 Task: Look for space in Lengshuijiang, China from 2nd June, 2023 to 15th June, 2023 for 2 adults in price range Rs.10000 to Rs.15000. Place can be entire place with 1  bedroom having 1 bed and 1 bathroom. Property type can be house, flat, guest house, hotel. Booking option can be shelf check-in. Required host language is Chinese (Simplified).
Action: Mouse moved to (439, 164)
Screenshot: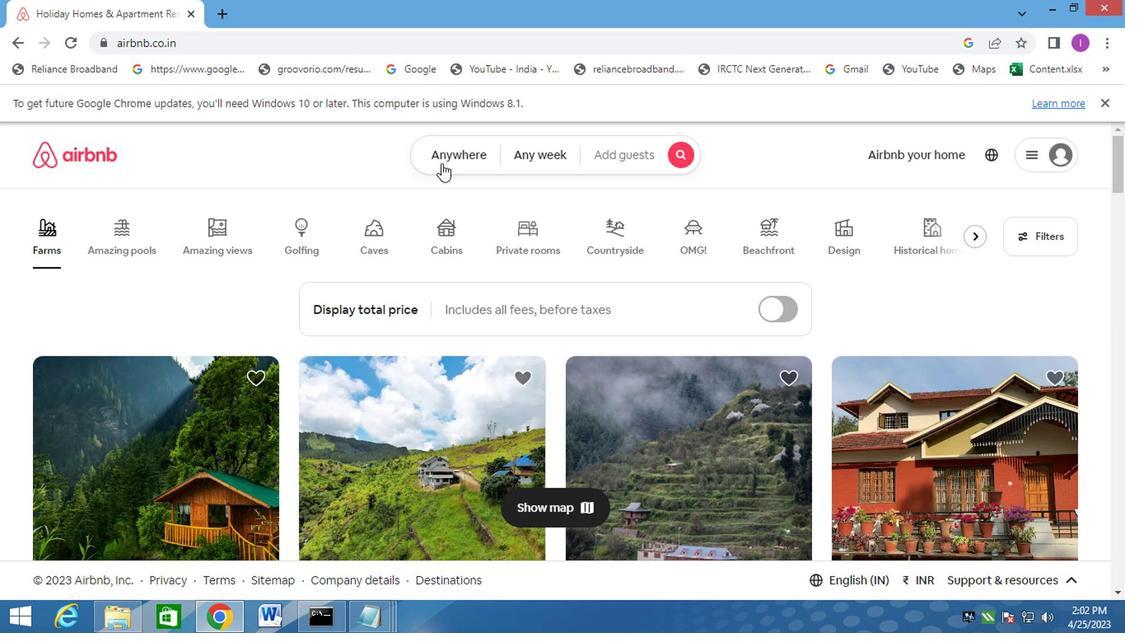 
Action: Mouse pressed left at (439, 164)
Screenshot: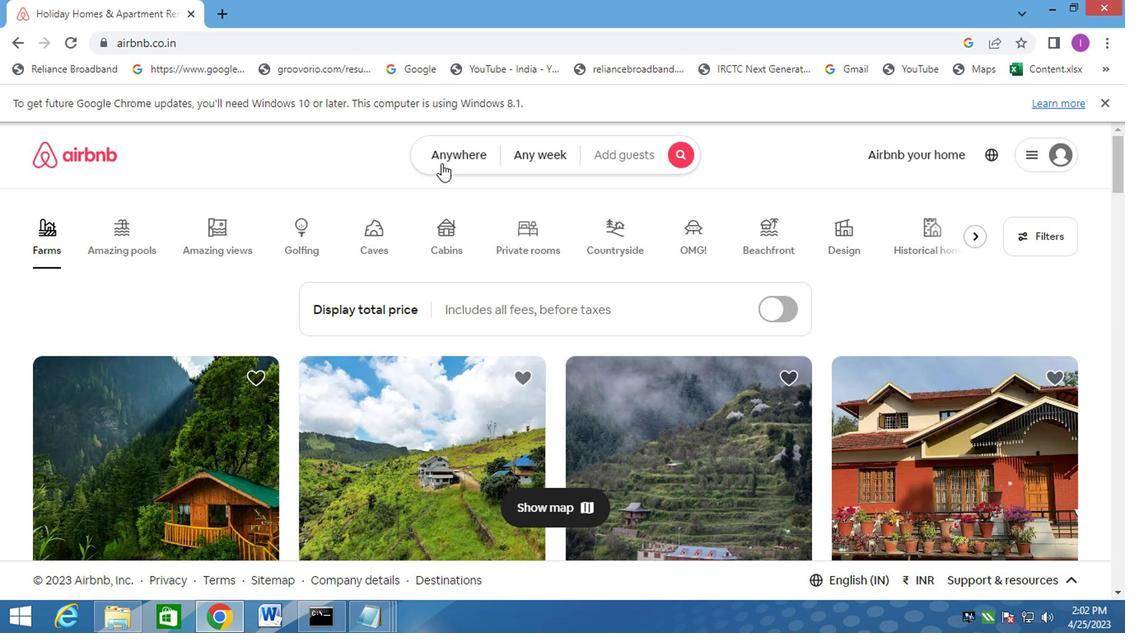 
Action: Mouse moved to (254, 226)
Screenshot: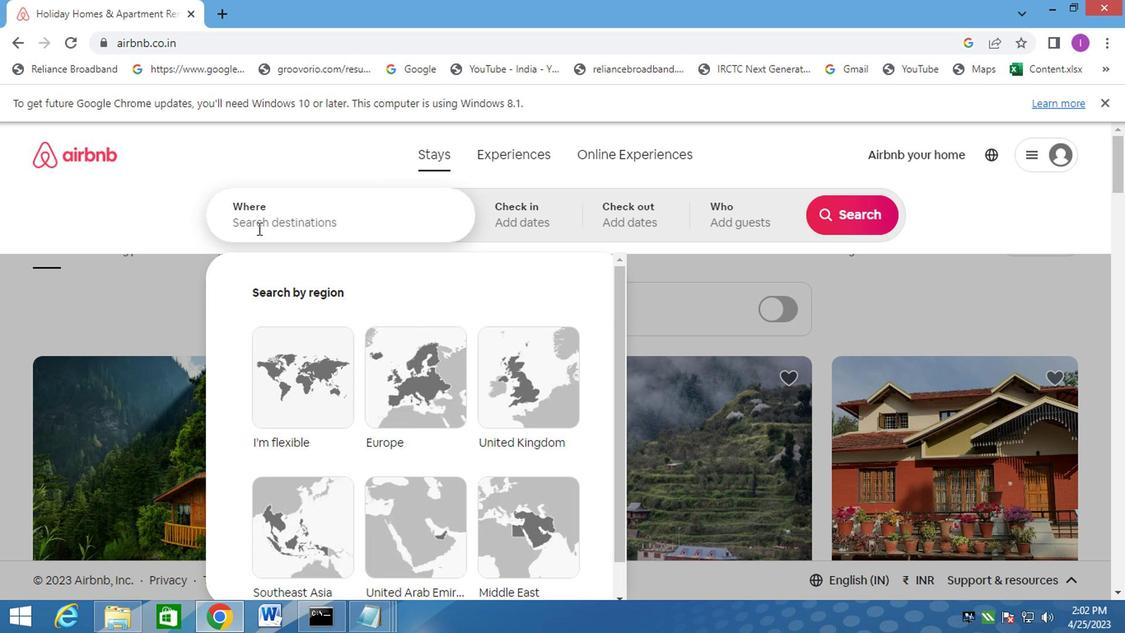 
Action: Mouse pressed left at (254, 226)
Screenshot: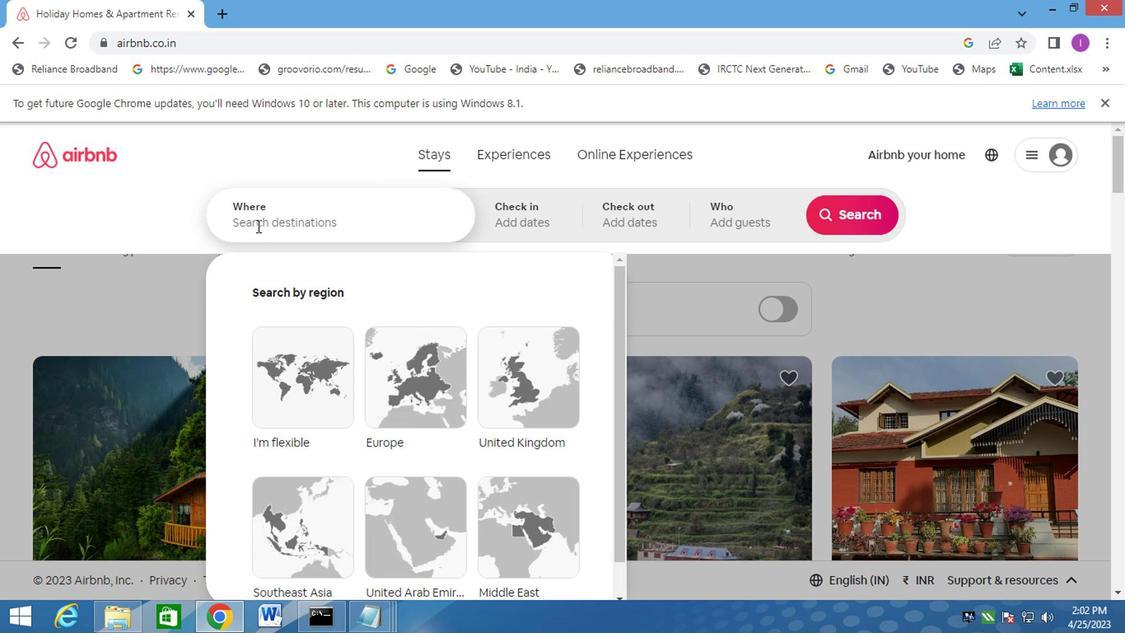
Action: Mouse moved to (315, 259)
Screenshot: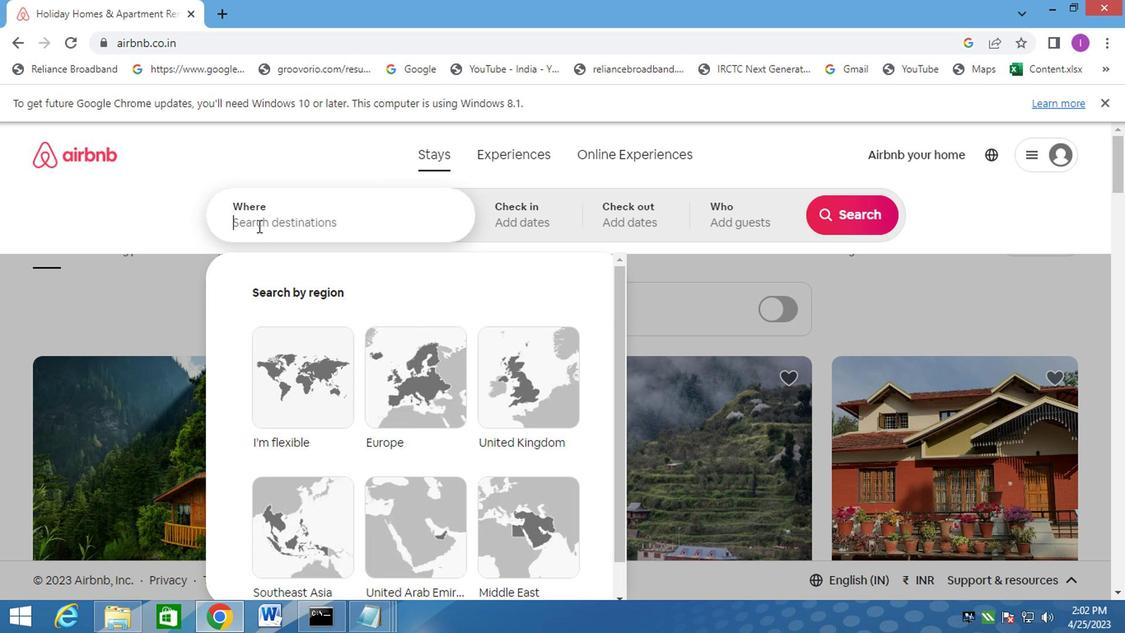
Action: Key pressed lengshuijiang,china
Screenshot: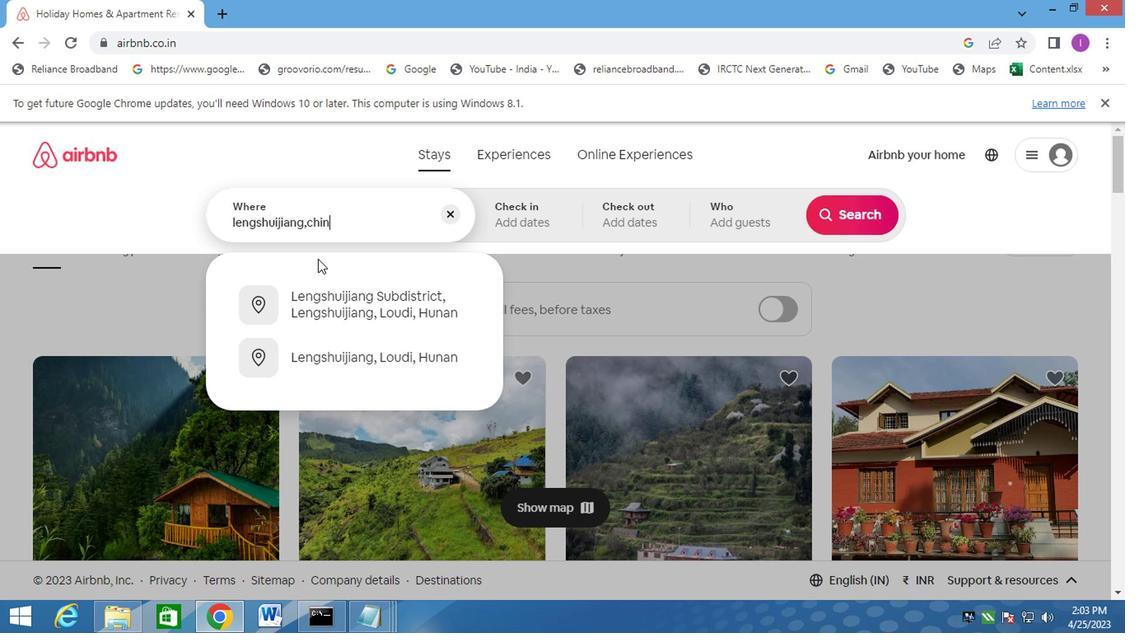 
Action: Mouse moved to (424, 297)
Screenshot: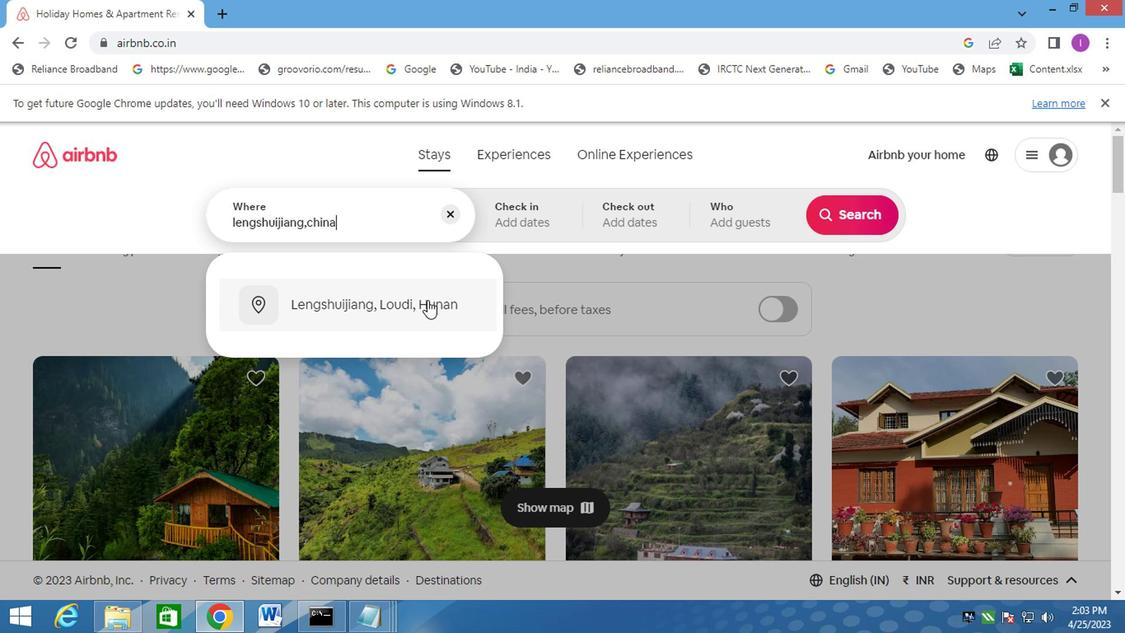 
Action: Mouse pressed left at (424, 297)
Screenshot: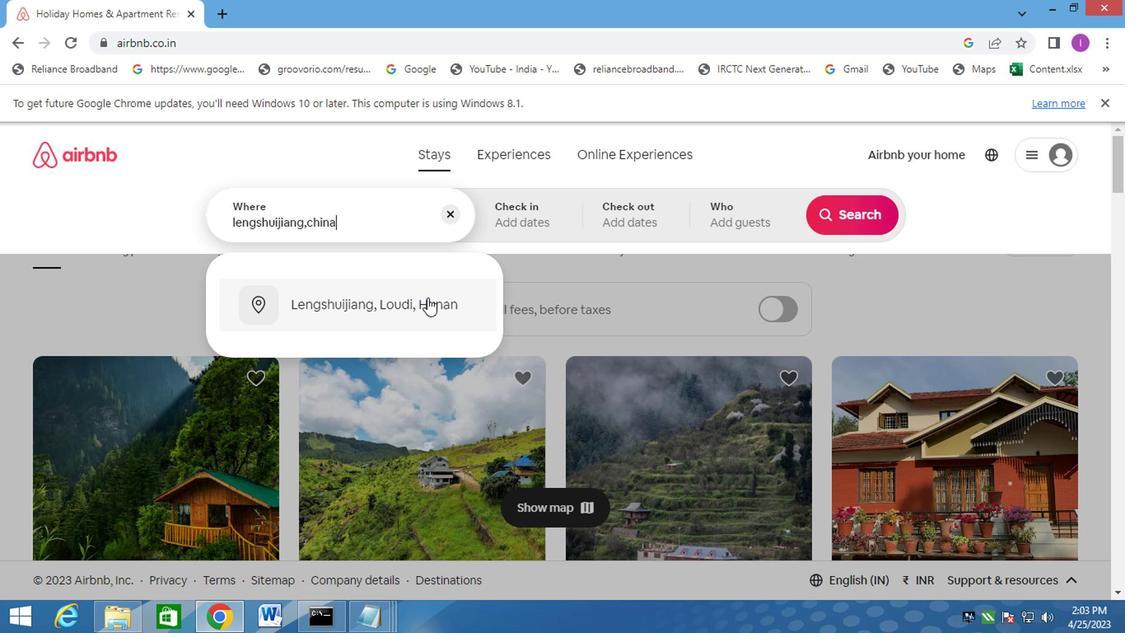 
Action: Mouse moved to (542, 211)
Screenshot: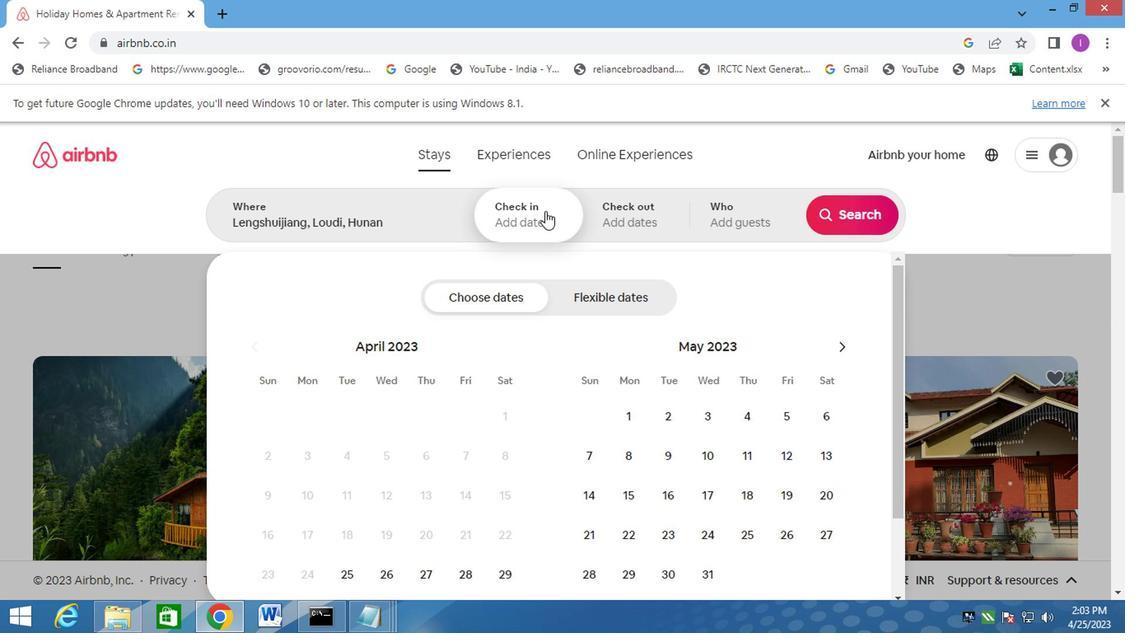 
Action: Mouse pressed left at (542, 211)
Screenshot: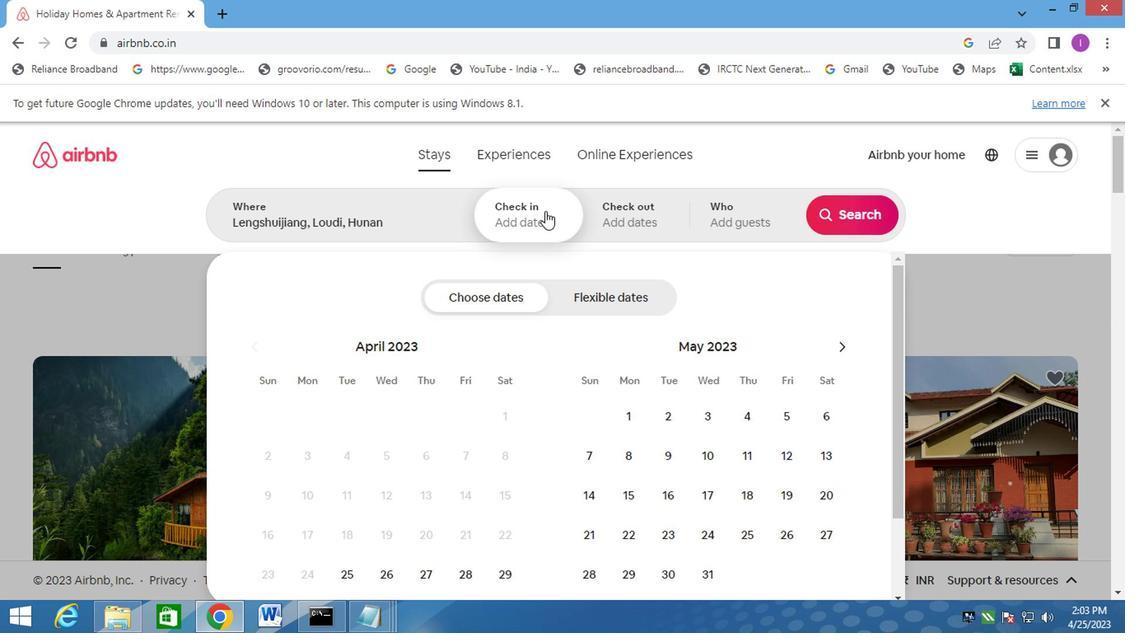 
Action: Mouse moved to (515, 188)
Screenshot: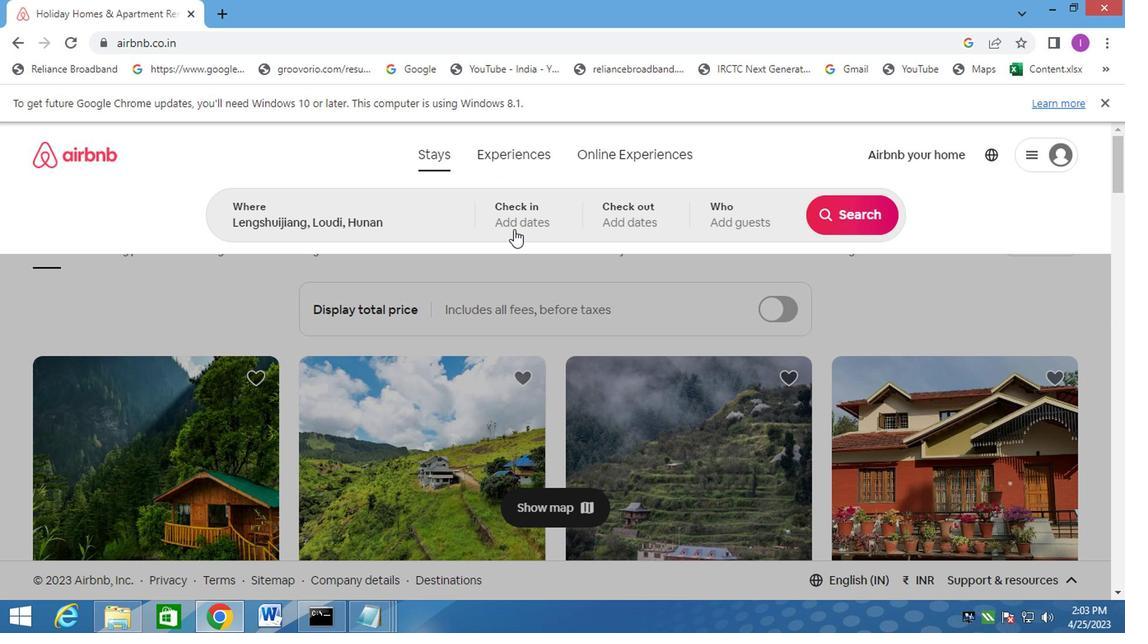 
Action: Mouse pressed left at (515, 188)
Screenshot: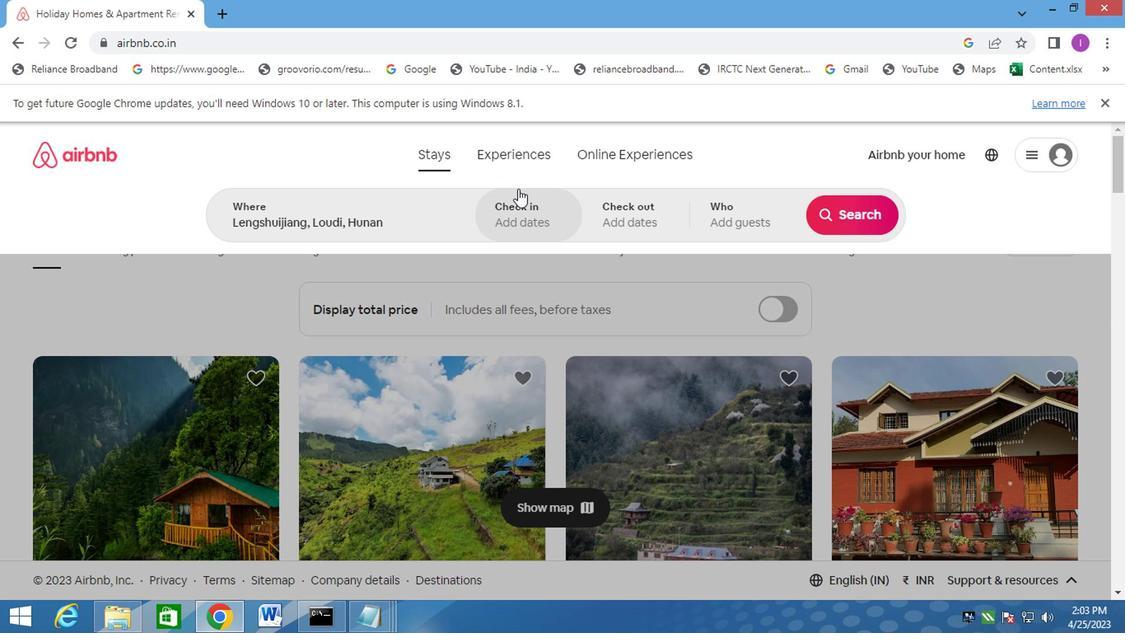 
Action: Mouse moved to (837, 346)
Screenshot: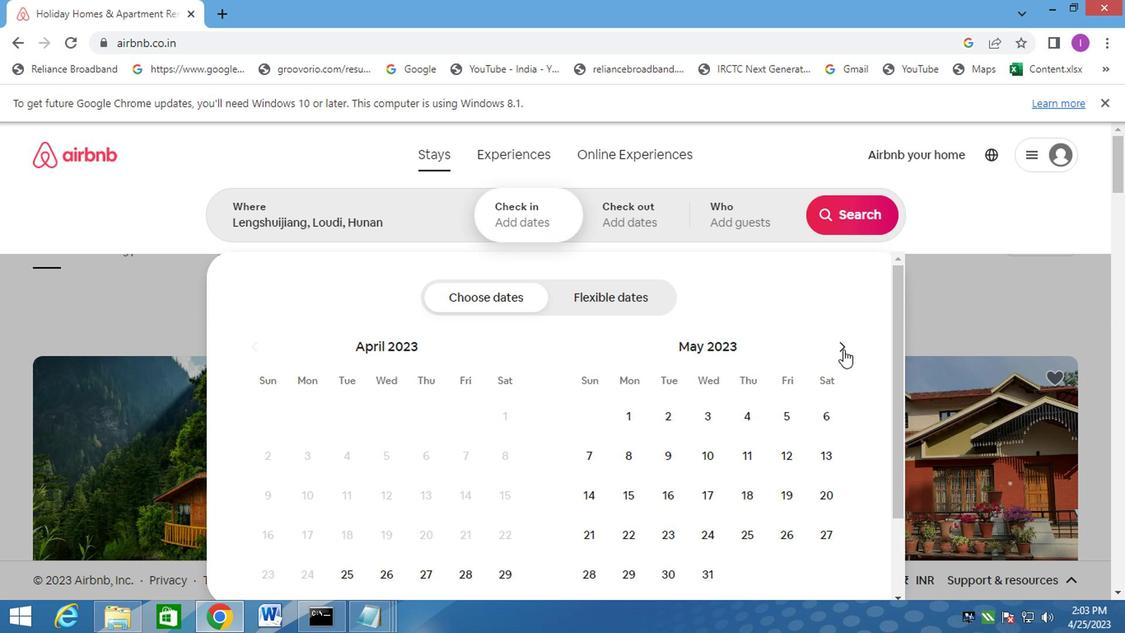 
Action: Mouse pressed left at (837, 346)
Screenshot: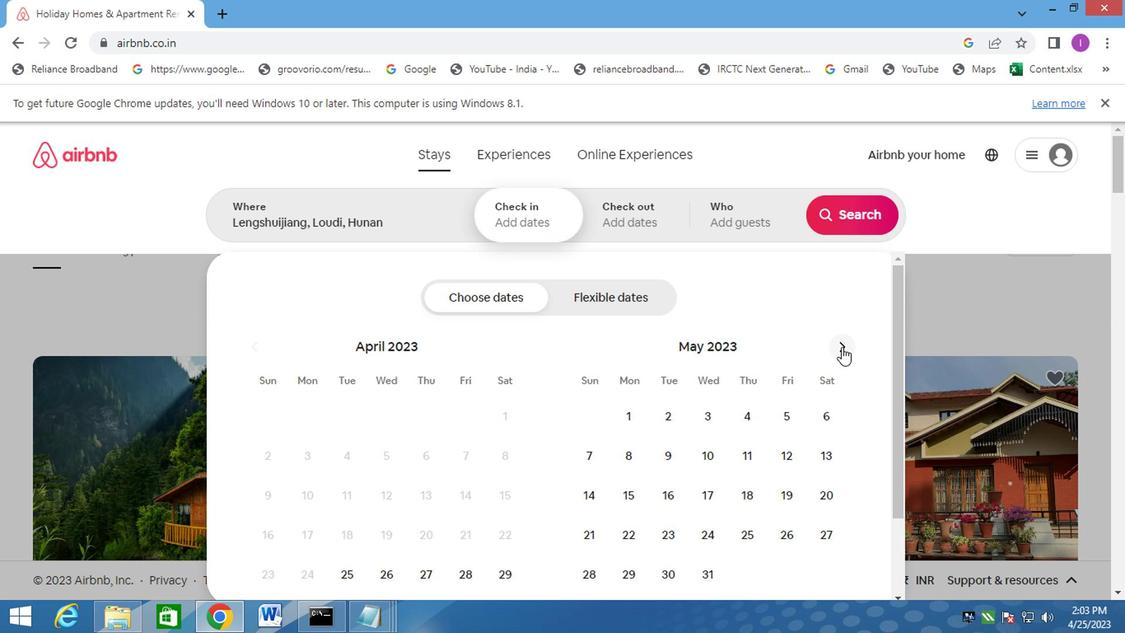 
Action: Mouse moved to (836, 346)
Screenshot: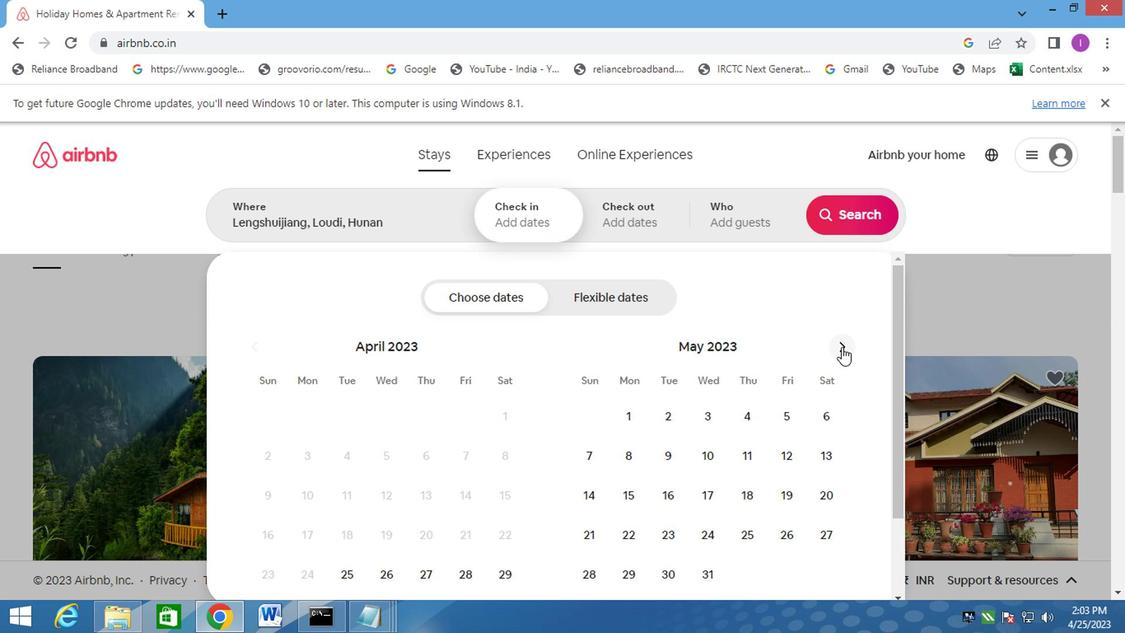 
Action: Mouse pressed left at (836, 346)
Screenshot: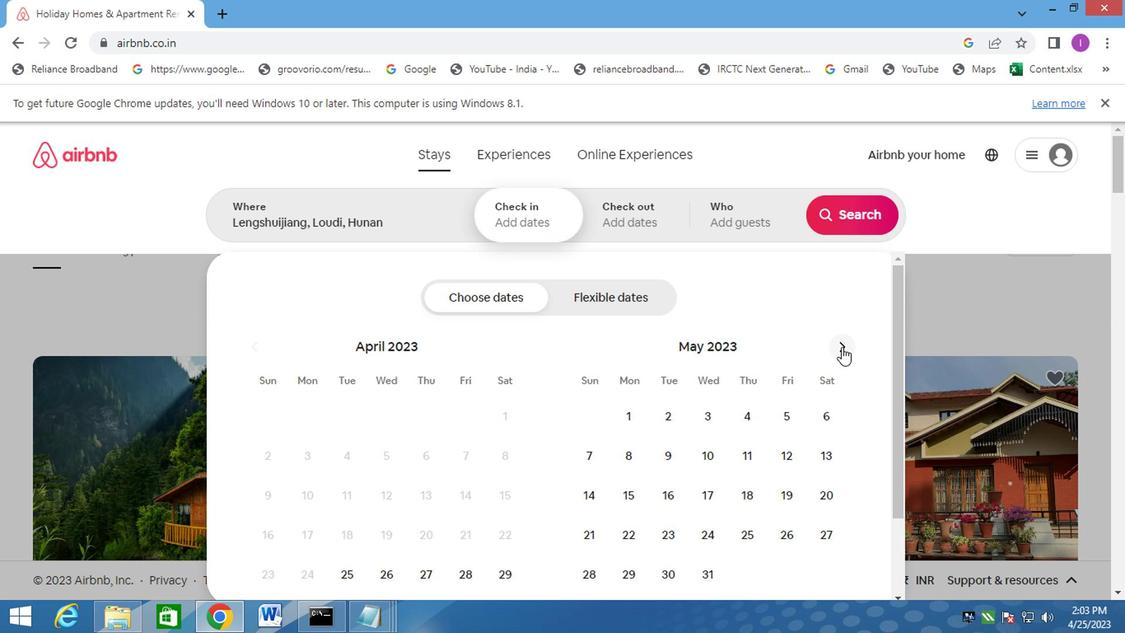 
Action: Mouse moved to (835, 346)
Screenshot: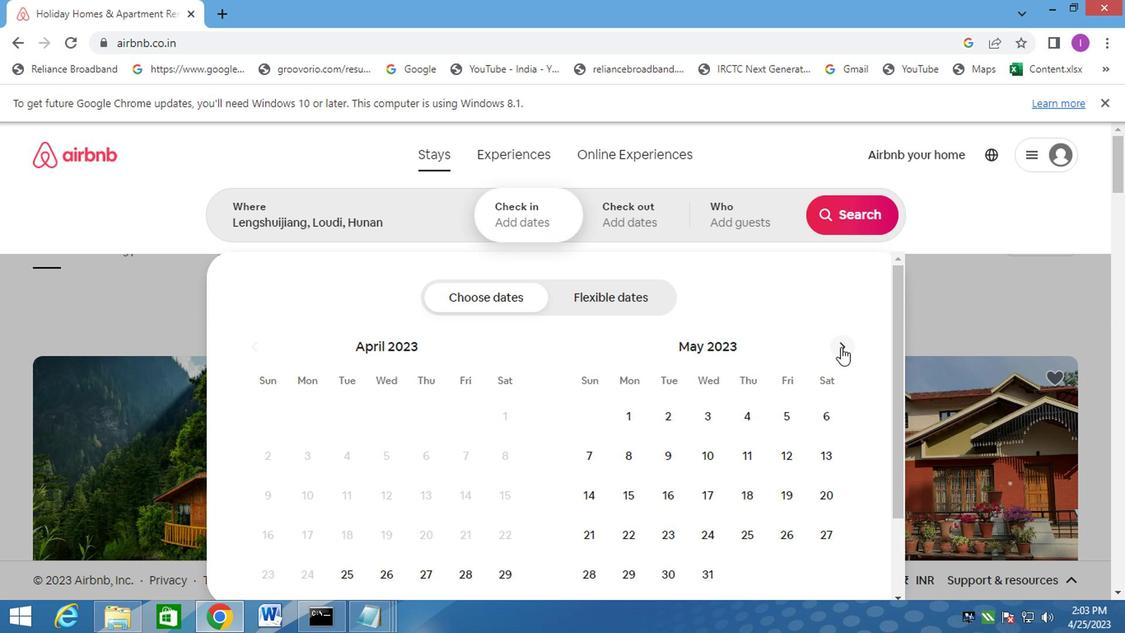 
Action: Mouse pressed left at (835, 346)
Screenshot: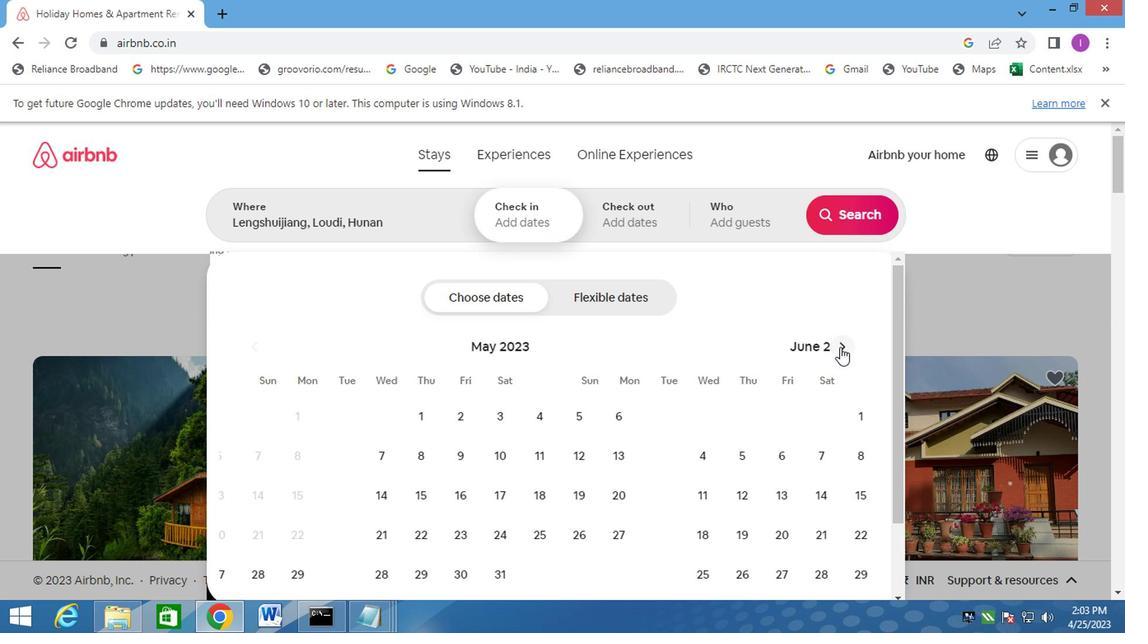 
Action: Mouse moved to (460, 416)
Screenshot: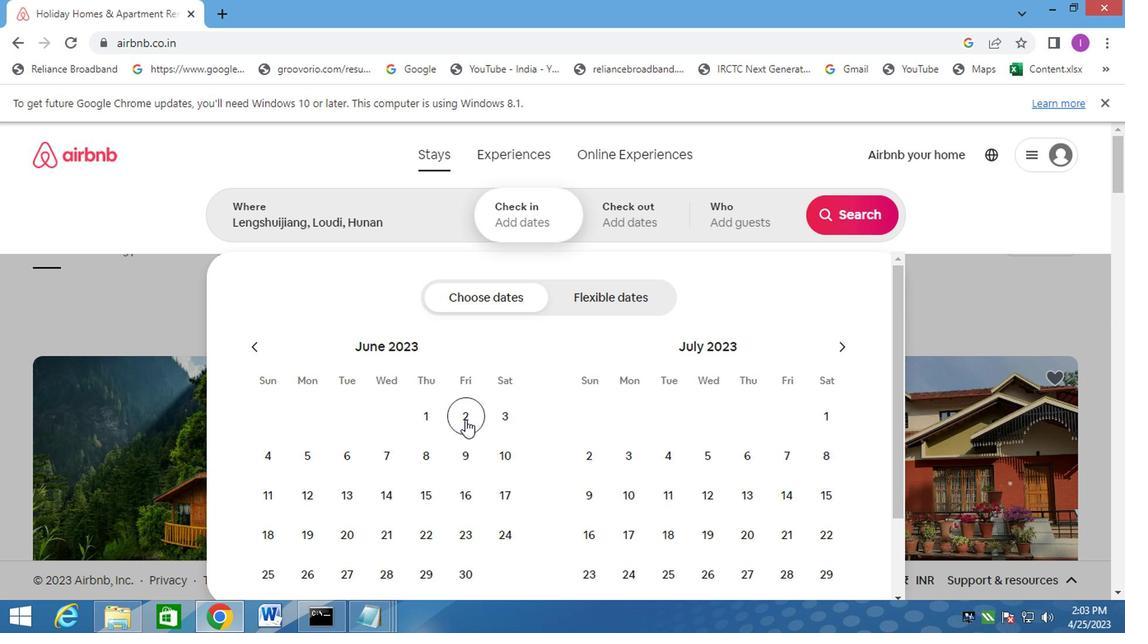 
Action: Mouse pressed left at (460, 416)
Screenshot: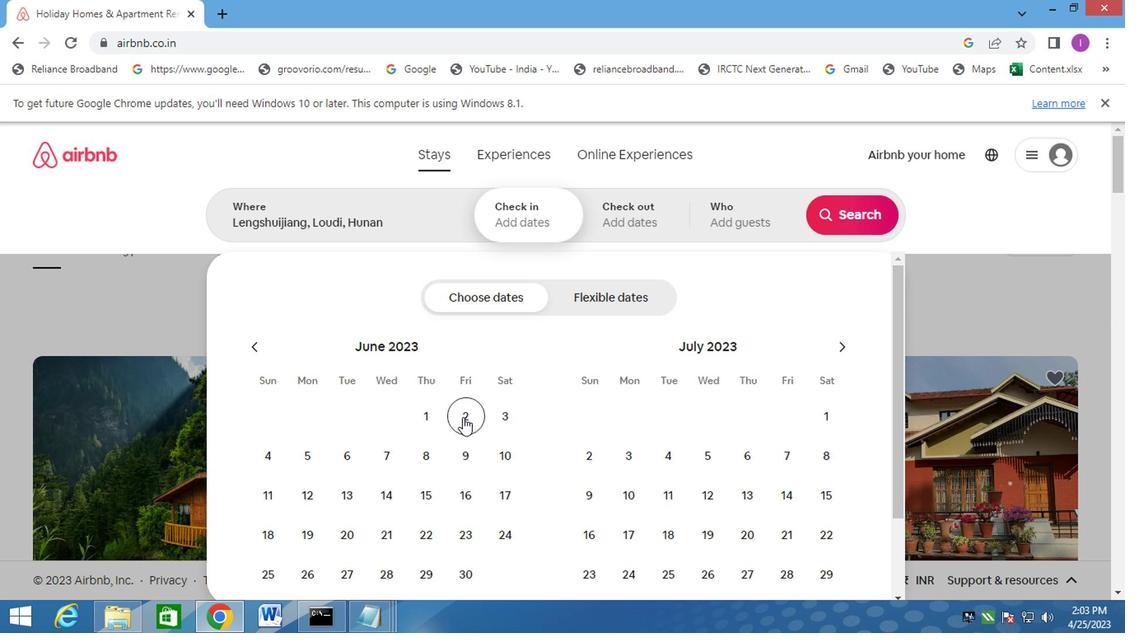 
Action: Mouse moved to (422, 494)
Screenshot: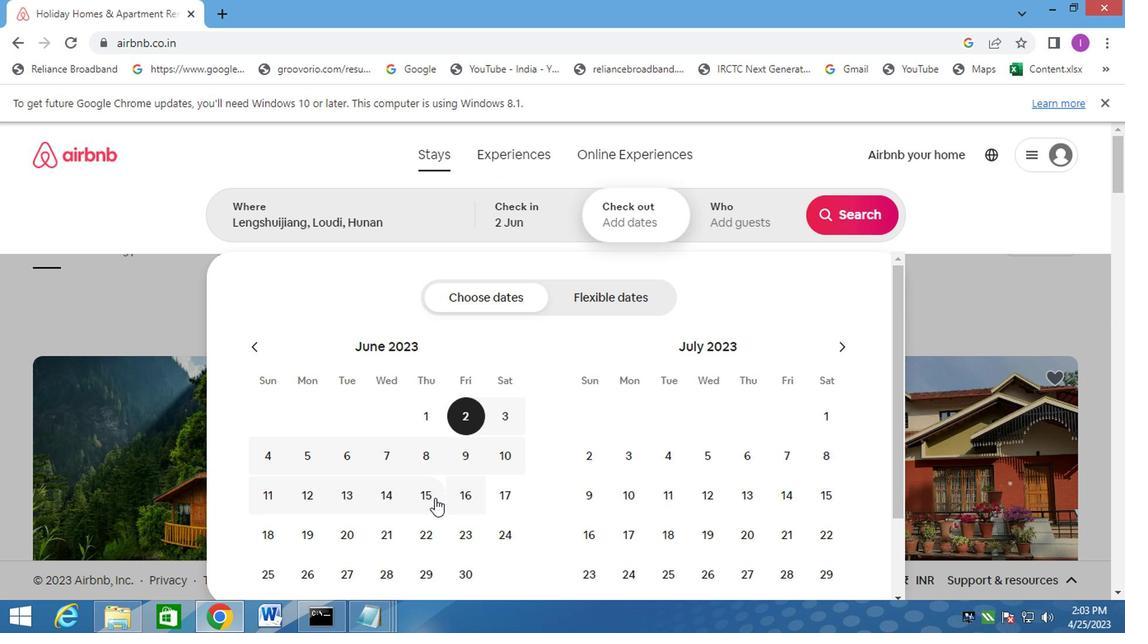 
Action: Mouse pressed left at (422, 494)
Screenshot: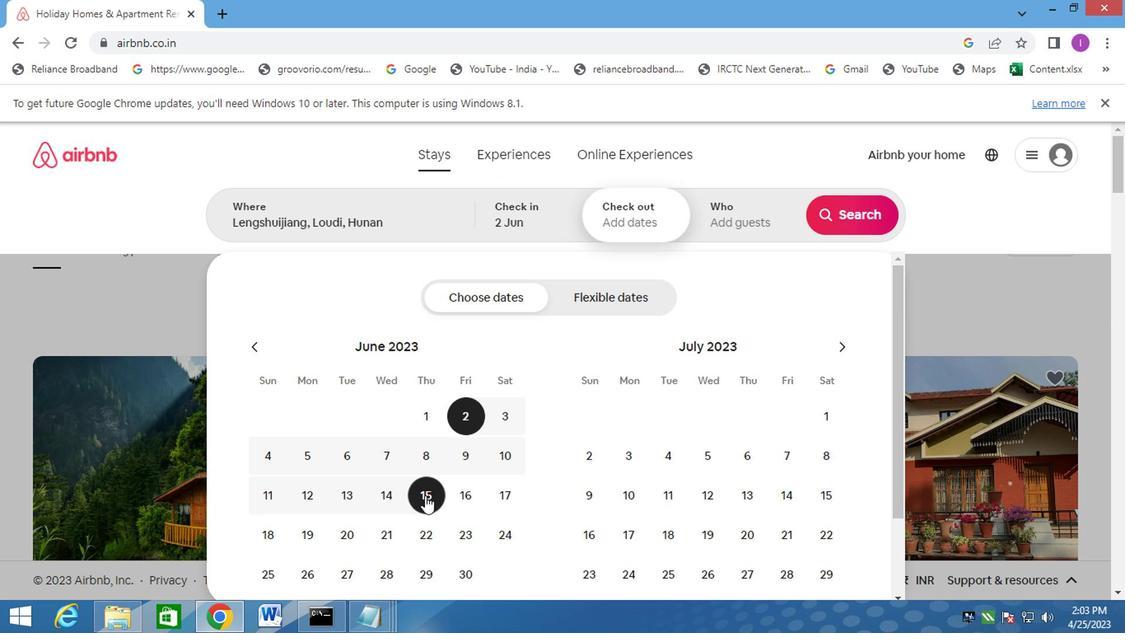 
Action: Mouse moved to (761, 219)
Screenshot: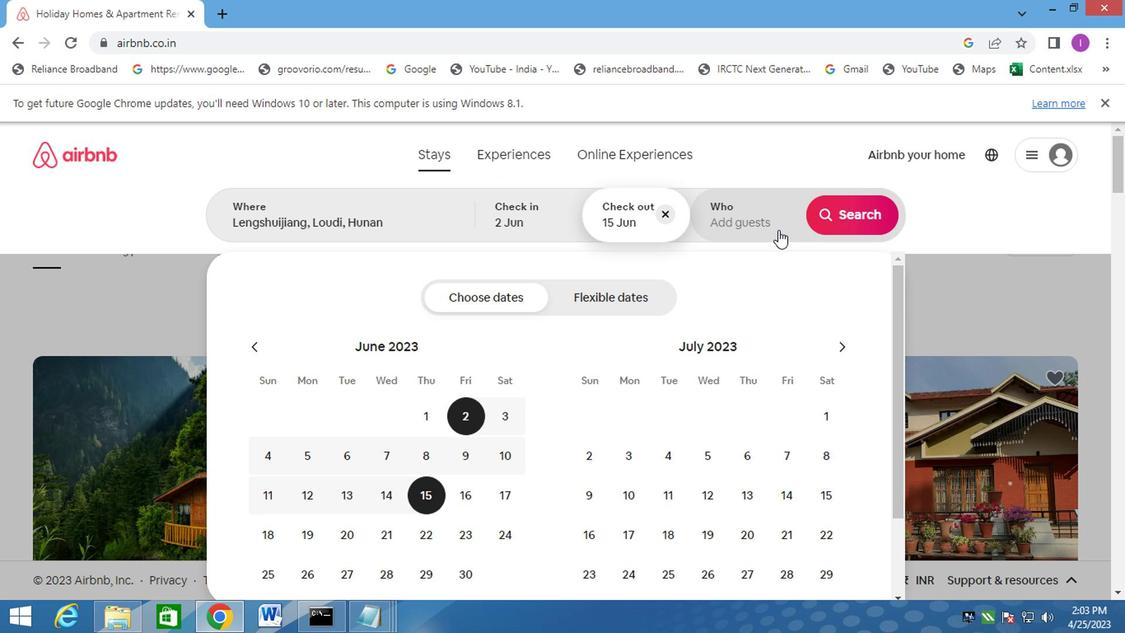 
Action: Mouse pressed left at (761, 219)
Screenshot: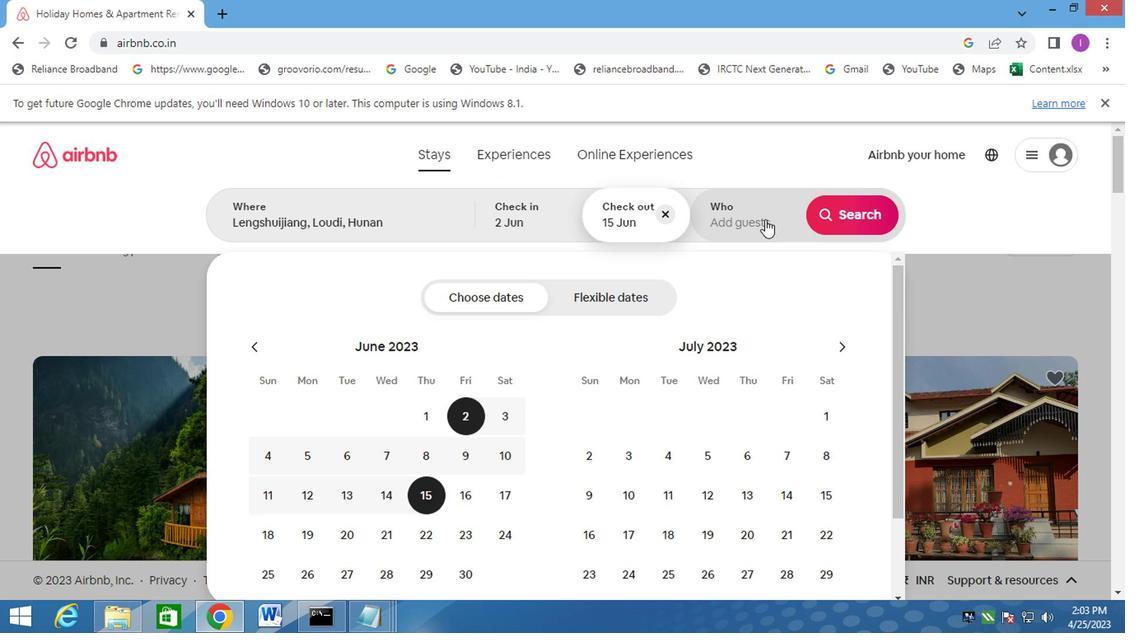 
Action: Mouse moved to (857, 300)
Screenshot: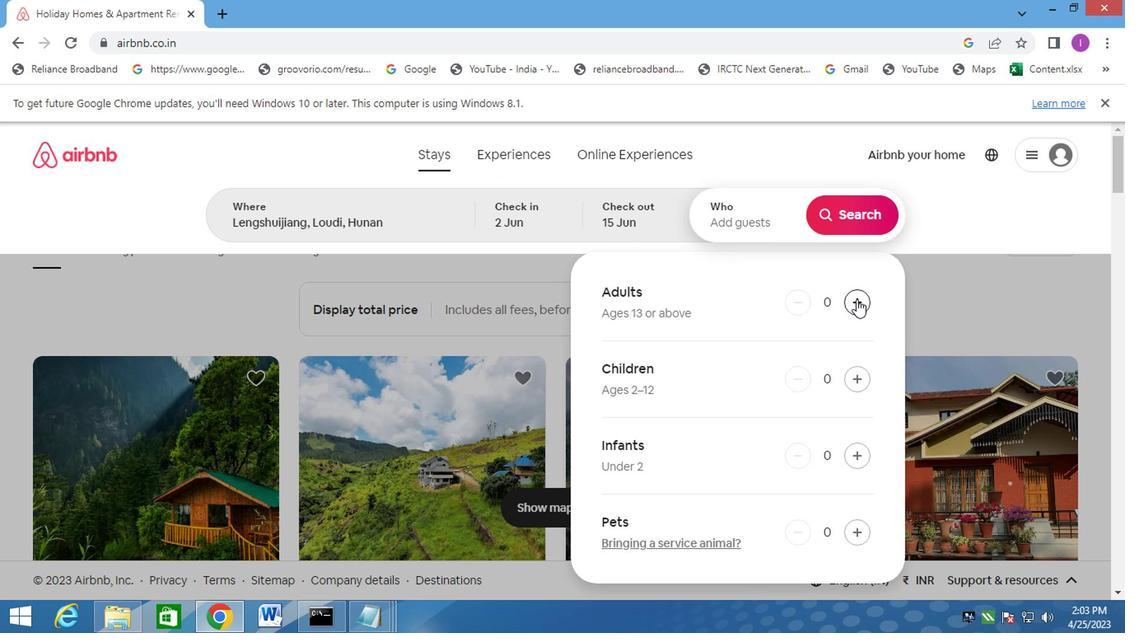 
Action: Mouse pressed left at (857, 300)
Screenshot: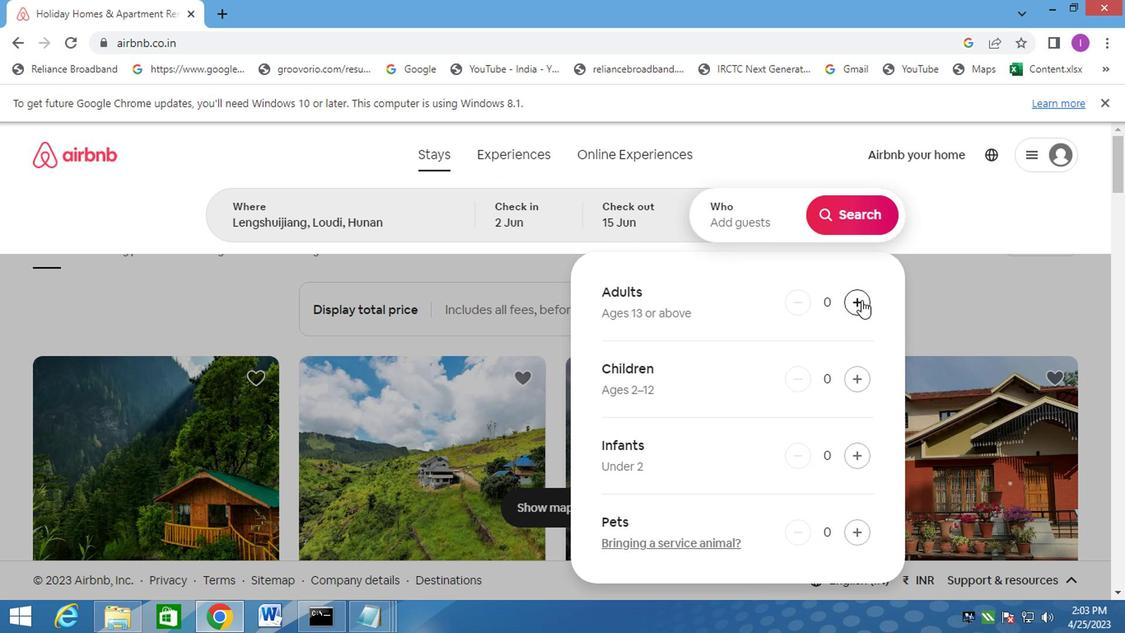 
Action: Mouse pressed left at (857, 300)
Screenshot: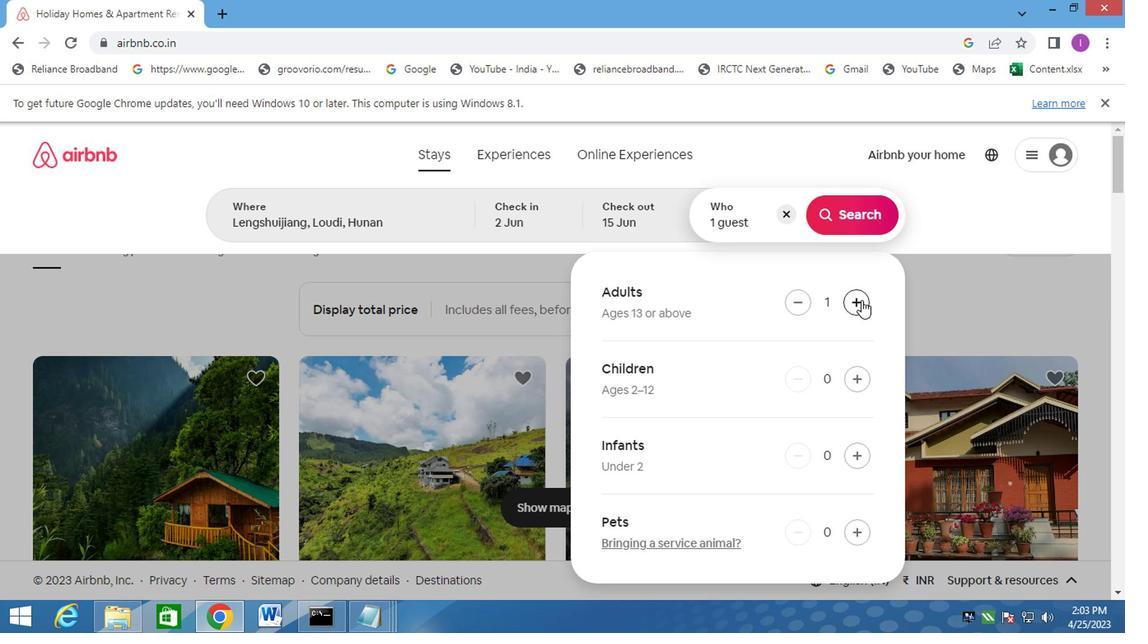 
Action: Mouse moved to (847, 218)
Screenshot: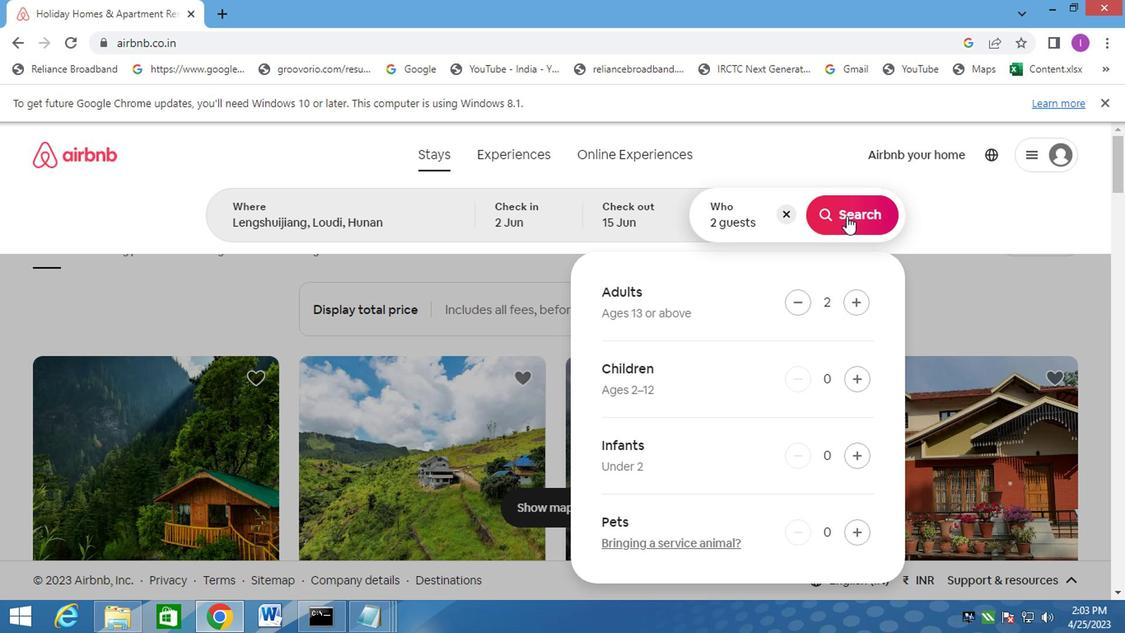 
Action: Mouse pressed left at (847, 218)
Screenshot: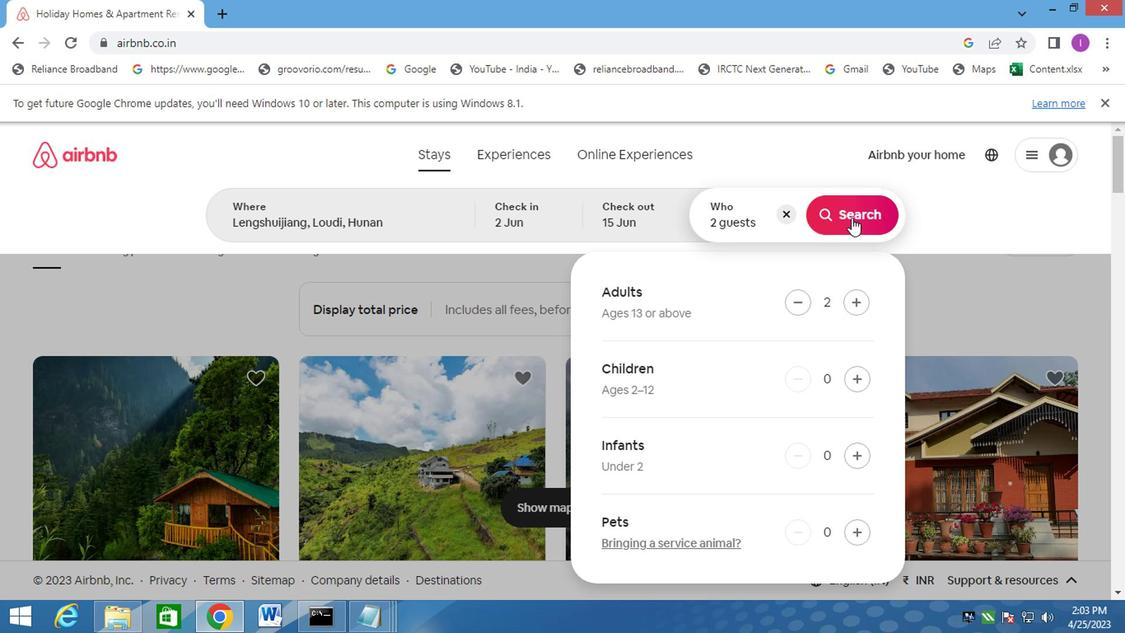 
Action: Mouse moved to (1043, 215)
Screenshot: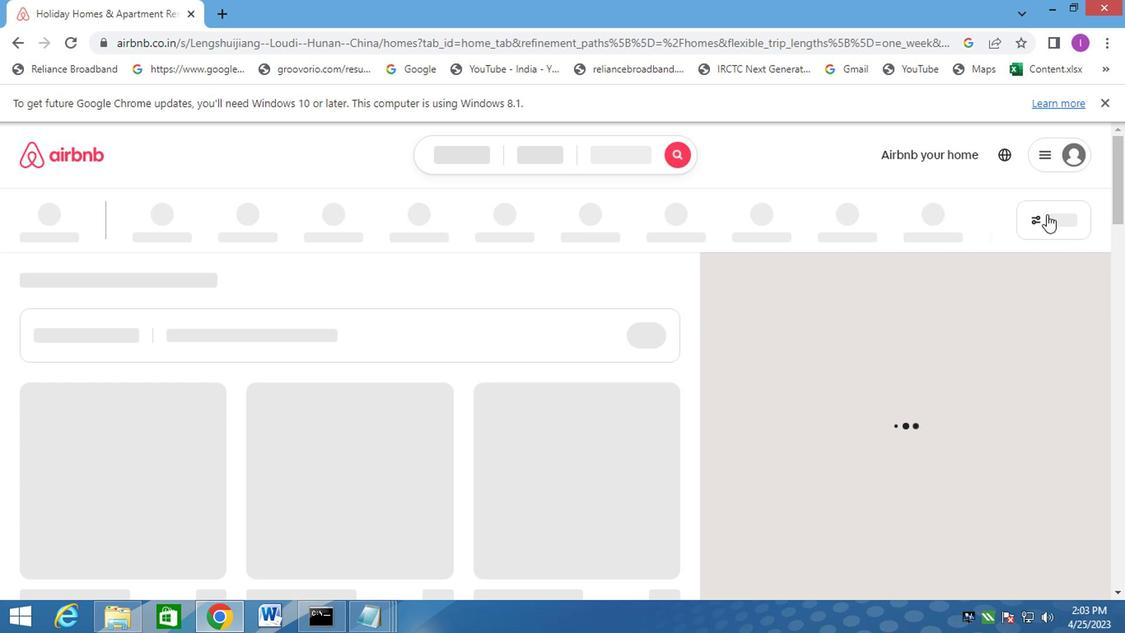 
Action: Mouse pressed left at (1043, 215)
Screenshot: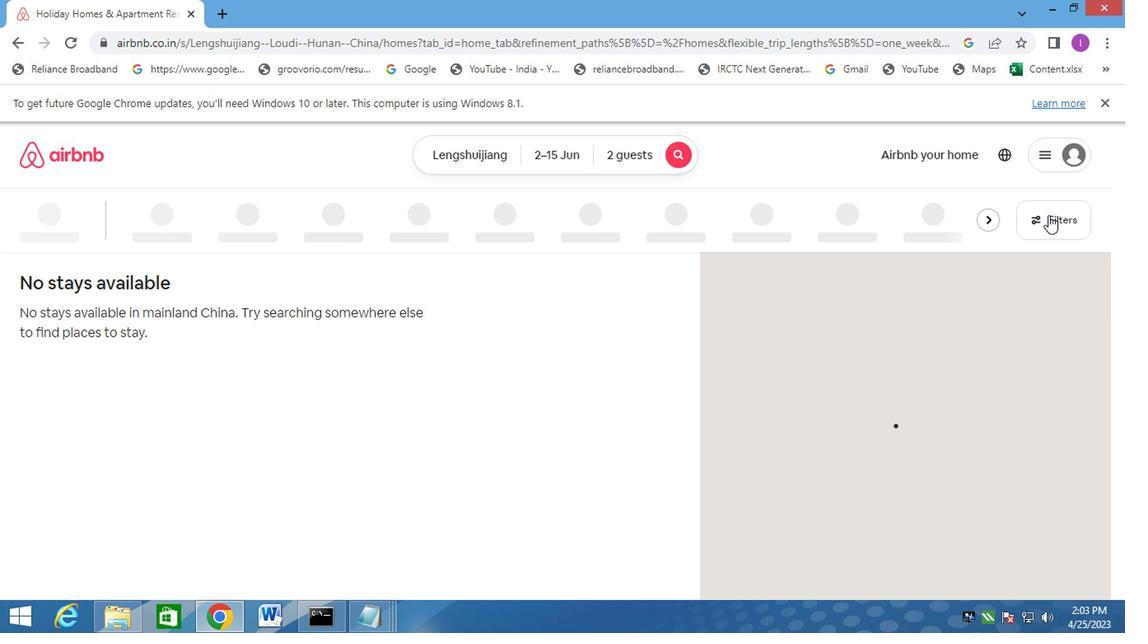 
Action: Mouse moved to (355, 322)
Screenshot: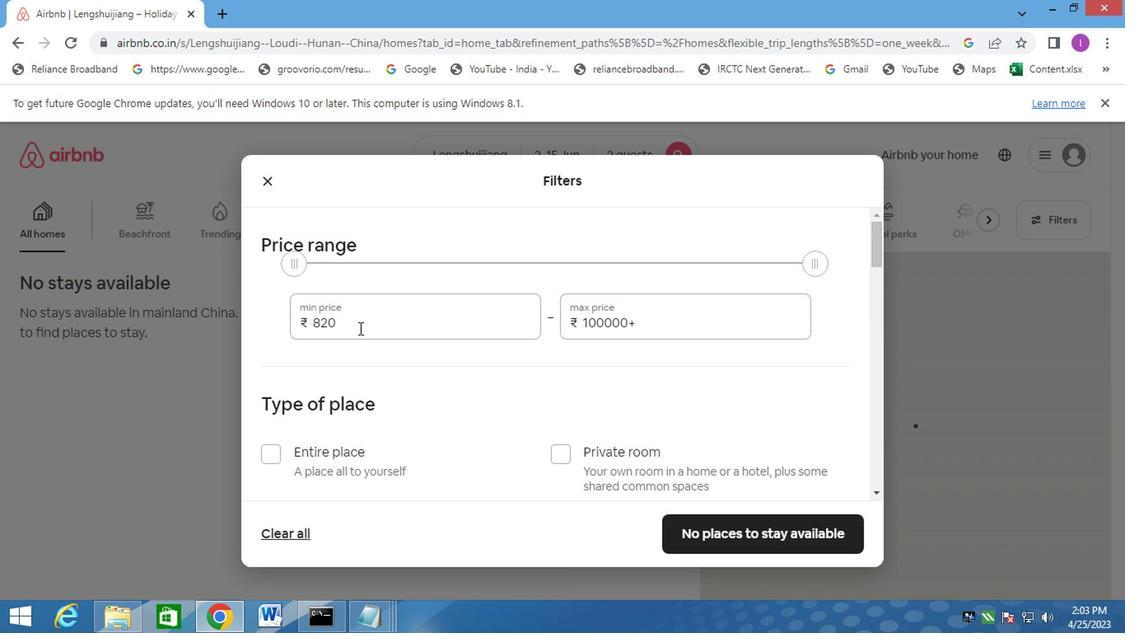 
Action: Mouse pressed left at (355, 322)
Screenshot: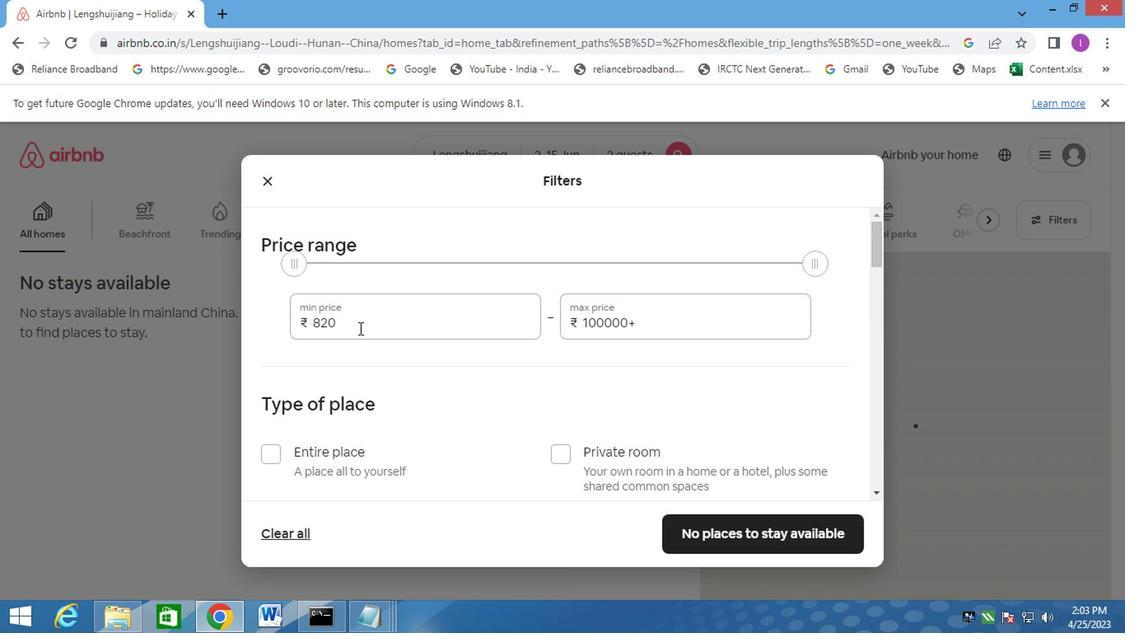 
Action: Mouse moved to (298, 324)
Screenshot: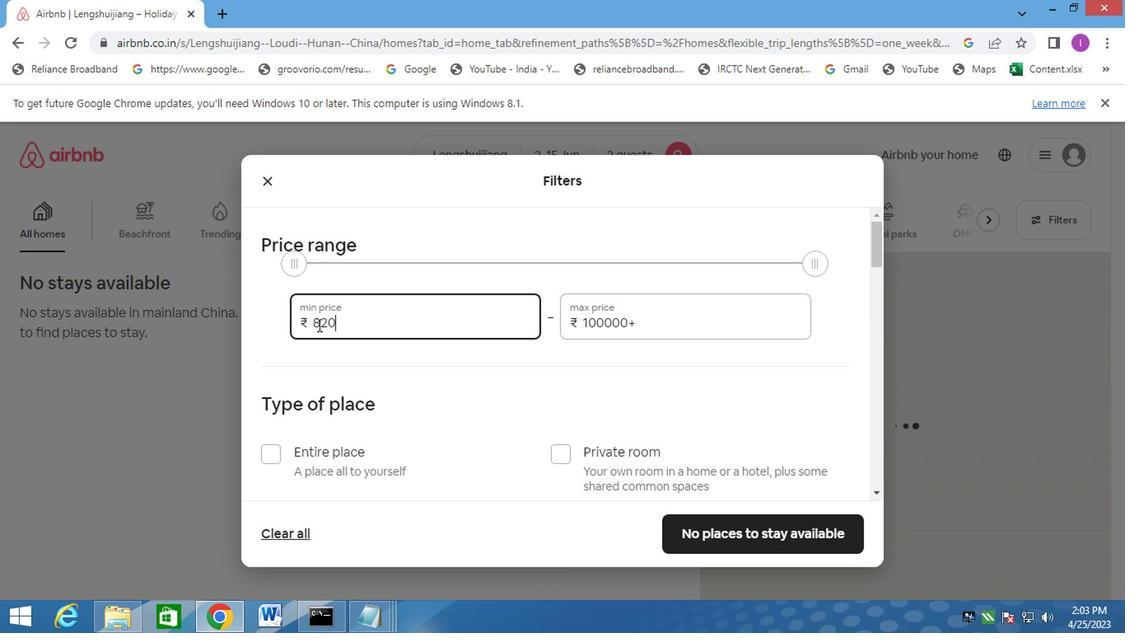 
Action: Mouse pressed left at (298, 324)
Screenshot: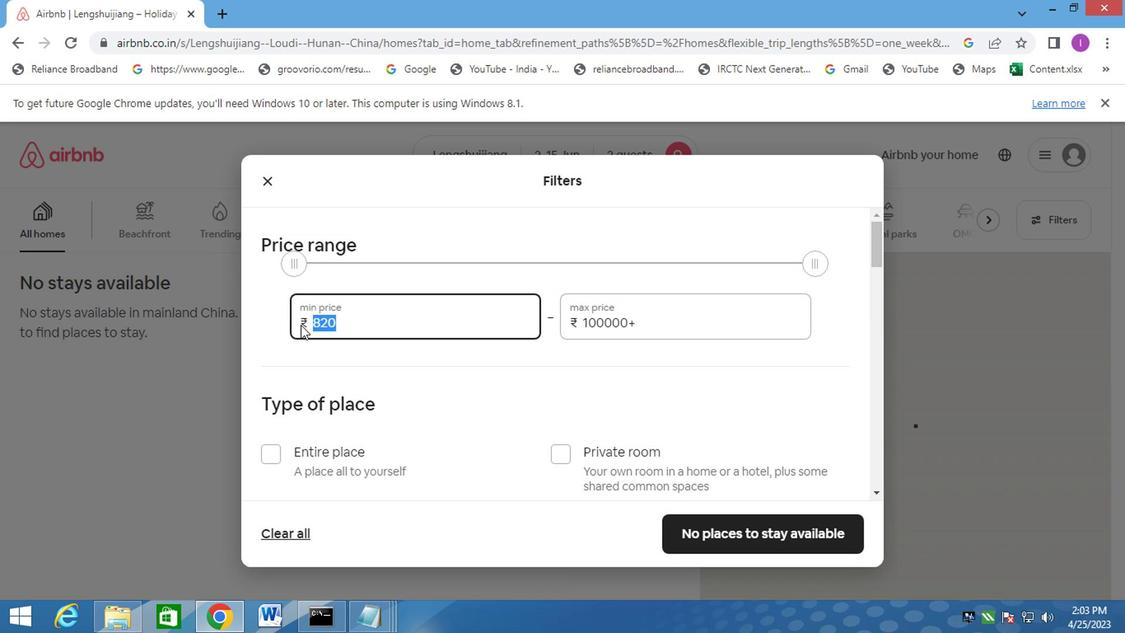 
Action: Mouse moved to (322, 341)
Screenshot: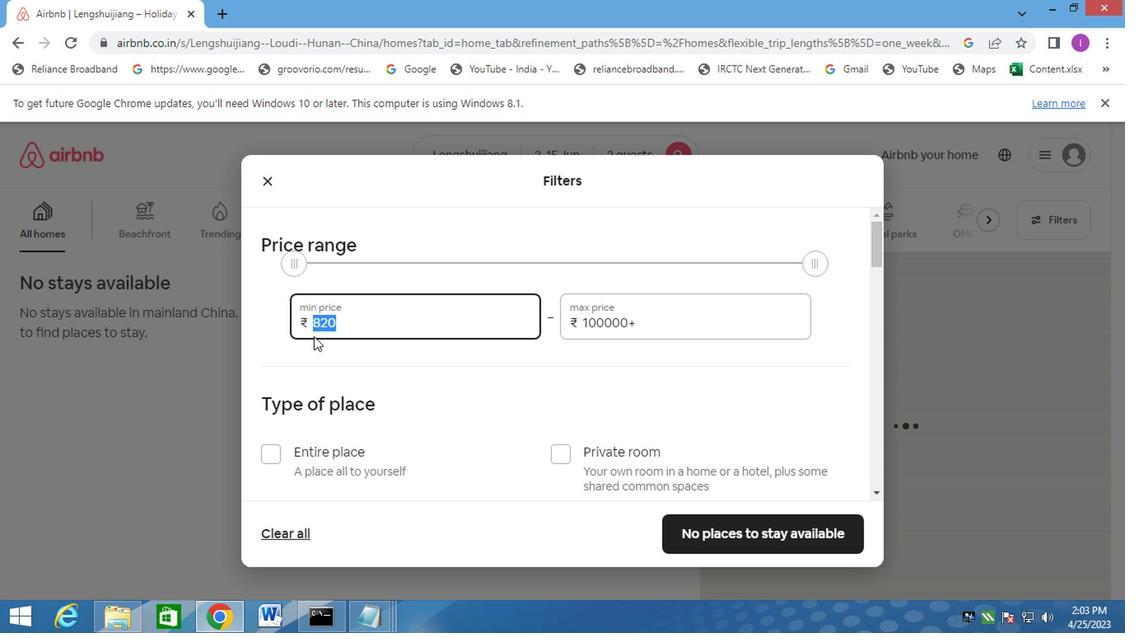 
Action: Key pressed 10000
Screenshot: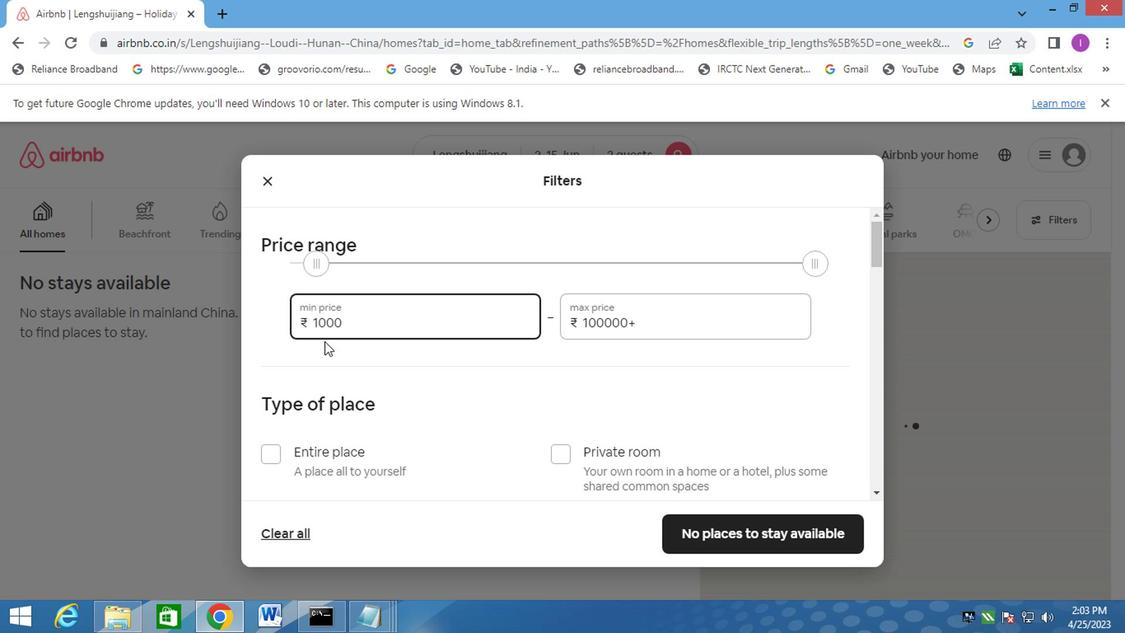 
Action: Mouse moved to (667, 326)
Screenshot: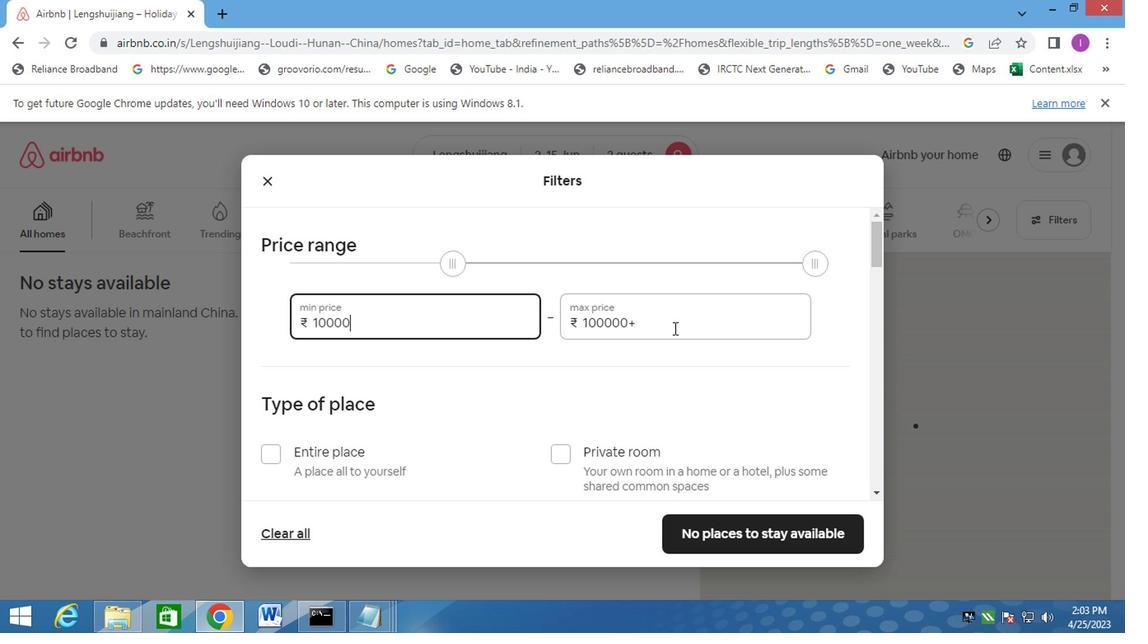 
Action: Mouse pressed left at (667, 326)
Screenshot: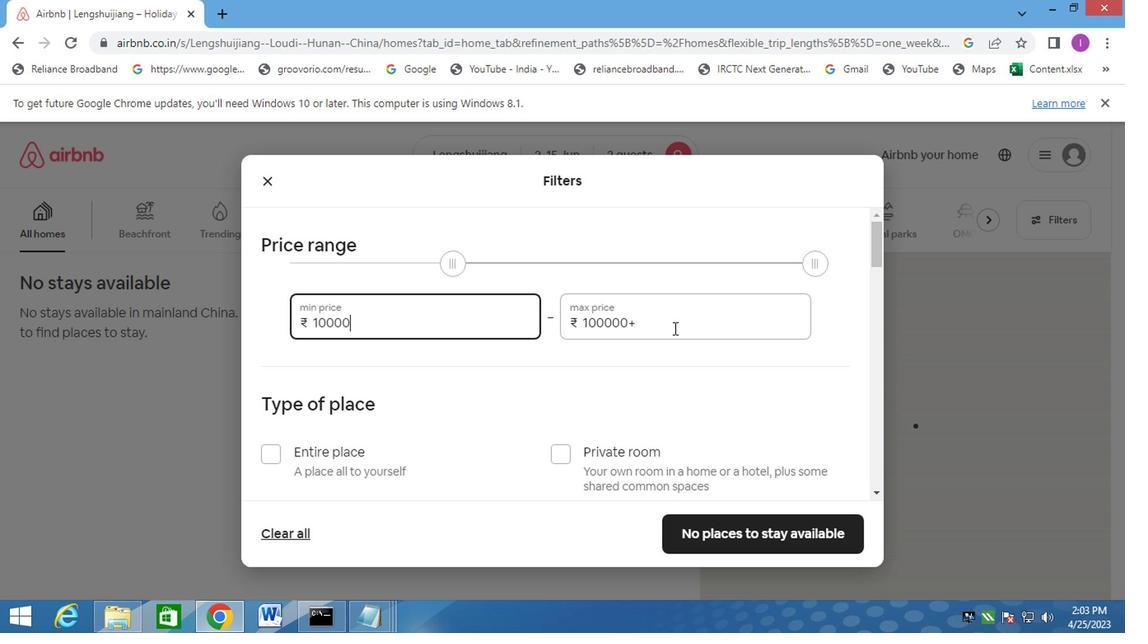 
Action: Mouse moved to (563, 334)
Screenshot: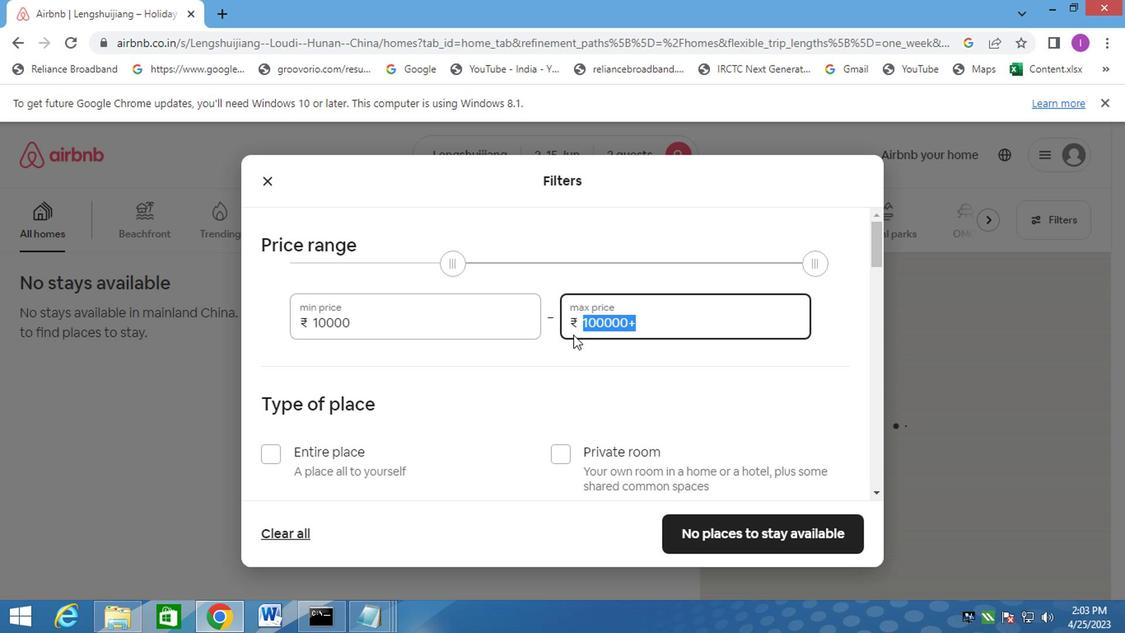 
Action: Mouse pressed left at (564, 334)
Screenshot: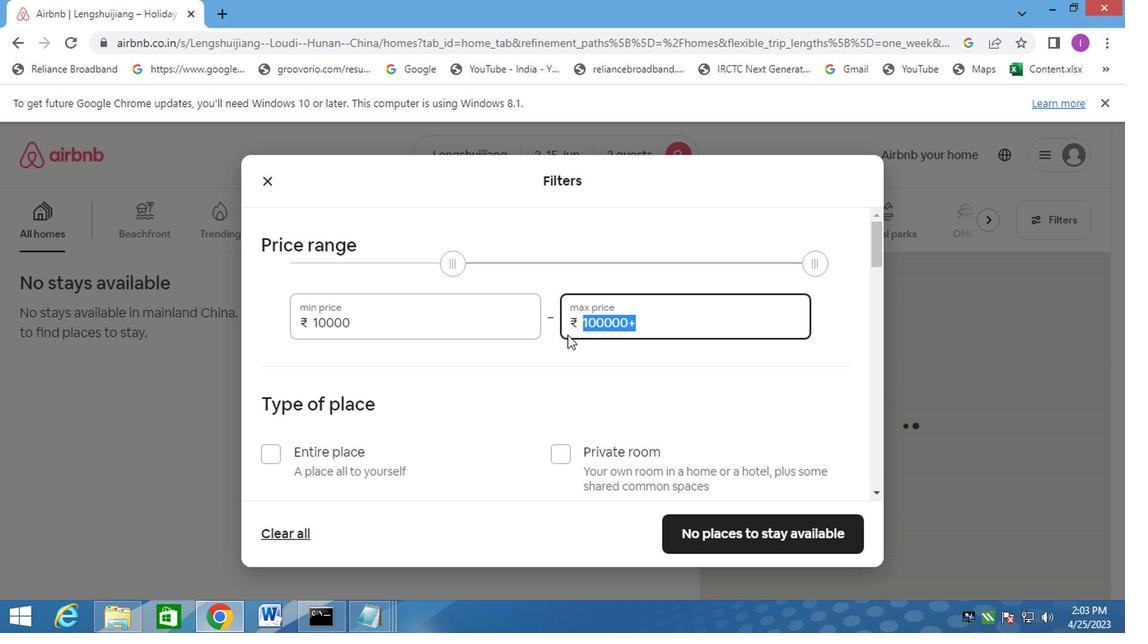 
Action: Mouse moved to (578, 328)
Screenshot: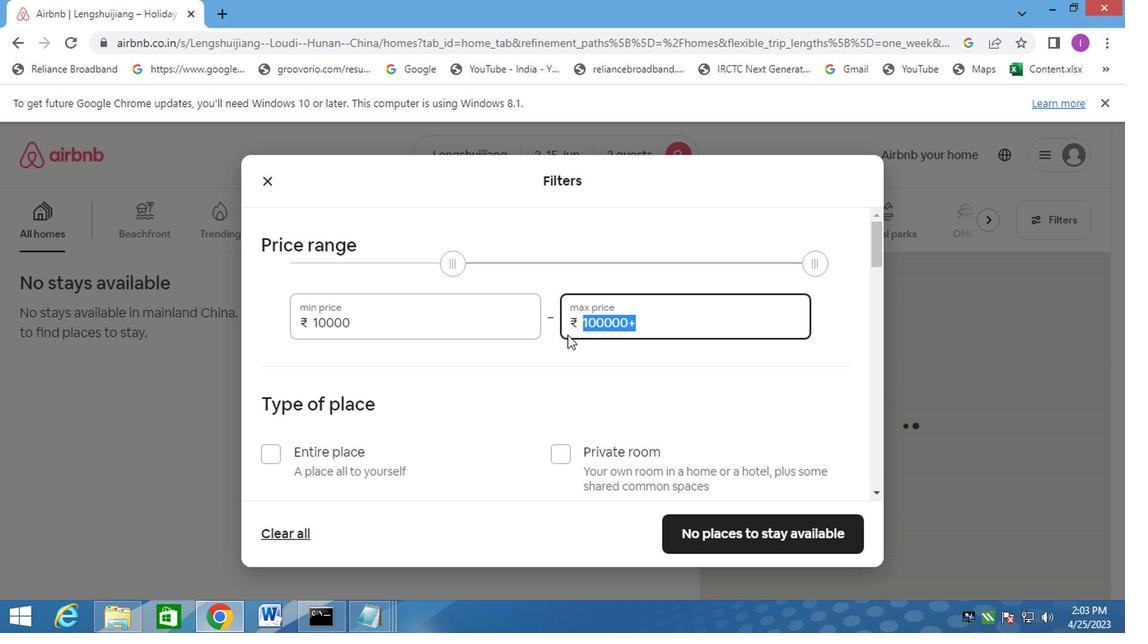 
Action: Key pressed 159<Key.backspace>oo
Screenshot: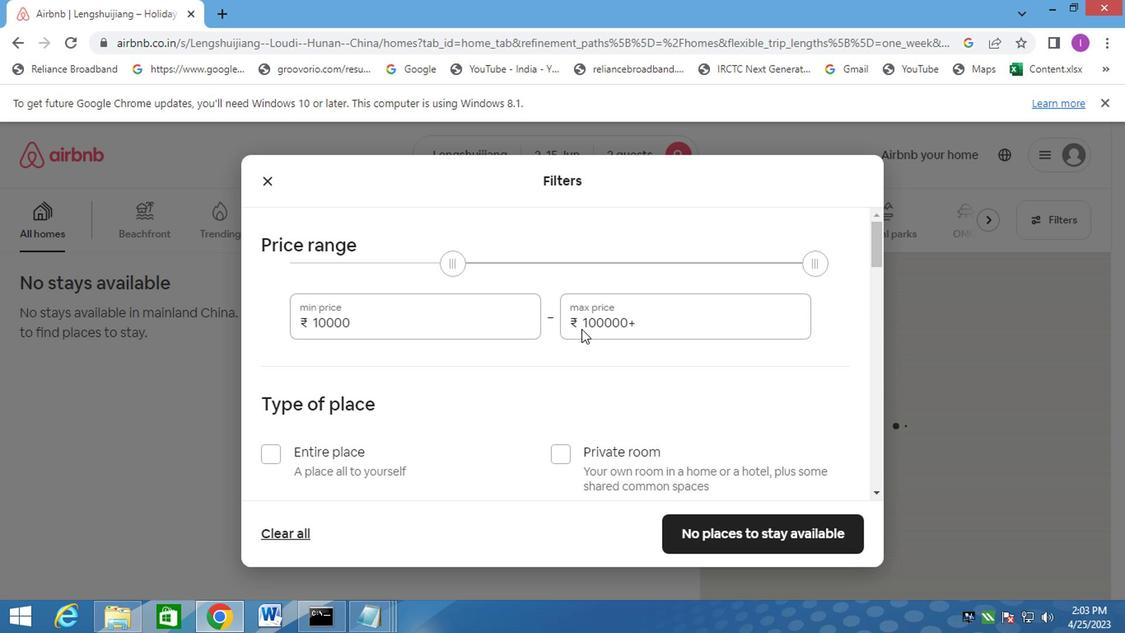 
Action: Mouse moved to (673, 308)
Screenshot: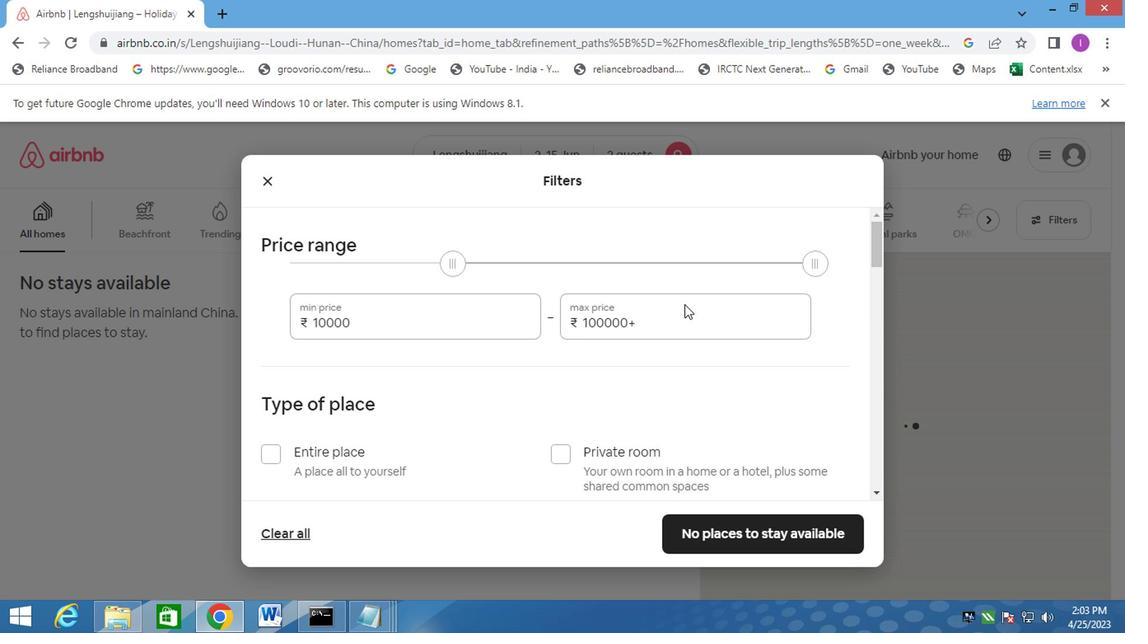 
Action: Mouse pressed left at (673, 308)
Screenshot: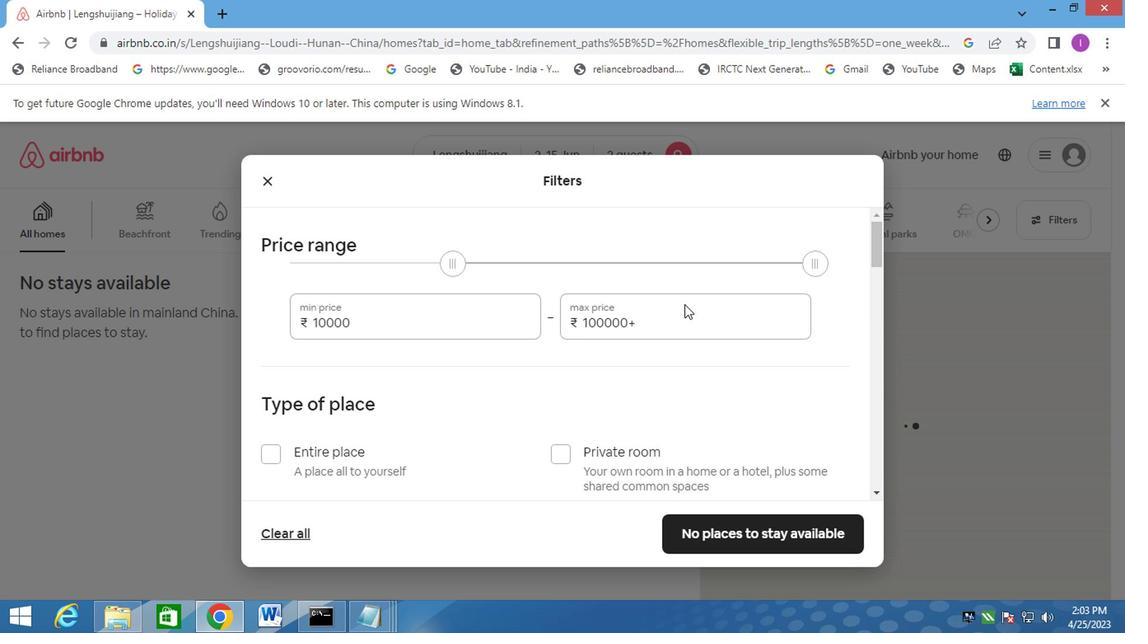 
Action: Mouse moved to (691, 304)
Screenshot: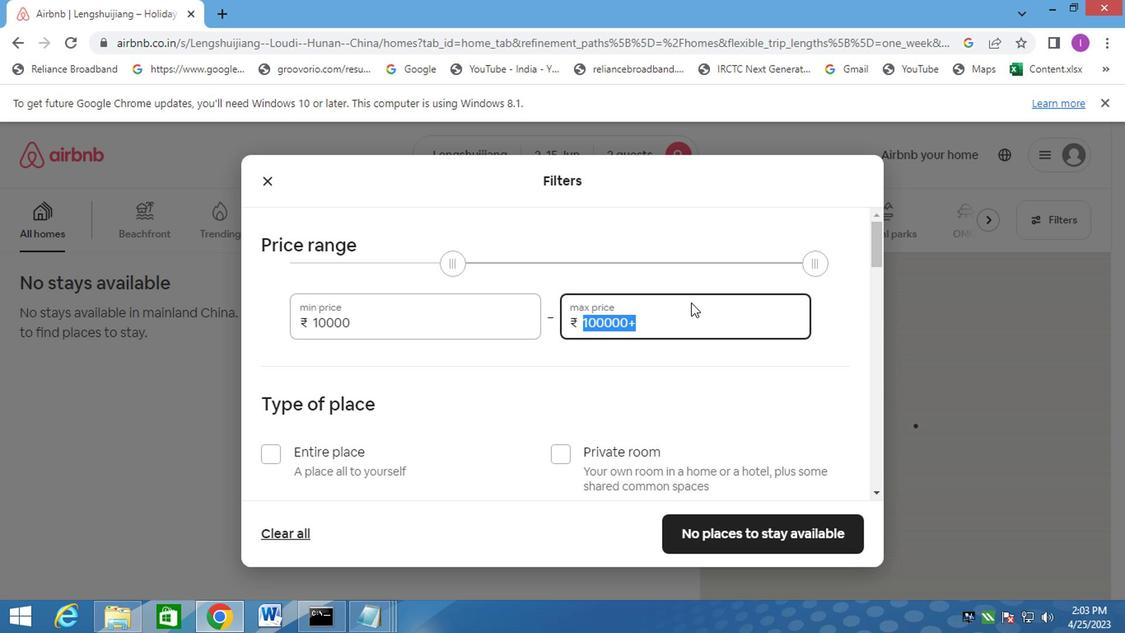 
Action: Key pressed 150000<Key.backspace>
Screenshot: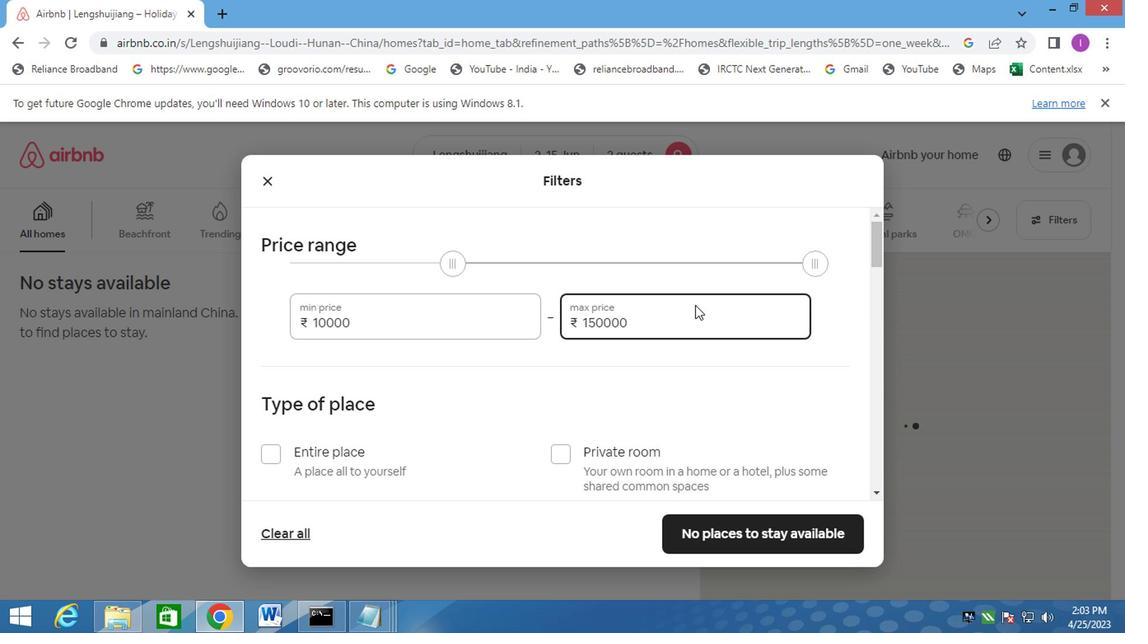 
Action: Mouse moved to (627, 339)
Screenshot: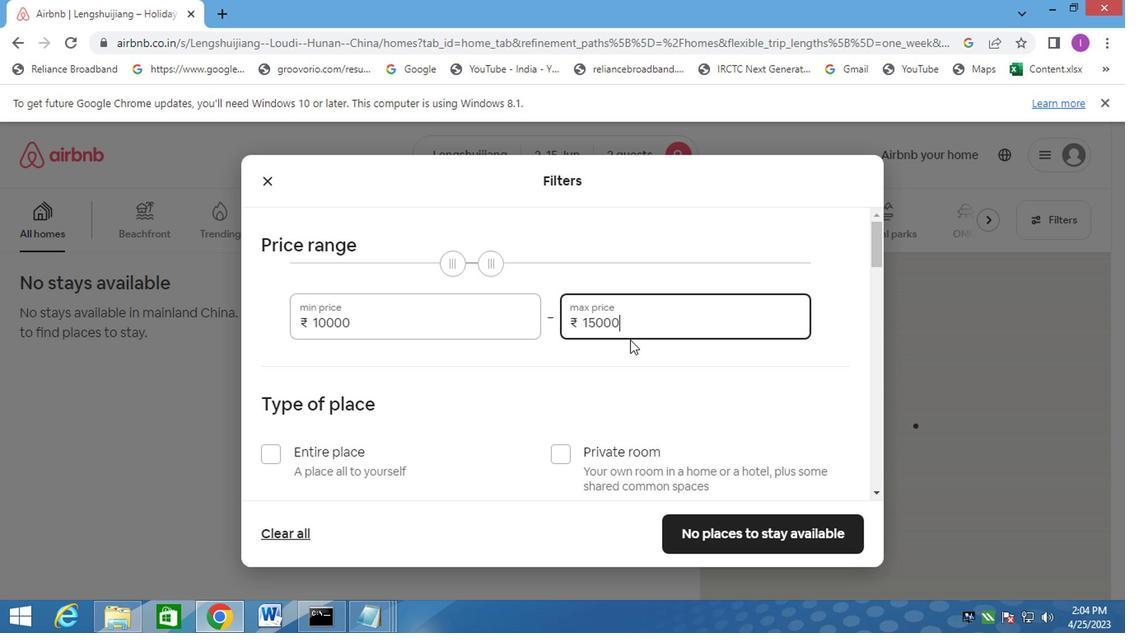 
Action: Mouse scrolled (627, 338) with delta (0, -1)
Screenshot: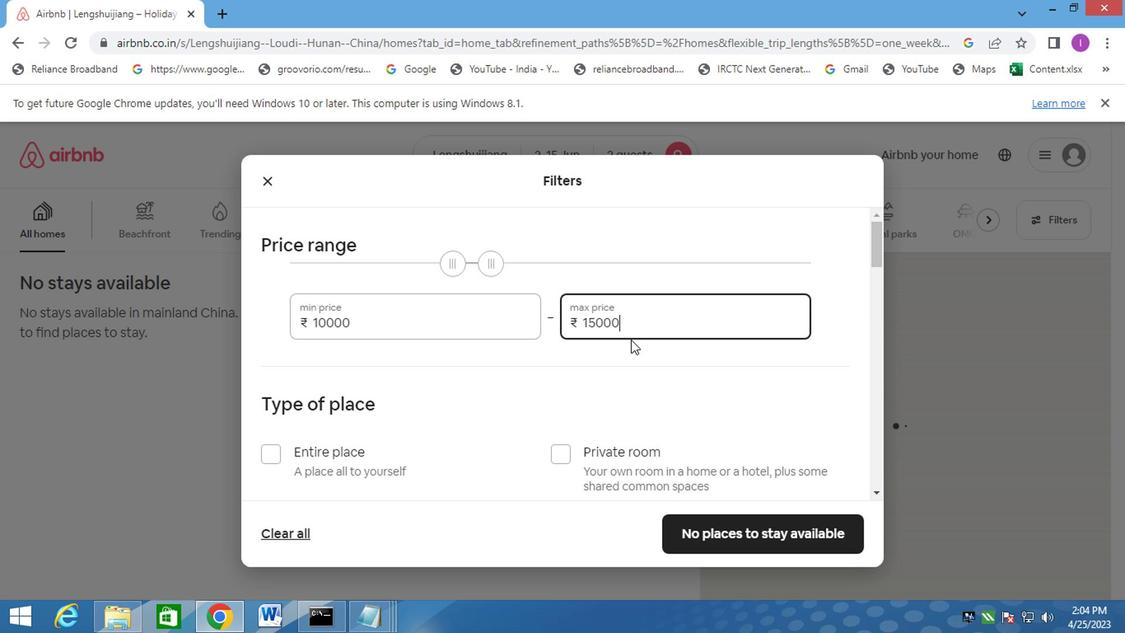 
Action: Mouse moved to (310, 362)
Screenshot: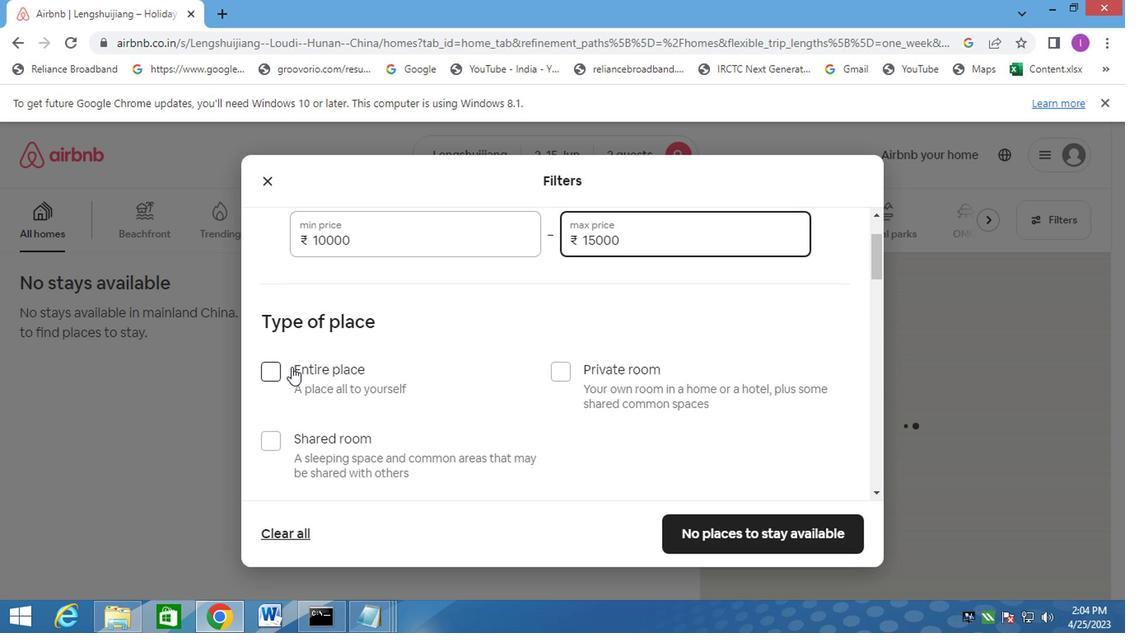 
Action: Mouse pressed left at (303, 364)
Screenshot: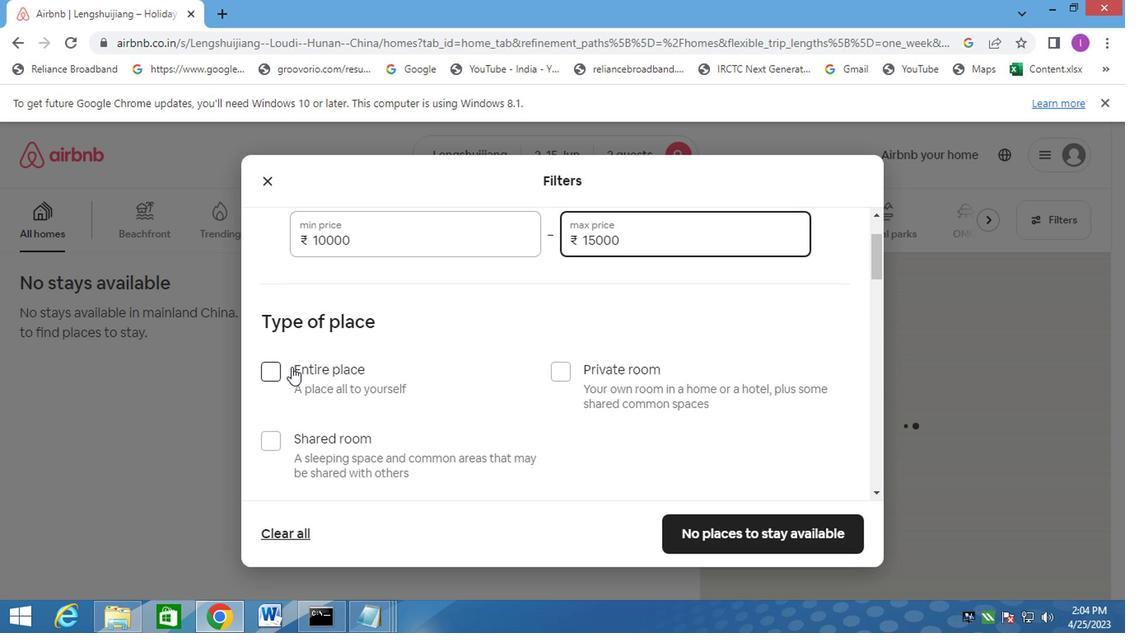 
Action: Mouse moved to (615, 335)
Screenshot: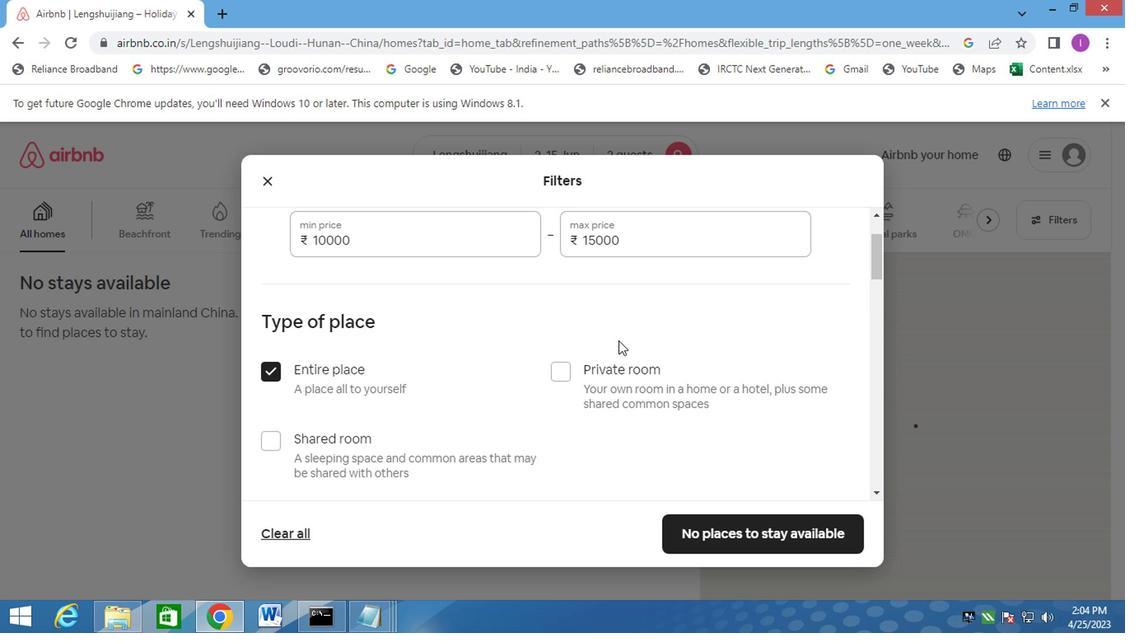 
Action: Mouse scrolled (615, 335) with delta (0, 0)
Screenshot: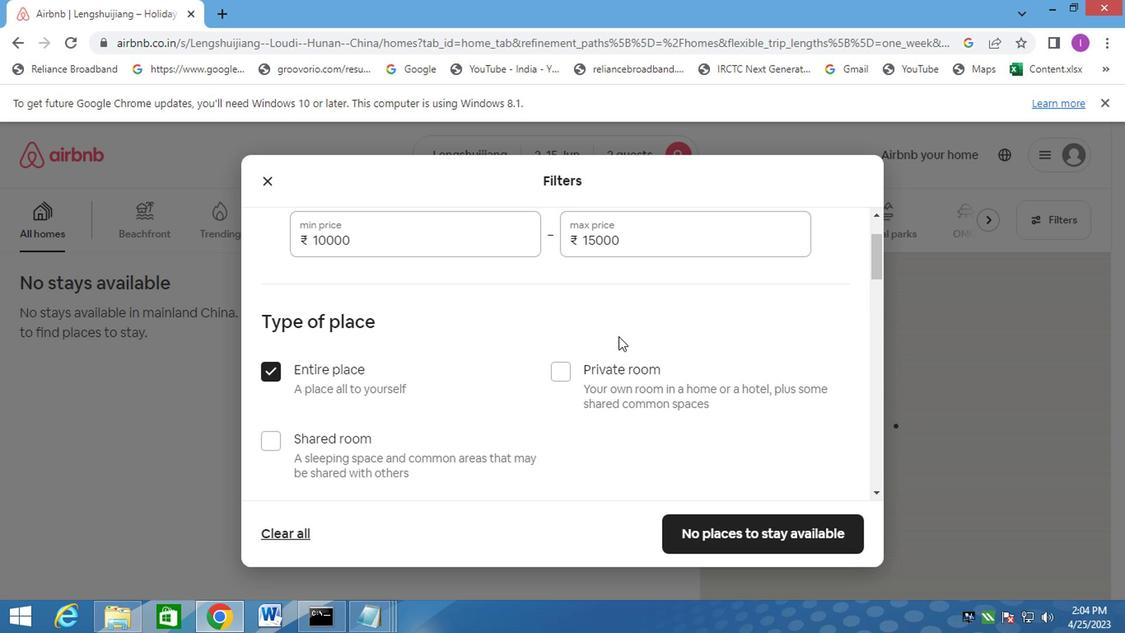 
Action: Mouse scrolled (615, 335) with delta (0, 0)
Screenshot: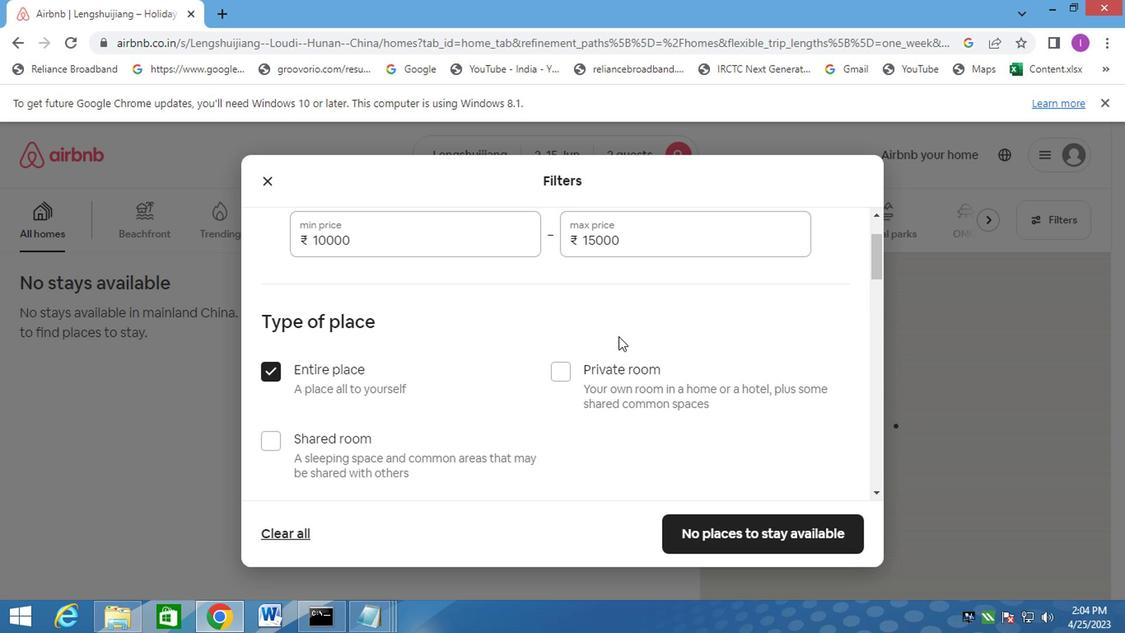 
Action: Mouse scrolled (615, 335) with delta (0, 0)
Screenshot: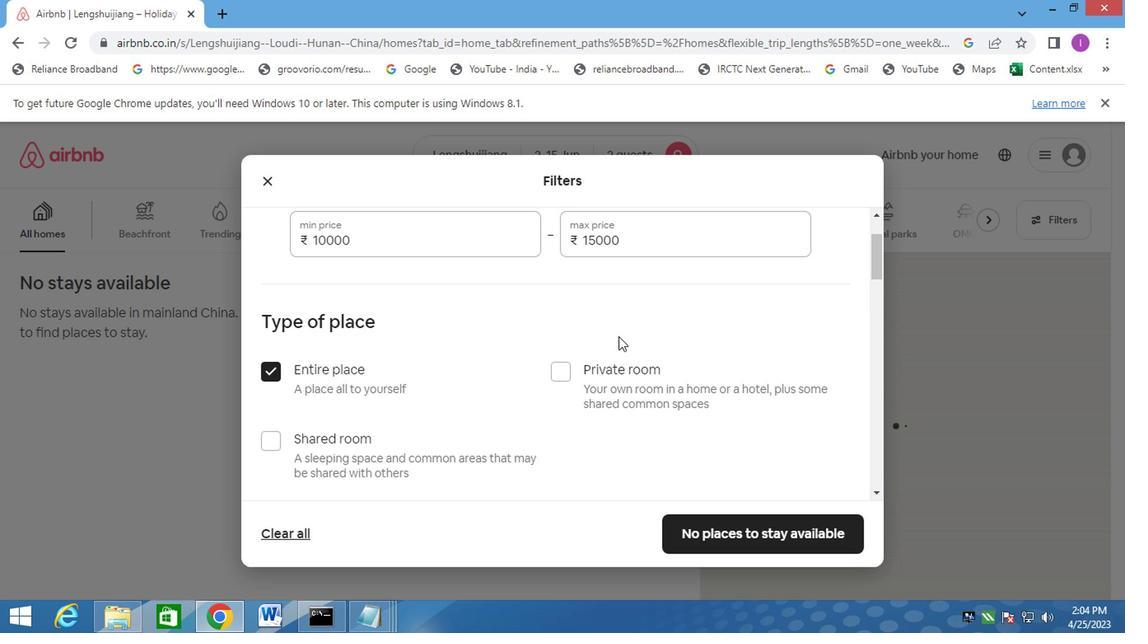 
Action: Mouse moved to (510, 386)
Screenshot: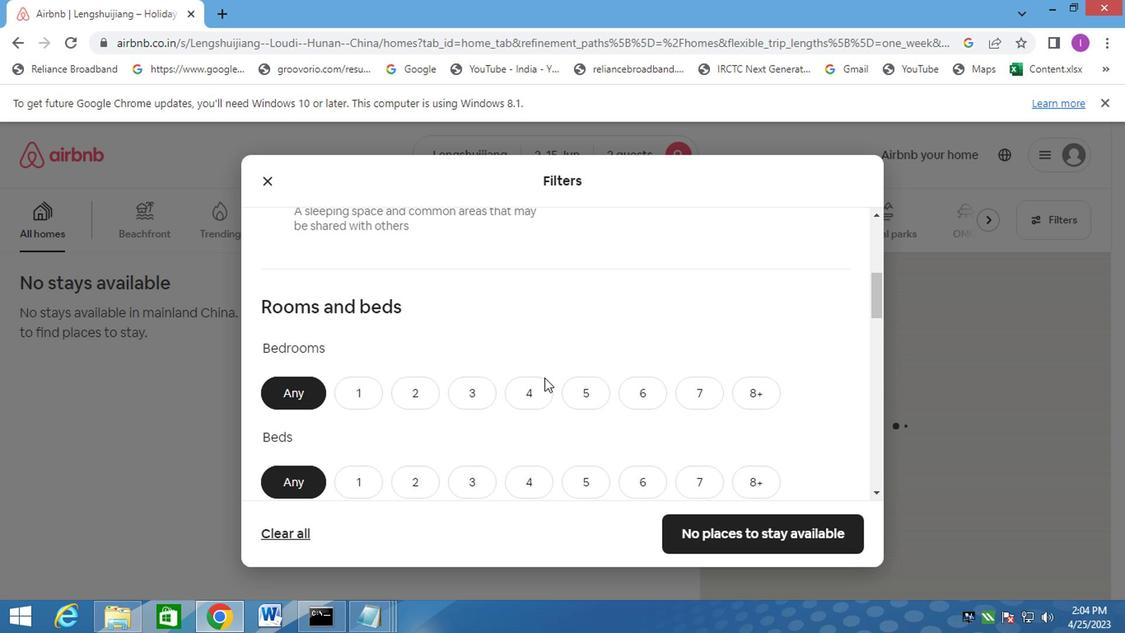 
Action: Mouse scrolled (510, 385) with delta (0, -1)
Screenshot: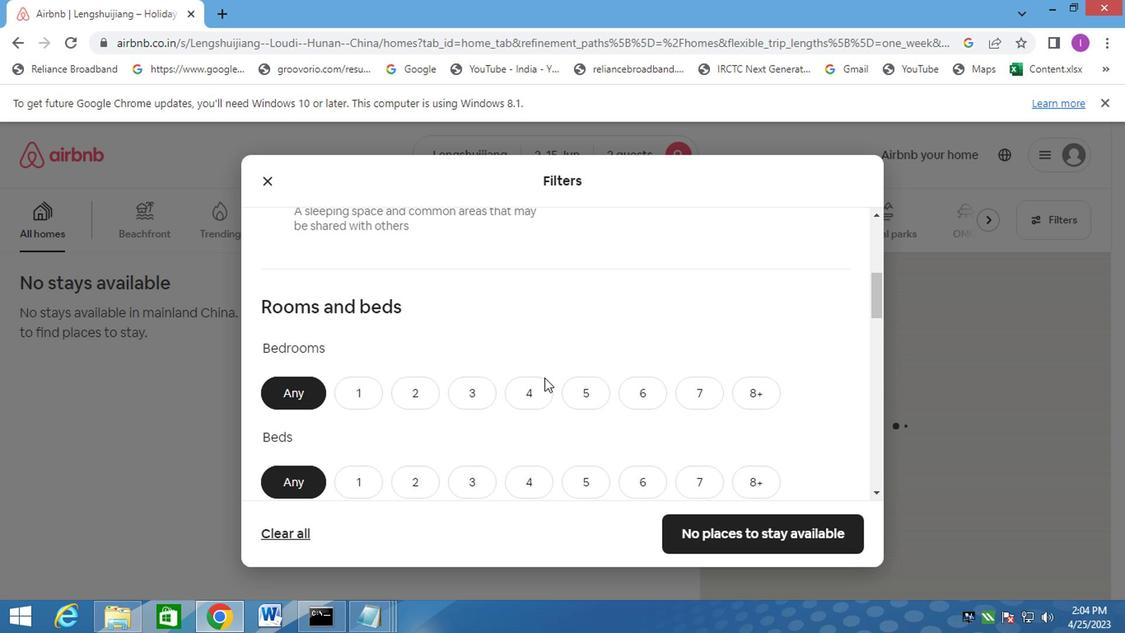 
Action: Mouse moved to (350, 317)
Screenshot: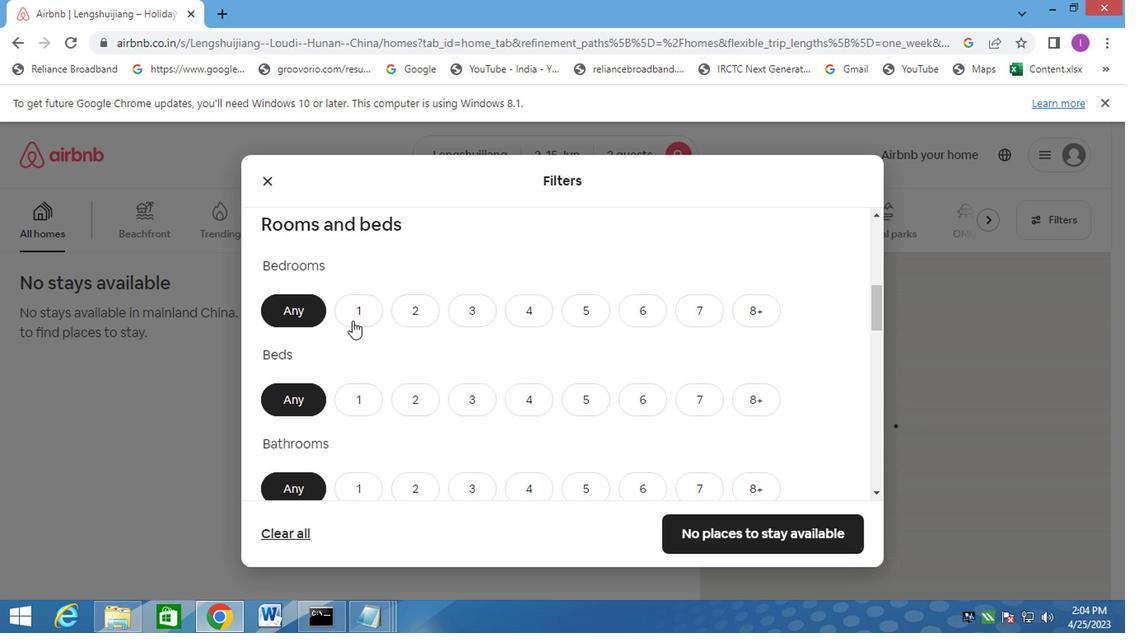 
Action: Mouse pressed left at (350, 317)
Screenshot: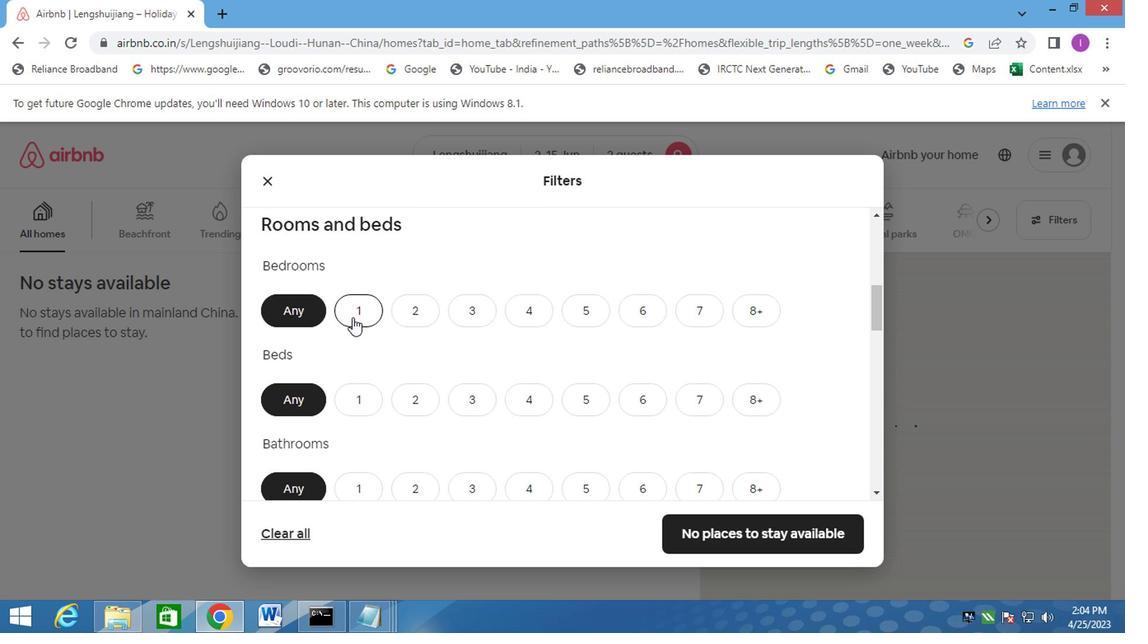 
Action: Mouse moved to (342, 400)
Screenshot: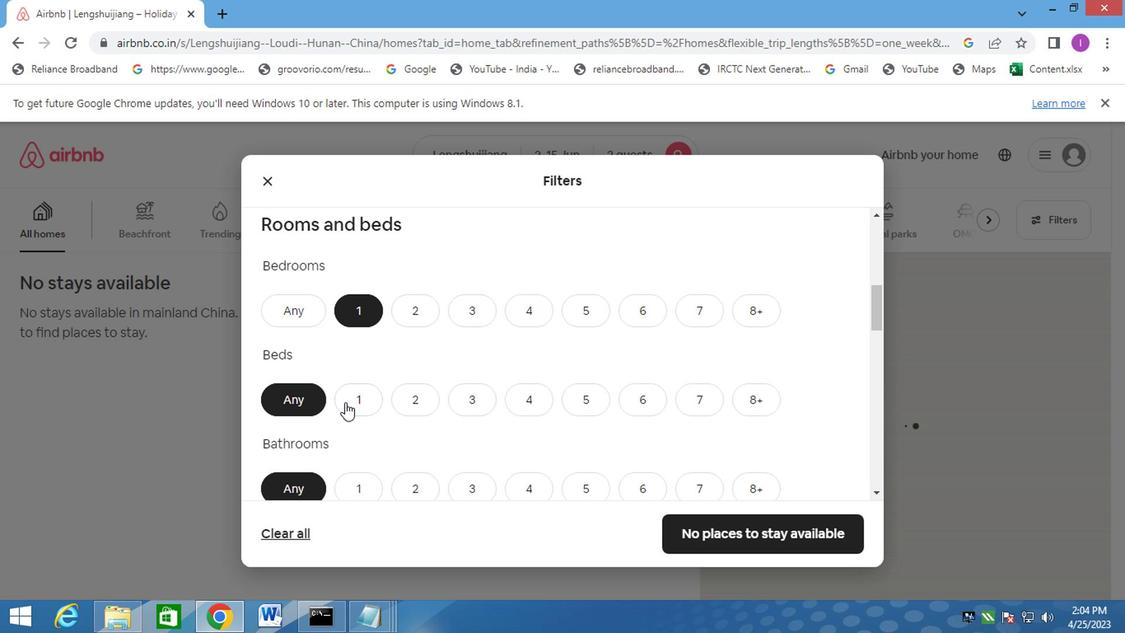 
Action: Mouse pressed left at (342, 400)
Screenshot: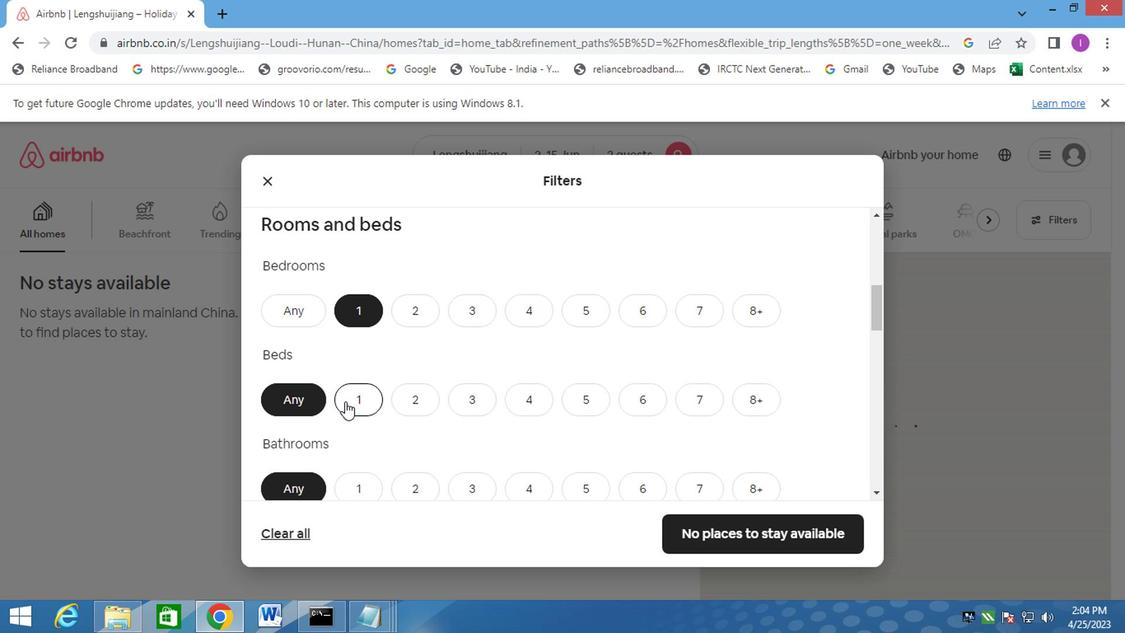 
Action: Mouse moved to (349, 474)
Screenshot: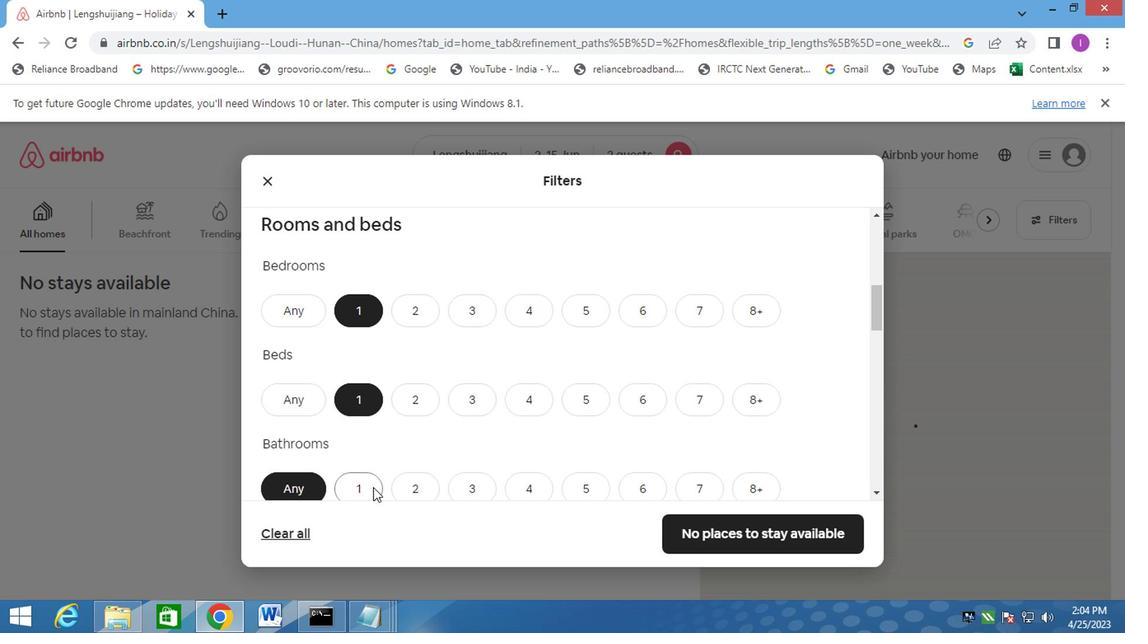 
Action: Mouse pressed left at (349, 474)
Screenshot: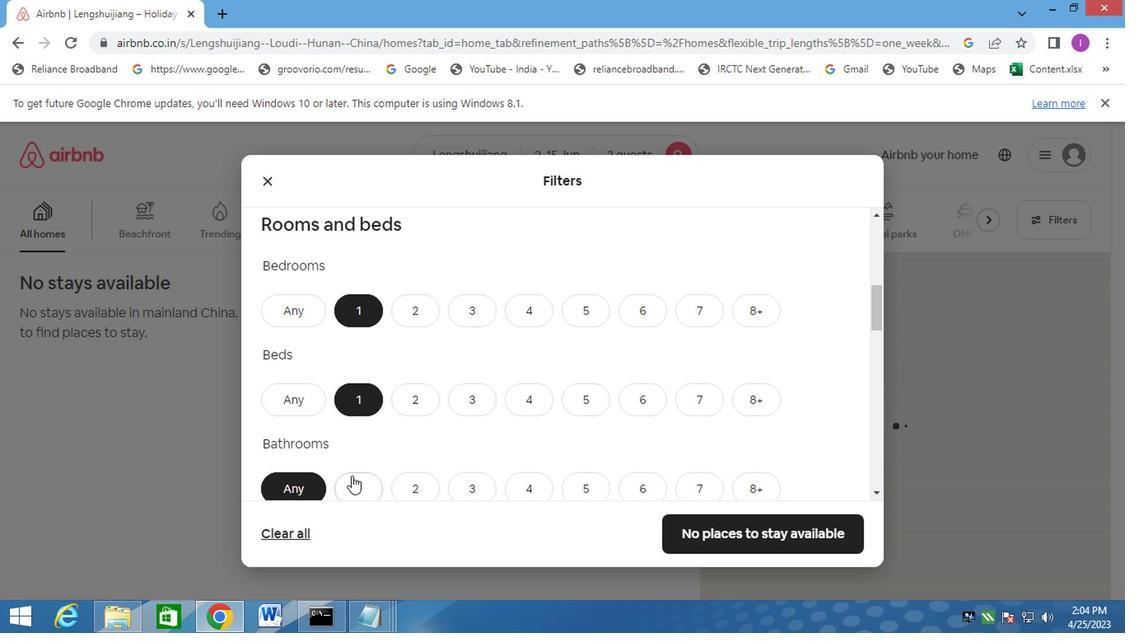 
Action: Mouse moved to (447, 405)
Screenshot: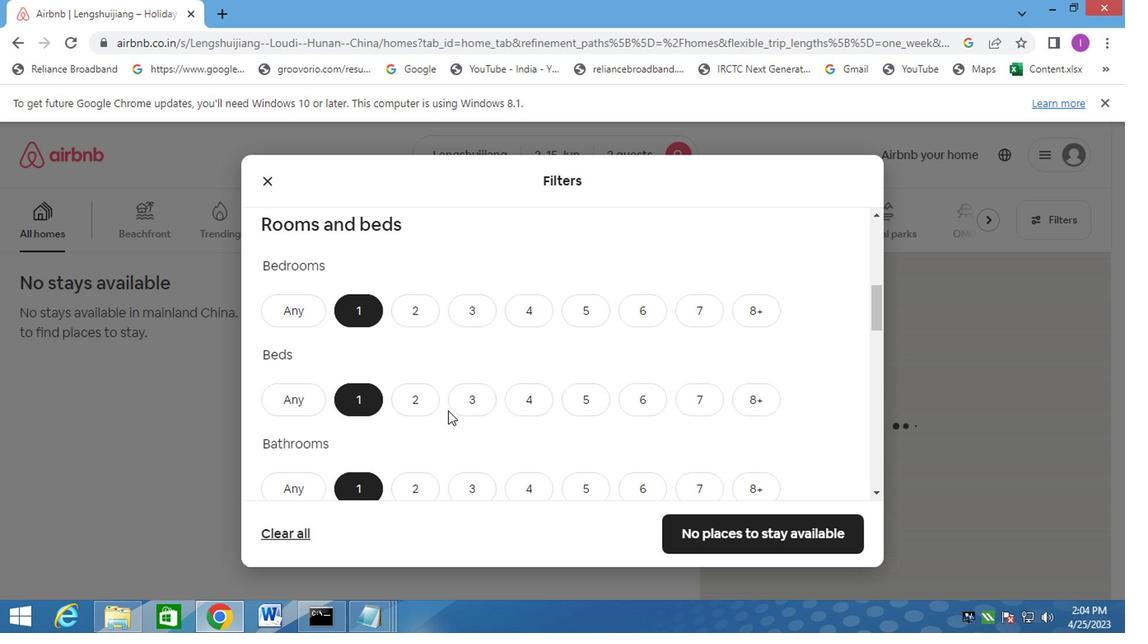 
Action: Mouse scrolled (447, 403) with delta (0, -1)
Screenshot: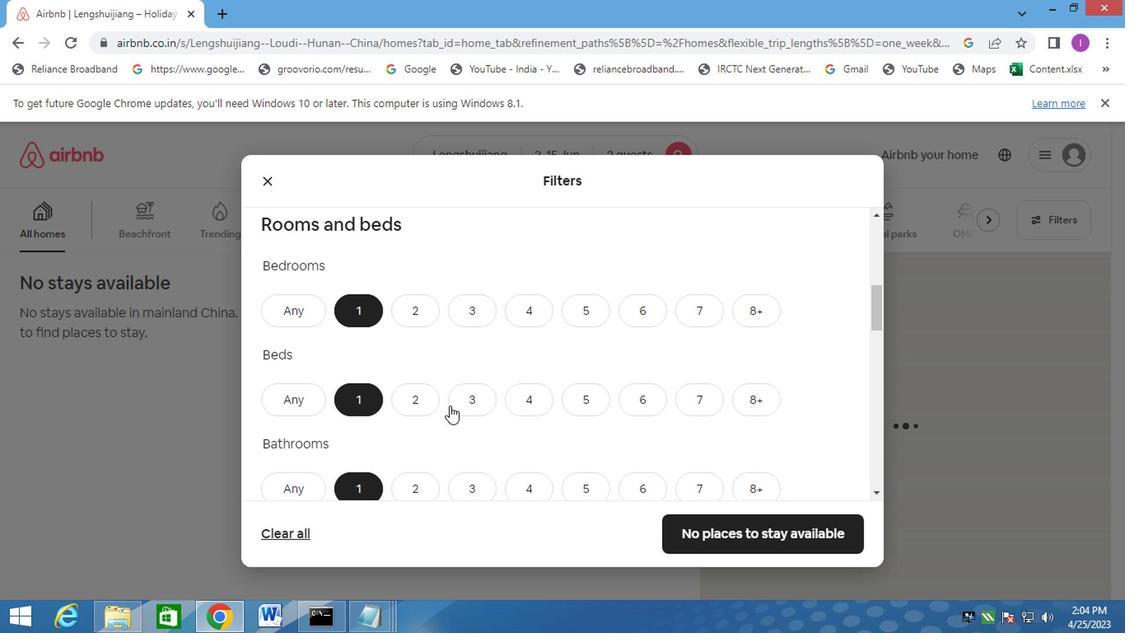 
Action: Mouse scrolled (447, 403) with delta (0, -1)
Screenshot: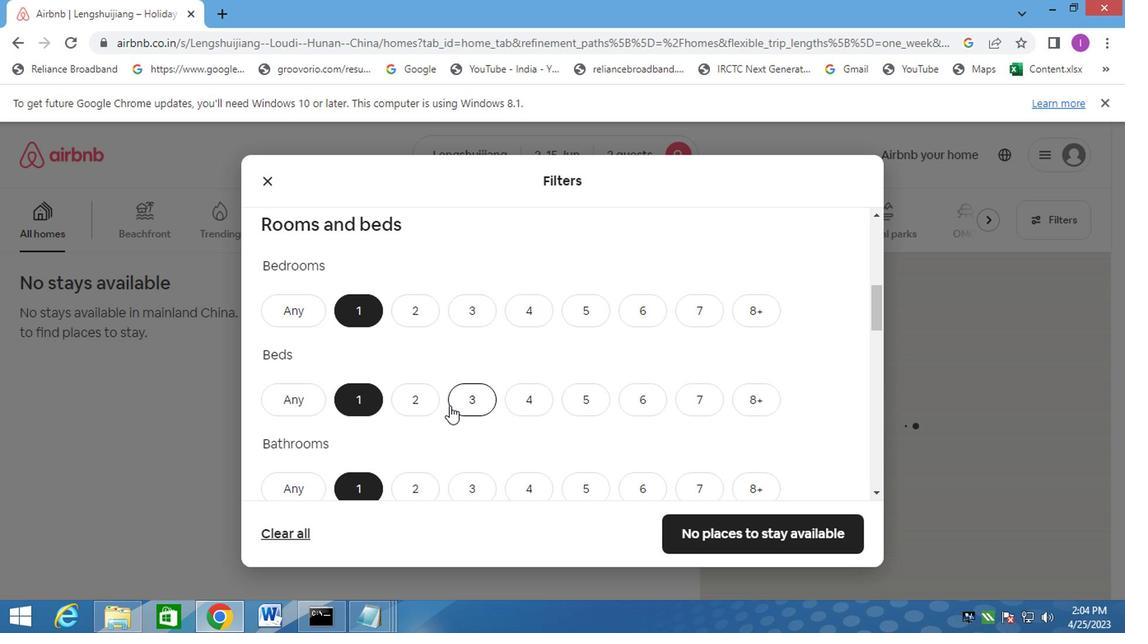 
Action: Mouse scrolled (447, 403) with delta (0, -1)
Screenshot: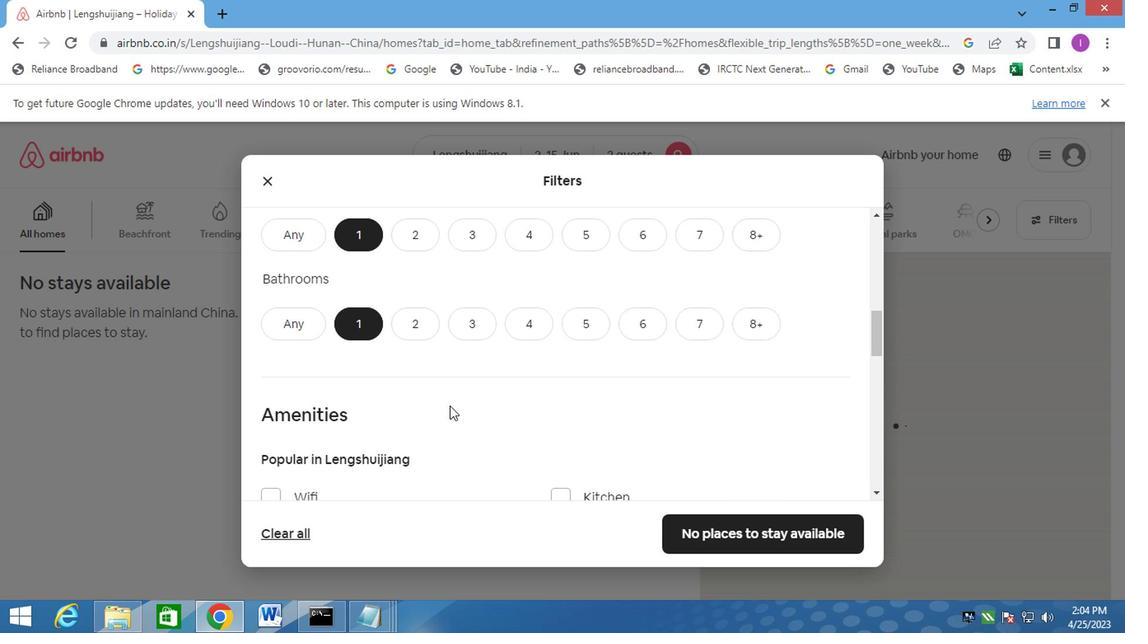 
Action: Mouse scrolled (447, 403) with delta (0, -1)
Screenshot: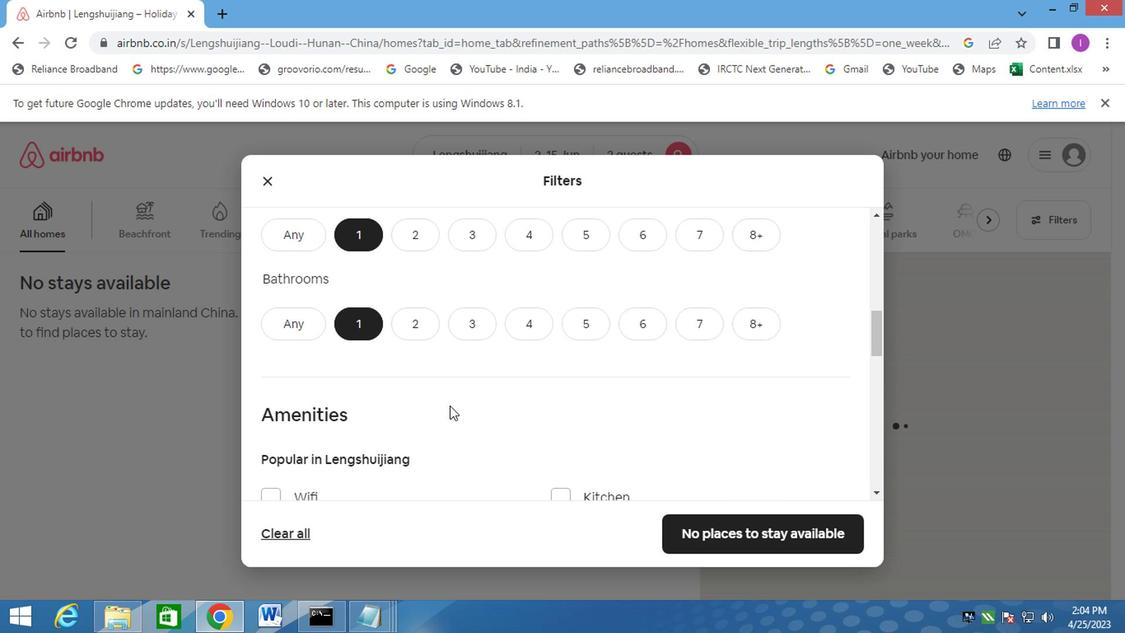 
Action: Mouse moved to (352, 383)
Screenshot: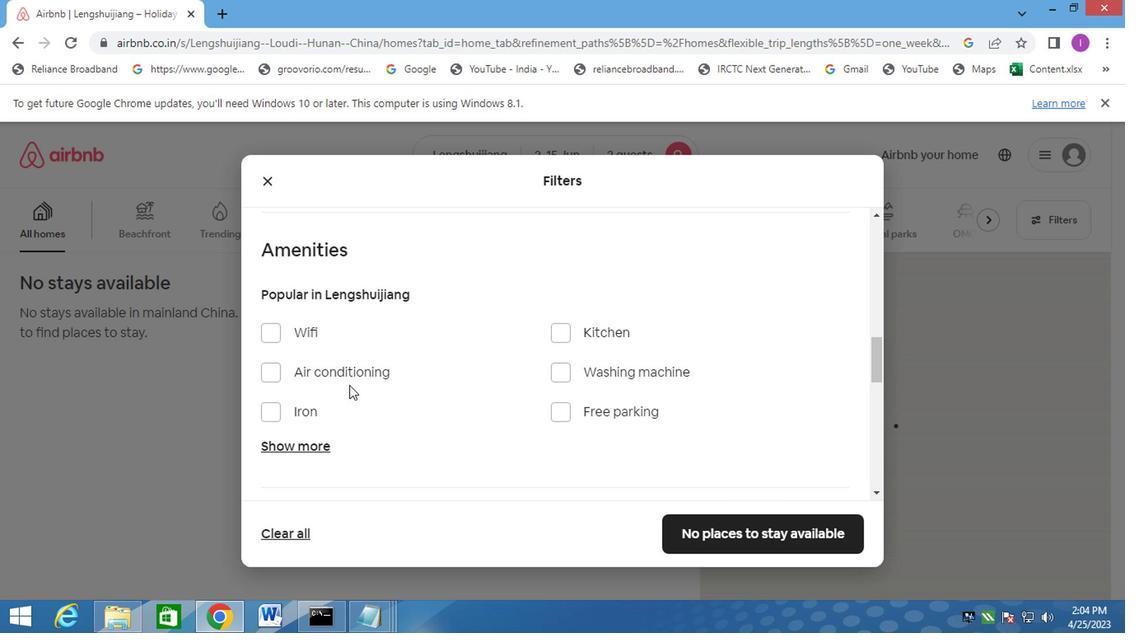 
Action: Mouse scrolled (352, 382) with delta (0, 0)
Screenshot: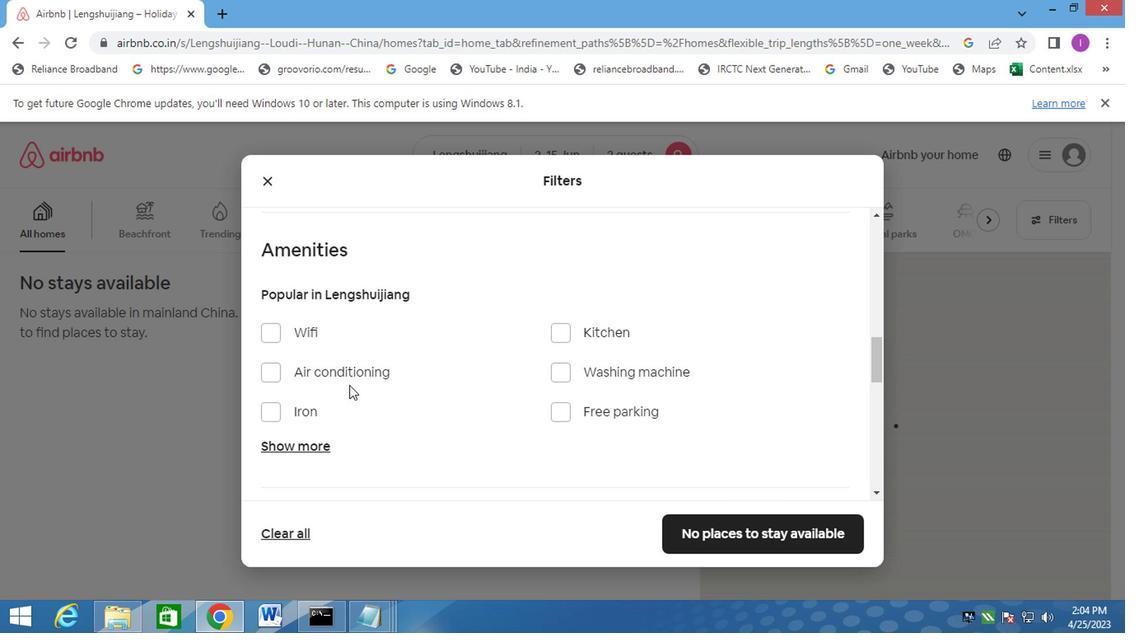 
Action: Mouse moved to (353, 383)
Screenshot: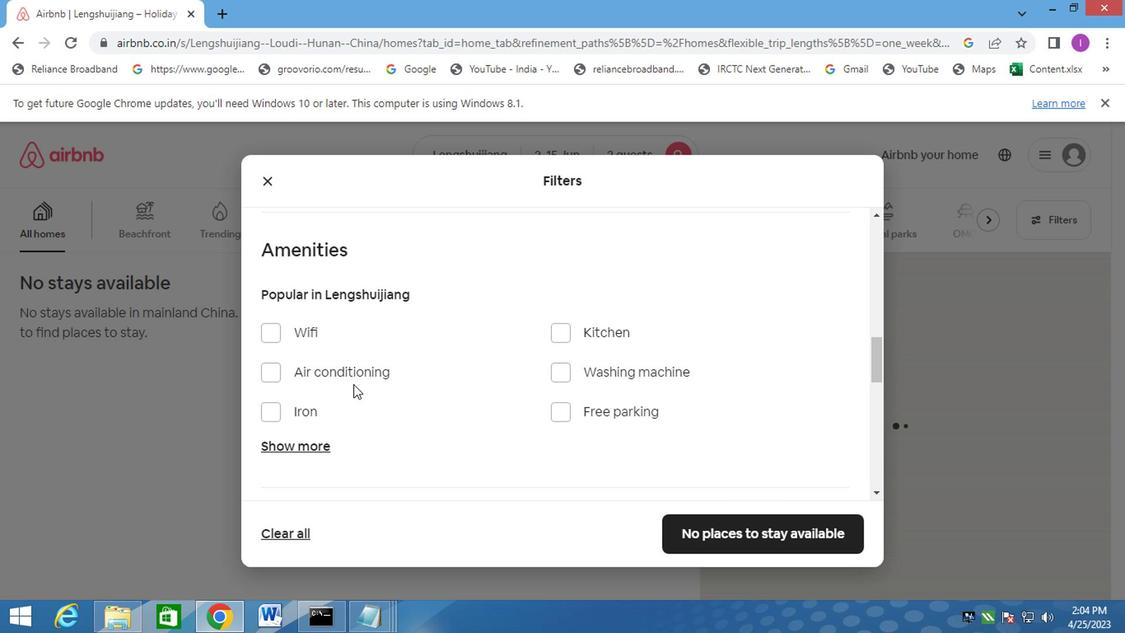 
Action: Mouse scrolled (353, 382) with delta (0, 0)
Screenshot: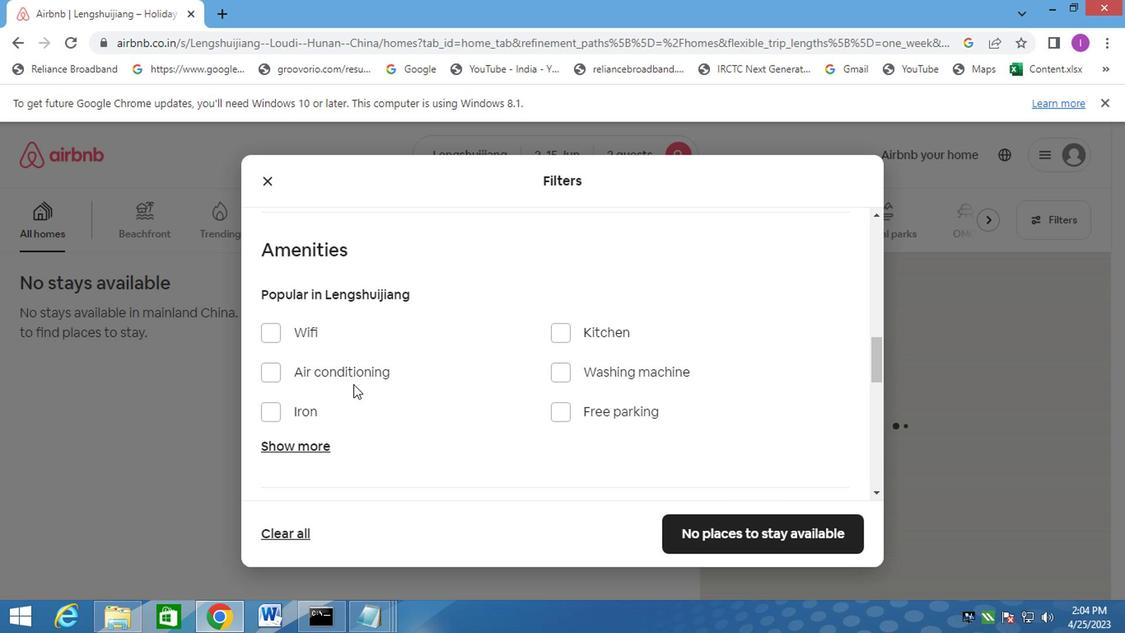 
Action: Mouse moved to (535, 369)
Screenshot: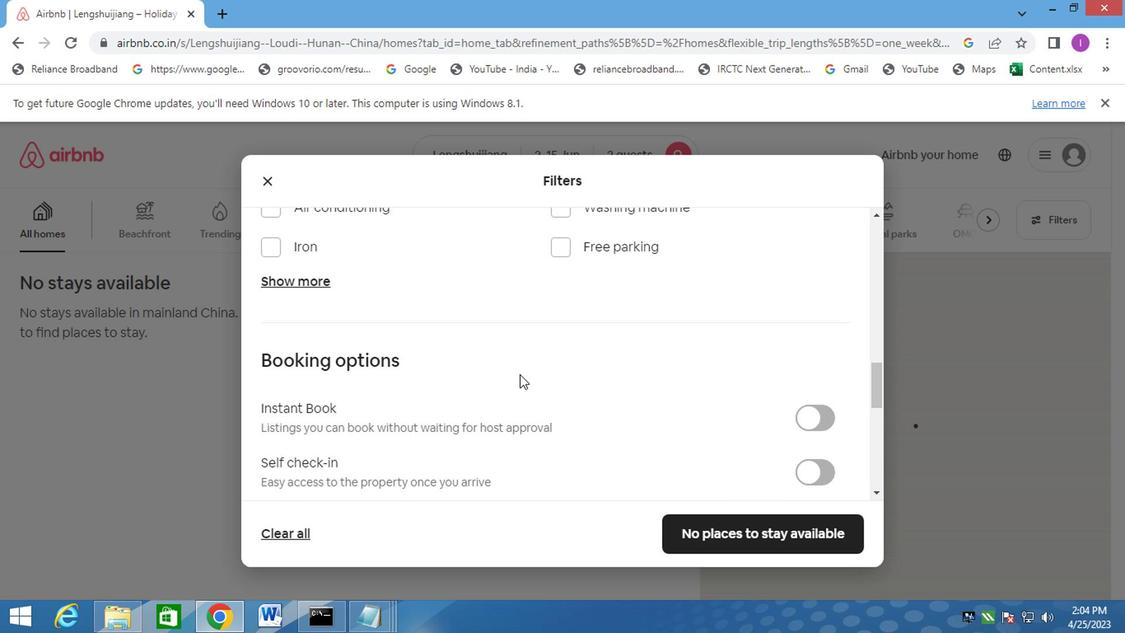 
Action: Mouse scrolled (535, 368) with delta (0, -1)
Screenshot: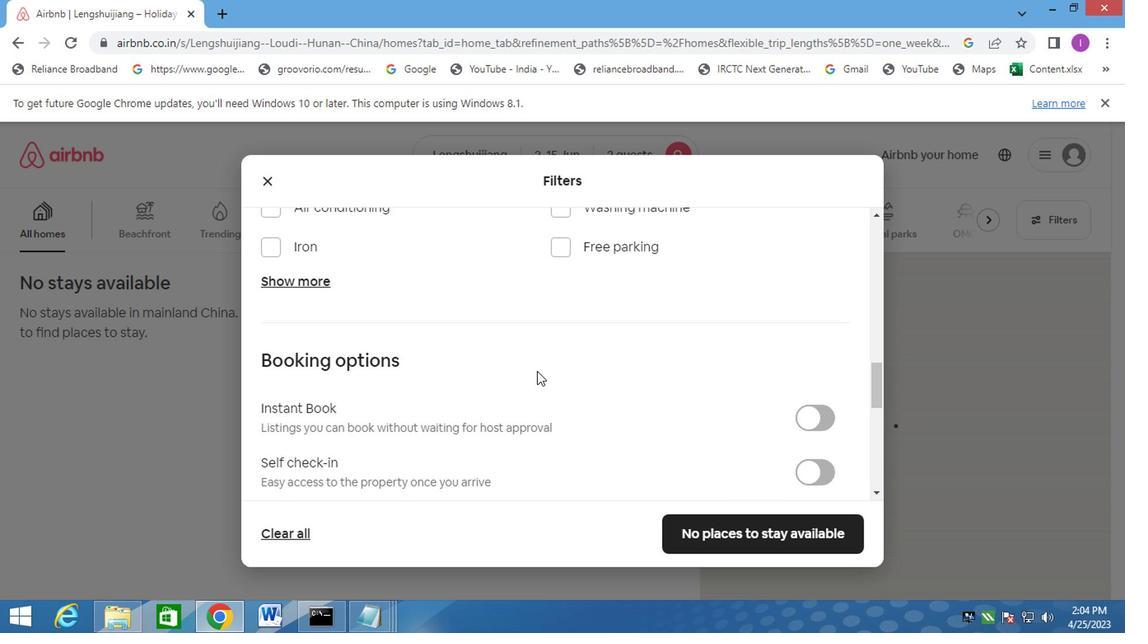 
Action: Mouse moved to (818, 385)
Screenshot: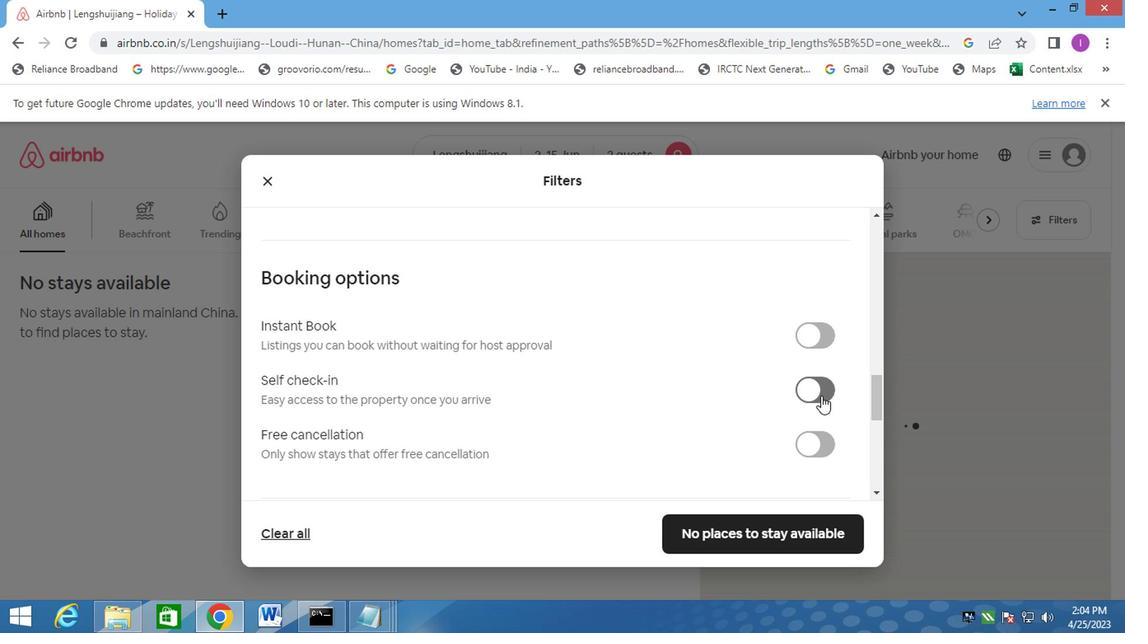 
Action: Mouse pressed left at (818, 385)
Screenshot: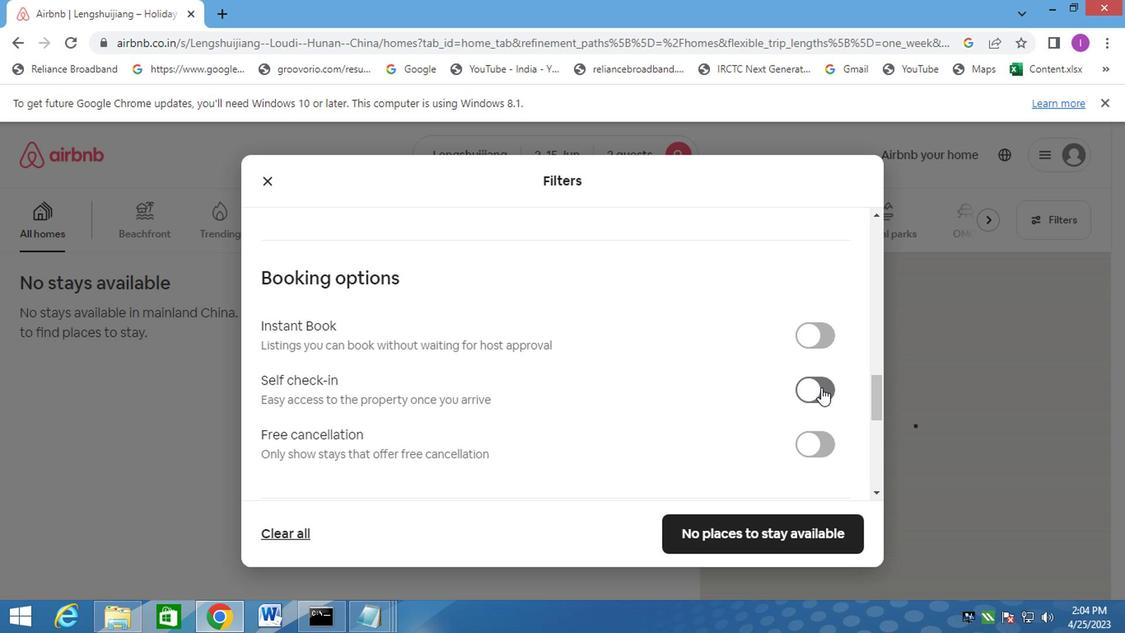 
Action: Mouse moved to (658, 430)
Screenshot: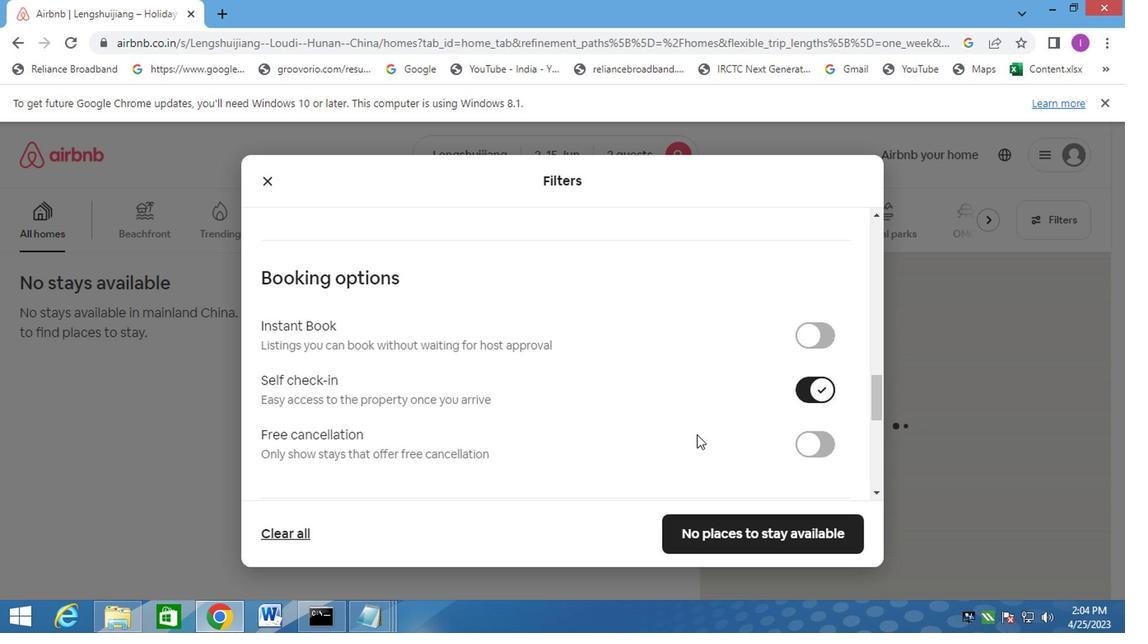 
Action: Mouse scrolled (658, 430) with delta (0, 0)
Screenshot: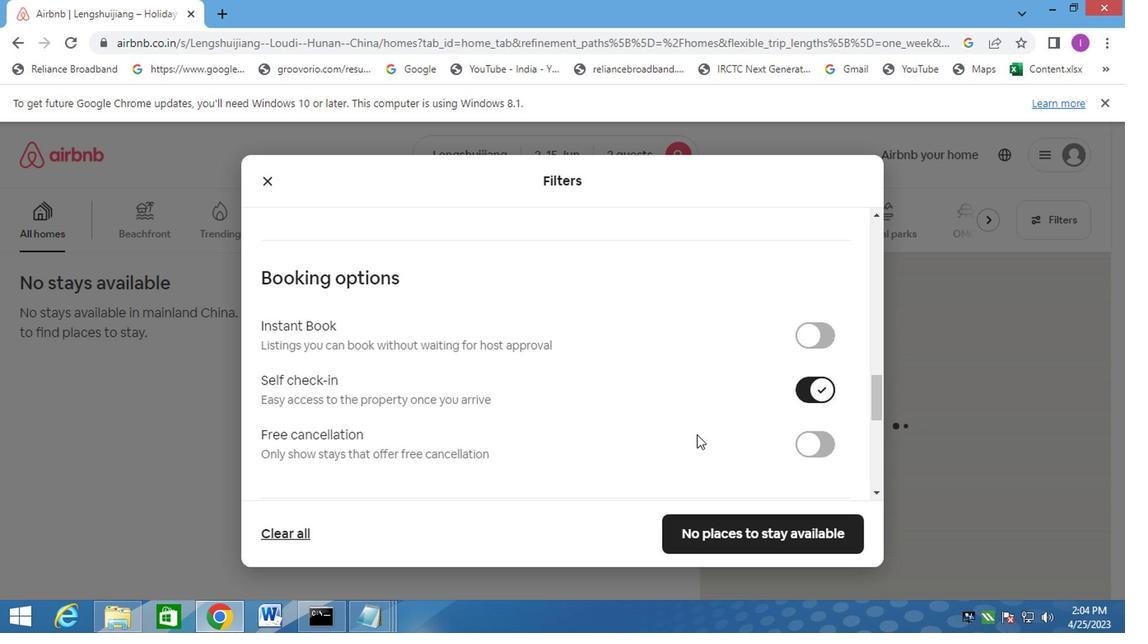 
Action: Mouse moved to (644, 432)
Screenshot: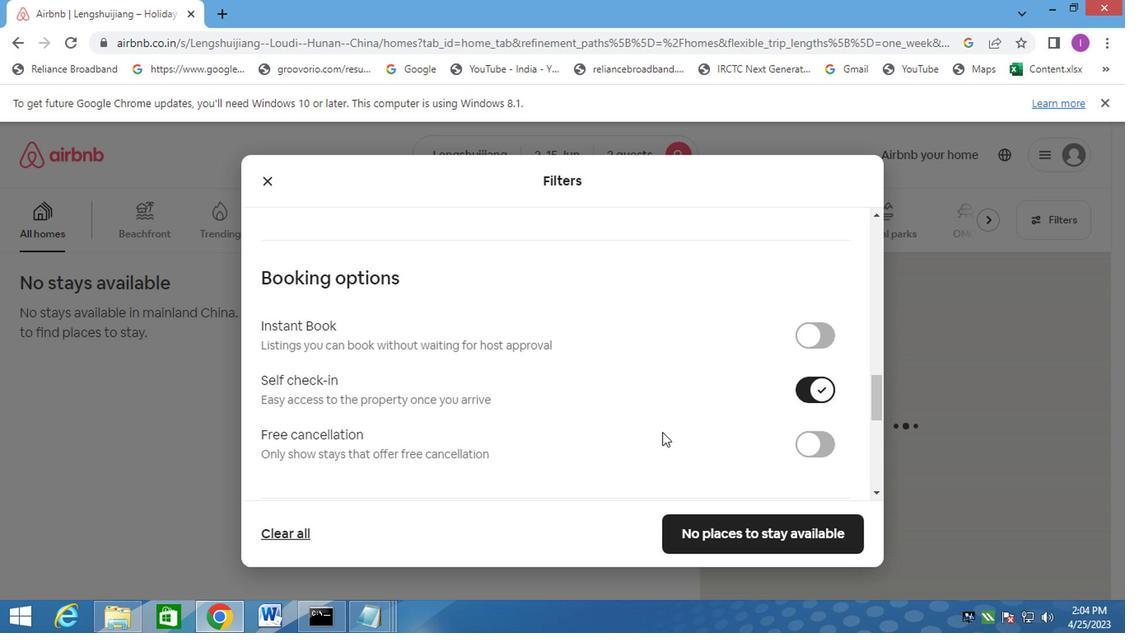 
Action: Mouse scrolled (644, 431) with delta (0, 0)
Screenshot: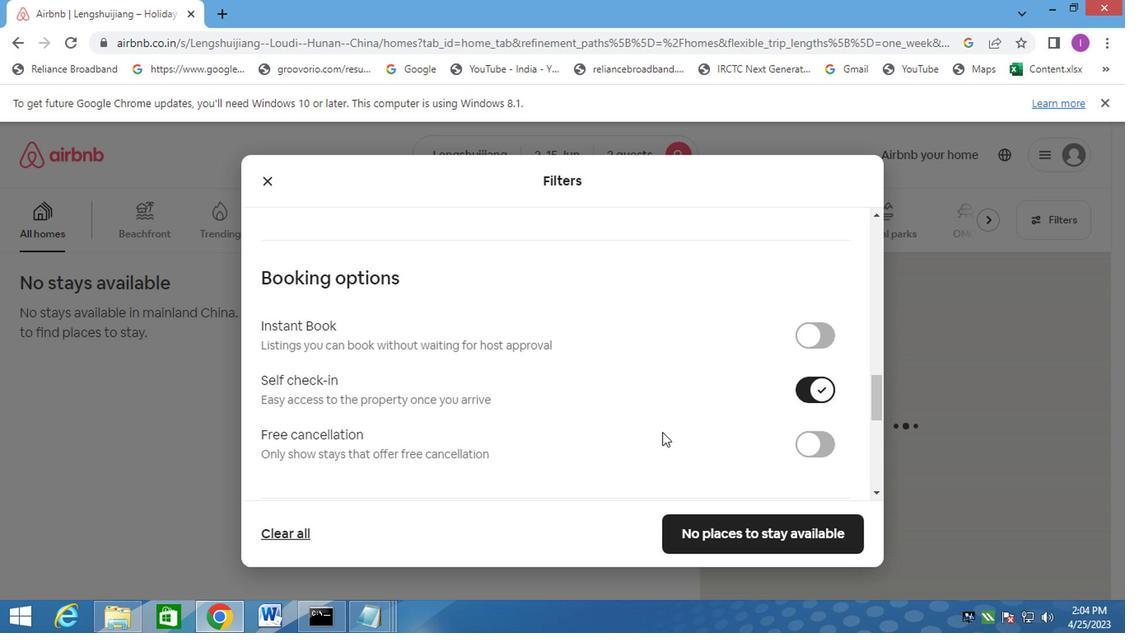 
Action: Mouse scrolled (644, 431) with delta (0, 0)
Screenshot: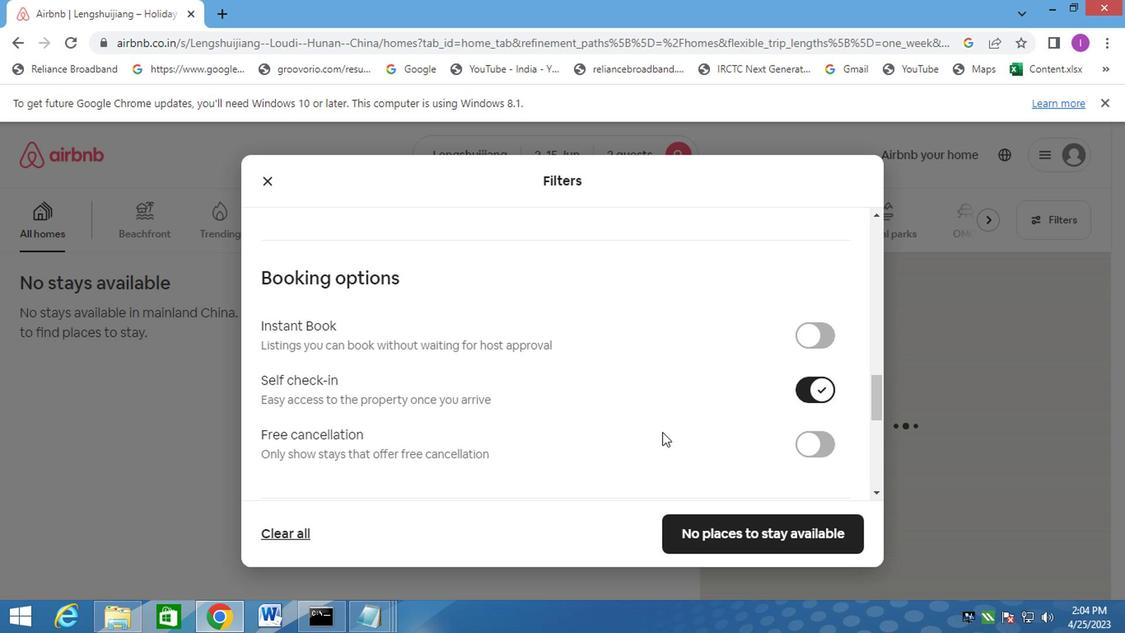
Action: Mouse moved to (644, 430)
Screenshot: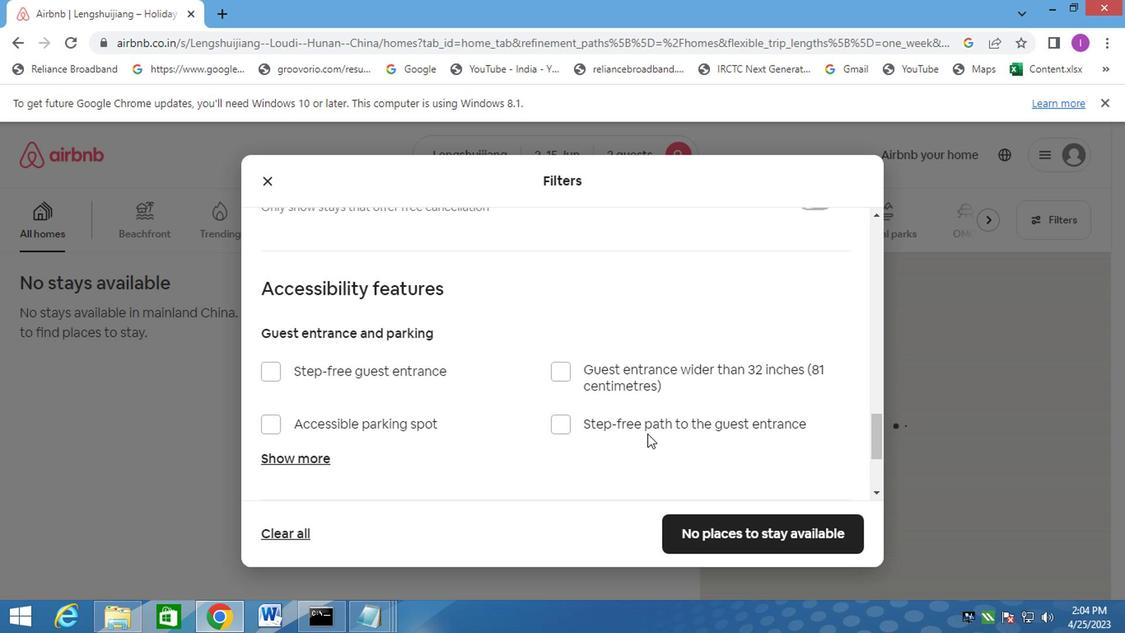 
Action: Mouse scrolled (644, 430) with delta (0, 0)
Screenshot: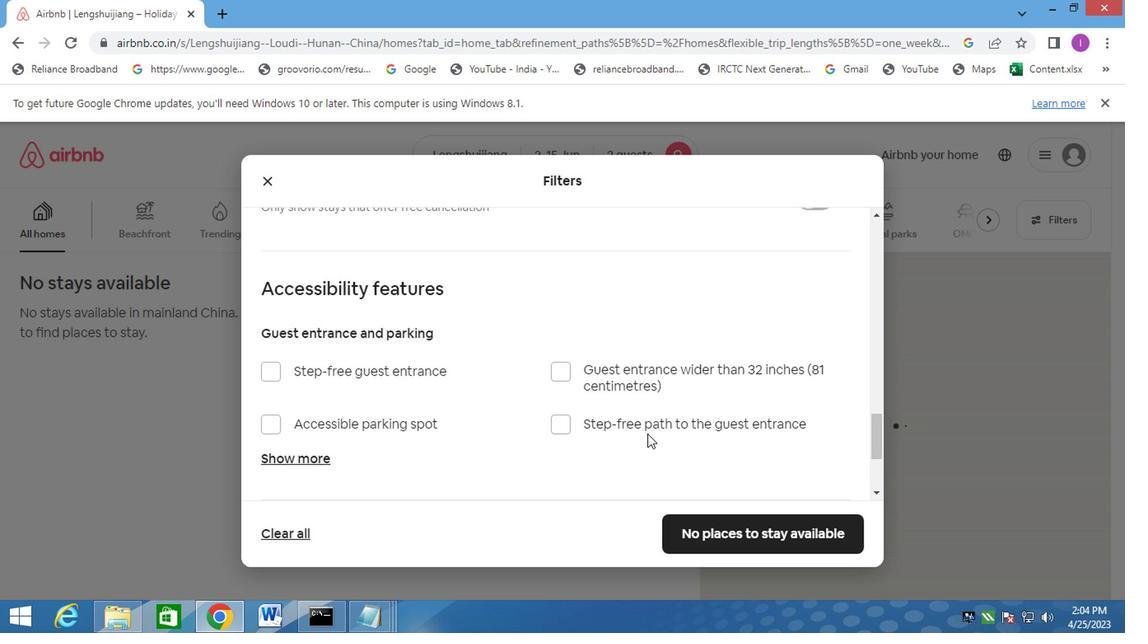 
Action: Mouse scrolled (644, 430) with delta (0, 0)
Screenshot: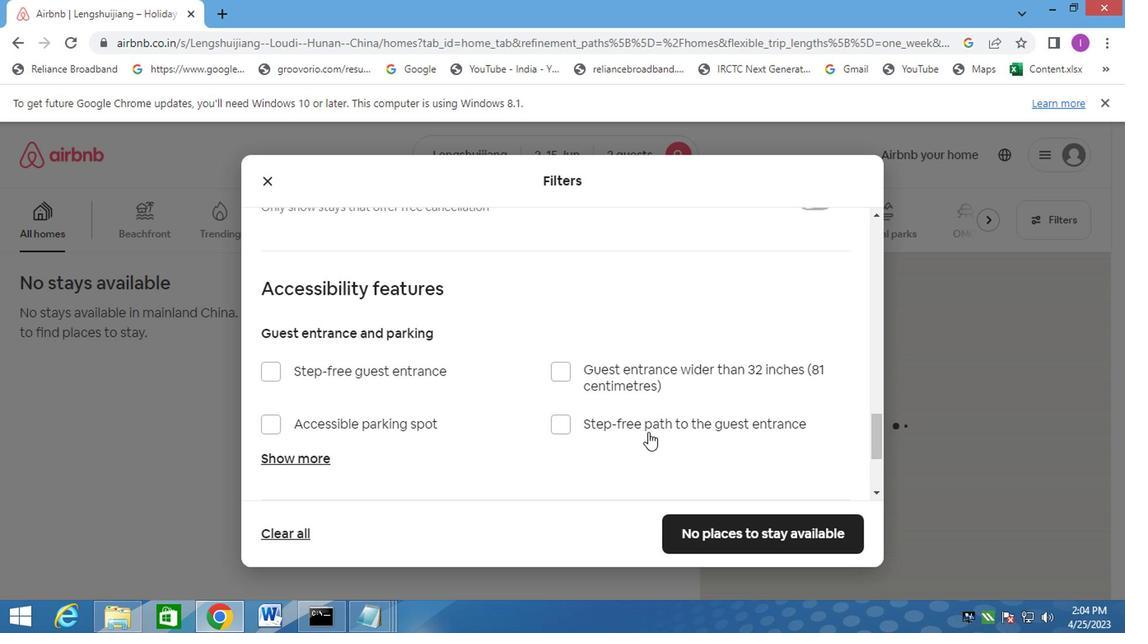 
Action: Mouse scrolled (644, 430) with delta (0, 0)
Screenshot: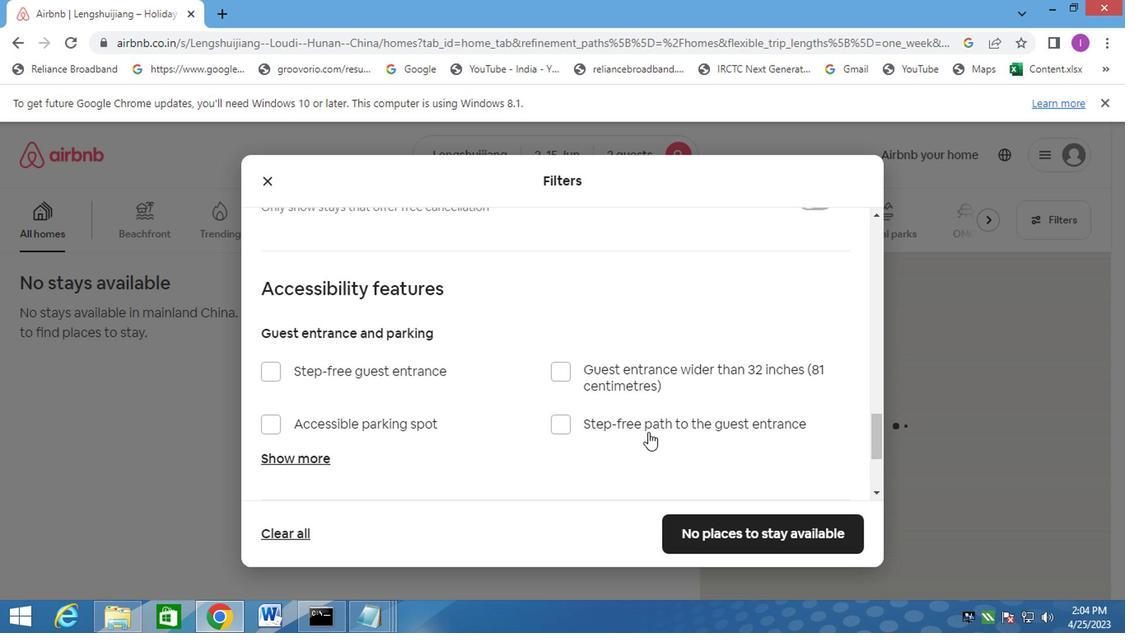 
Action: Mouse moved to (648, 424)
Screenshot: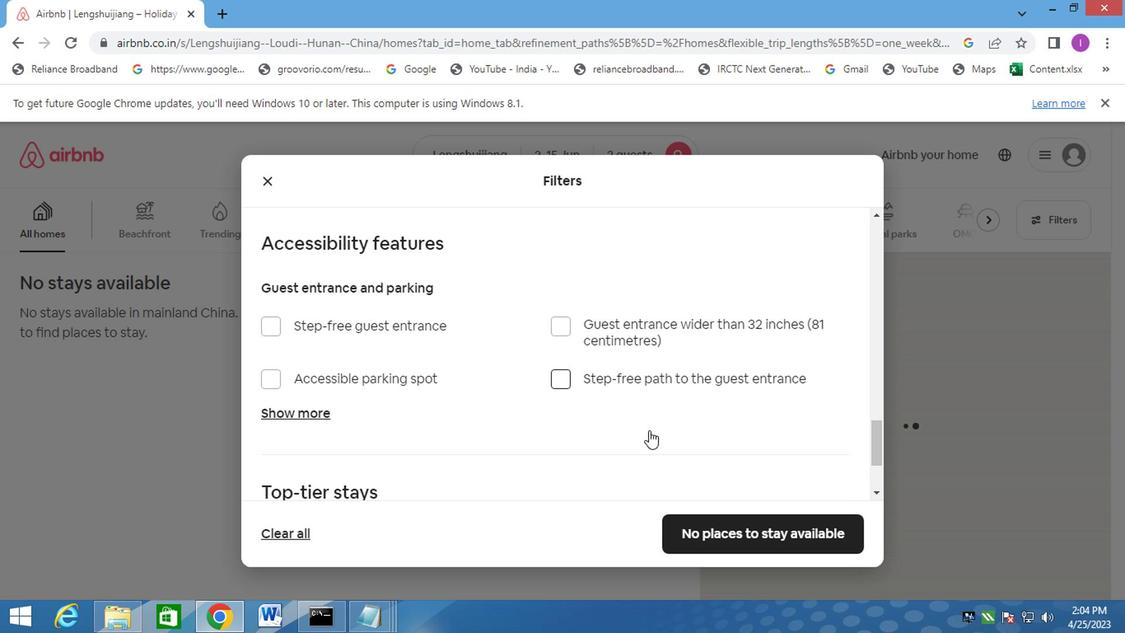 
Action: Mouse scrolled (648, 424) with delta (0, 0)
Screenshot: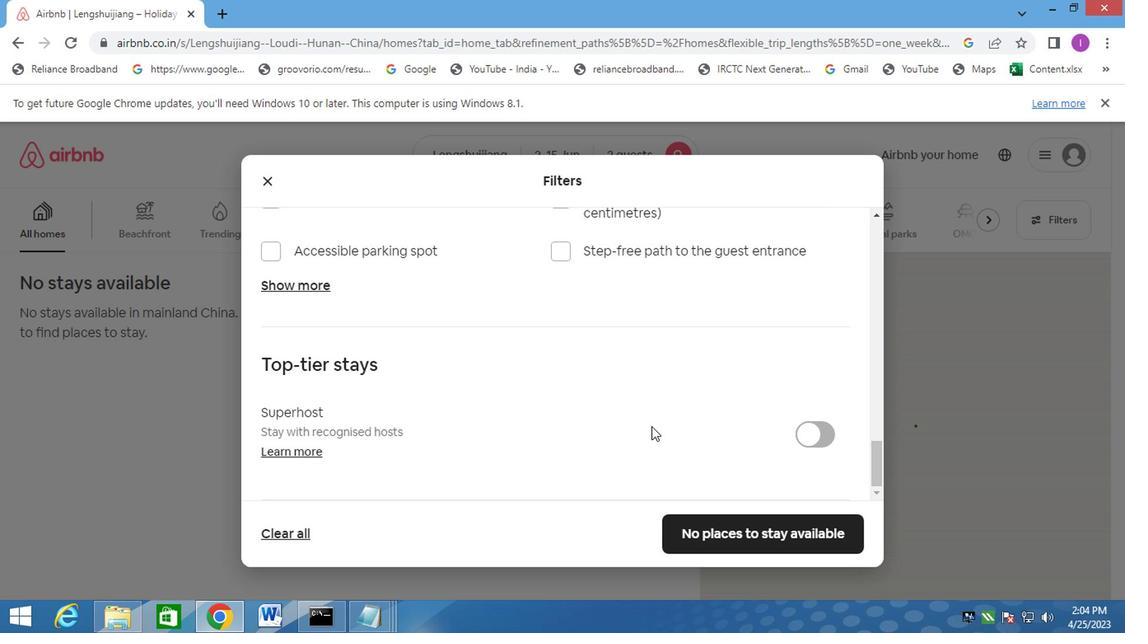
Action: Mouse scrolled (648, 424) with delta (0, 0)
Screenshot: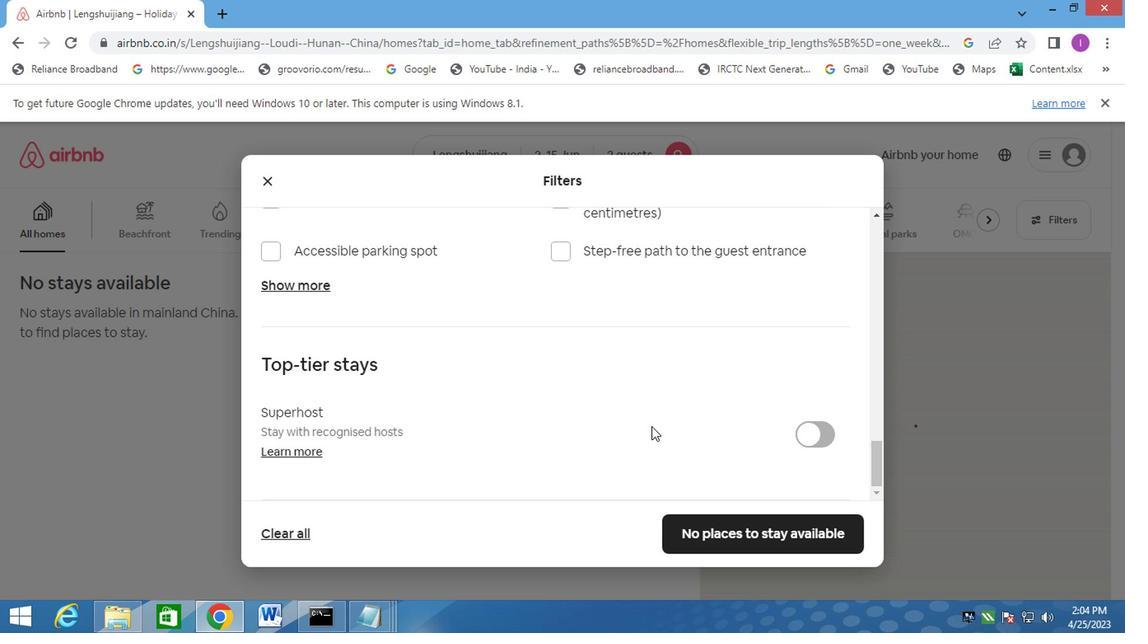 
Action: Mouse scrolled (648, 424) with delta (0, 0)
Screenshot: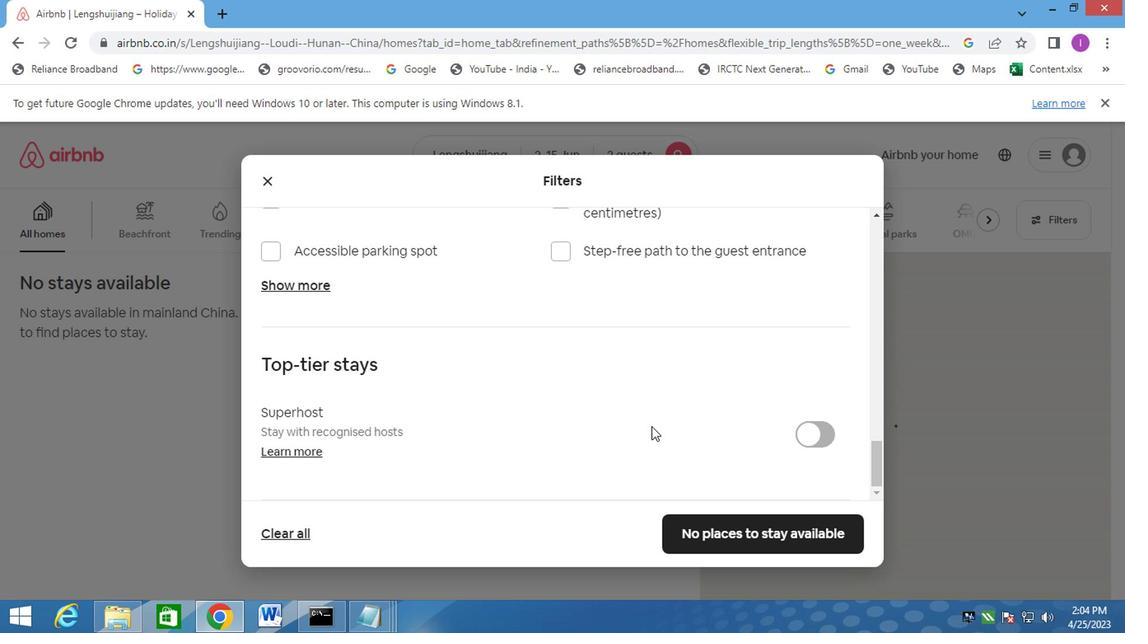
Action: Mouse scrolled (648, 424) with delta (0, 0)
Screenshot: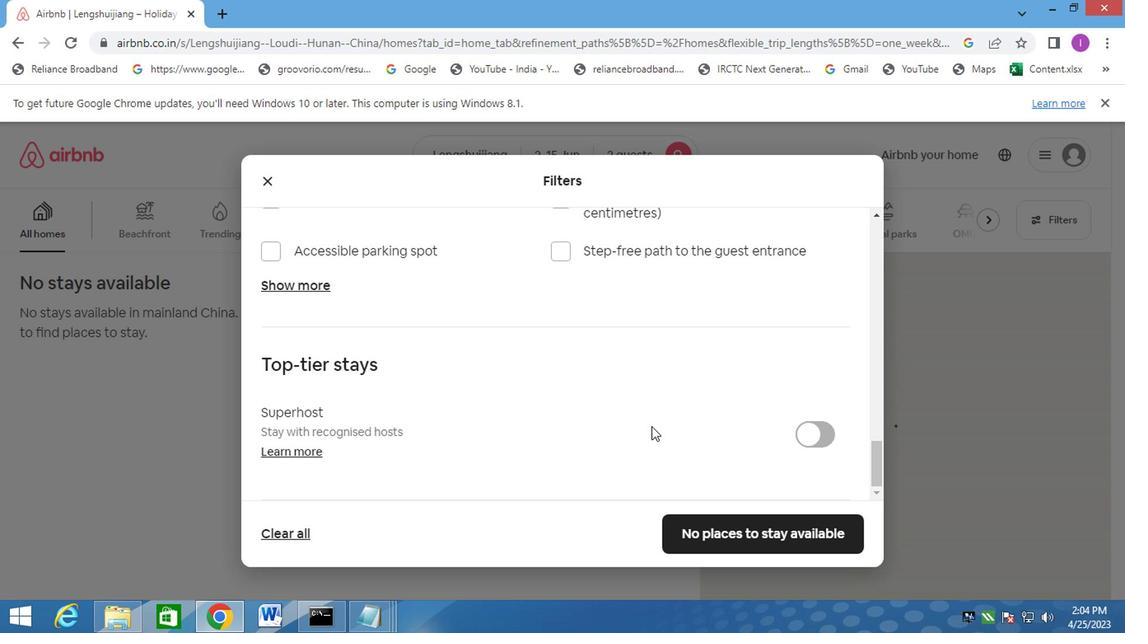
Action: Mouse moved to (648, 417)
Screenshot: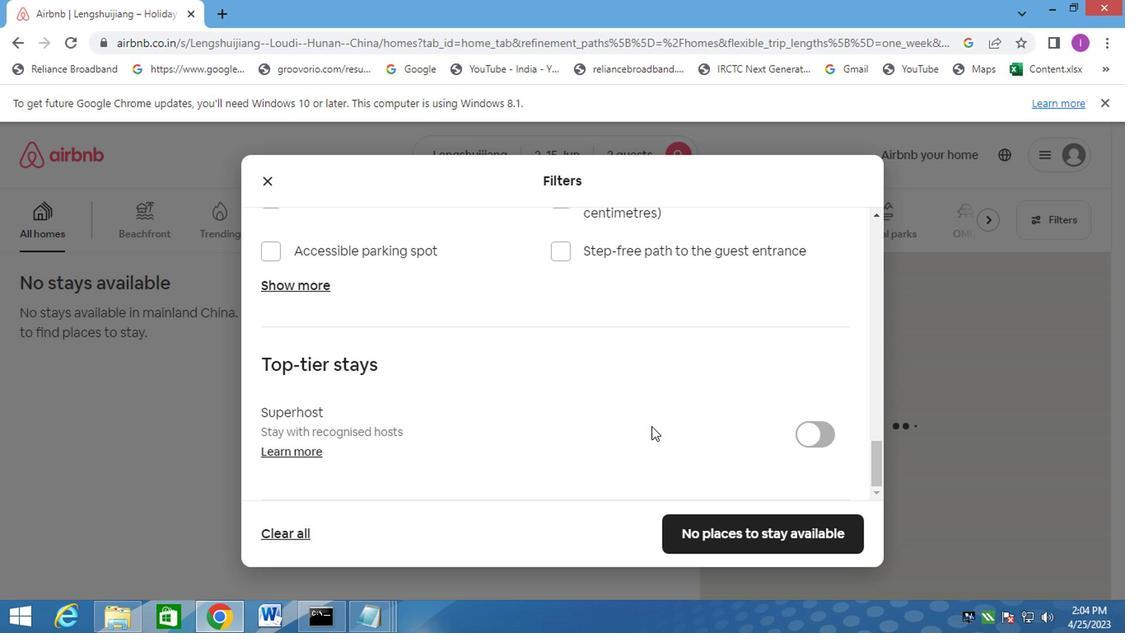 
Action: Mouse scrolled (648, 416) with delta (0, -1)
Screenshot: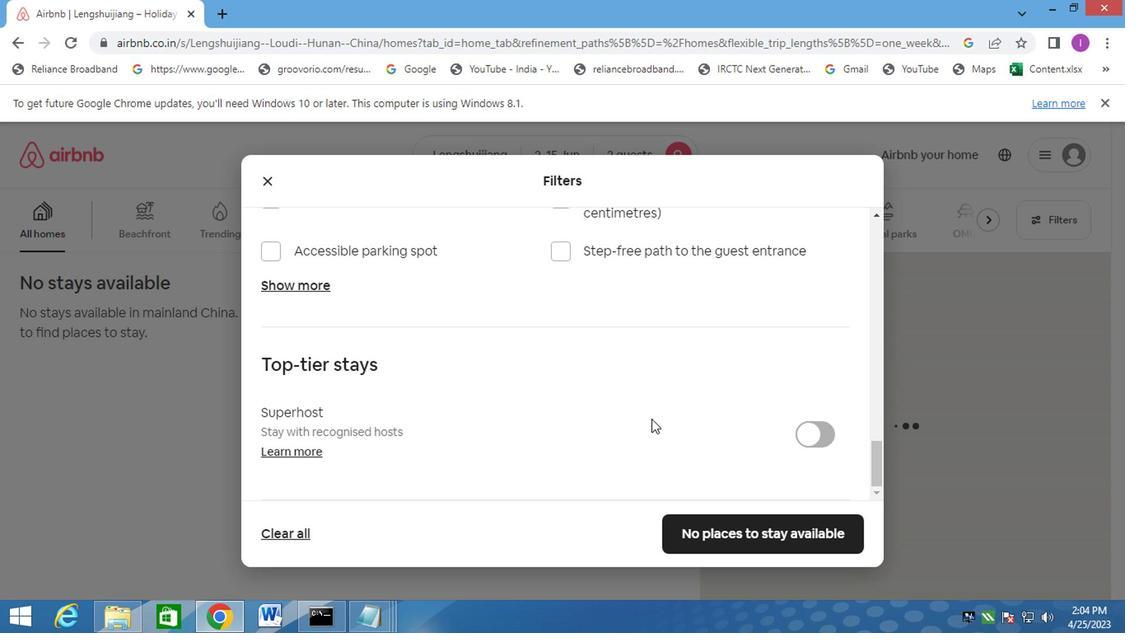 
Action: Mouse moved to (648, 417)
Screenshot: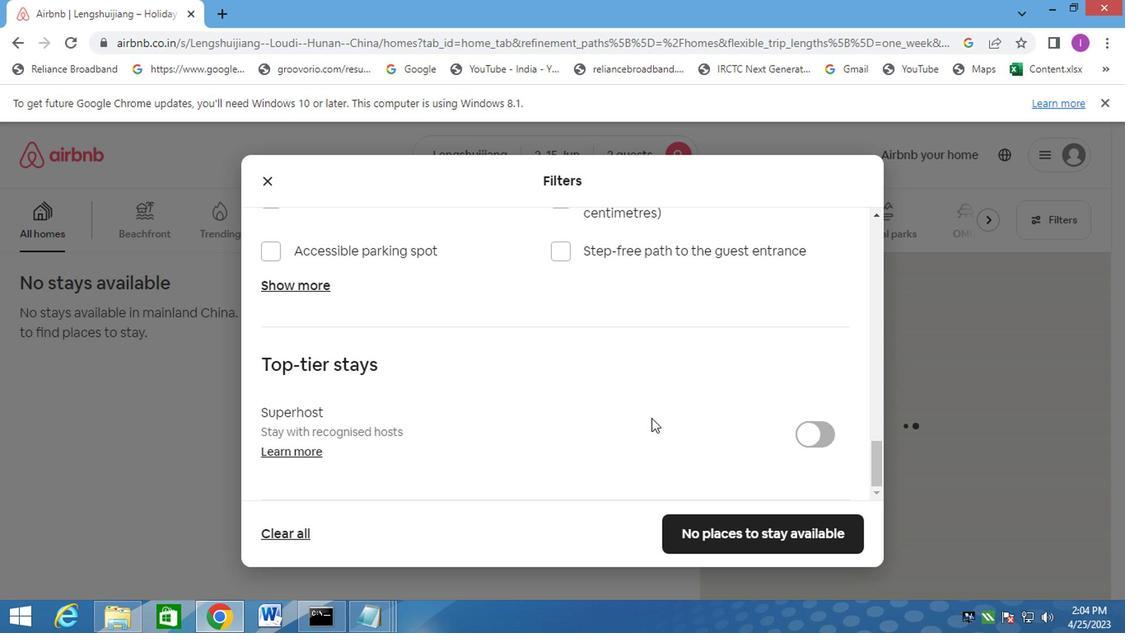 
Action: Mouse scrolled (648, 416) with delta (0, -1)
Screenshot: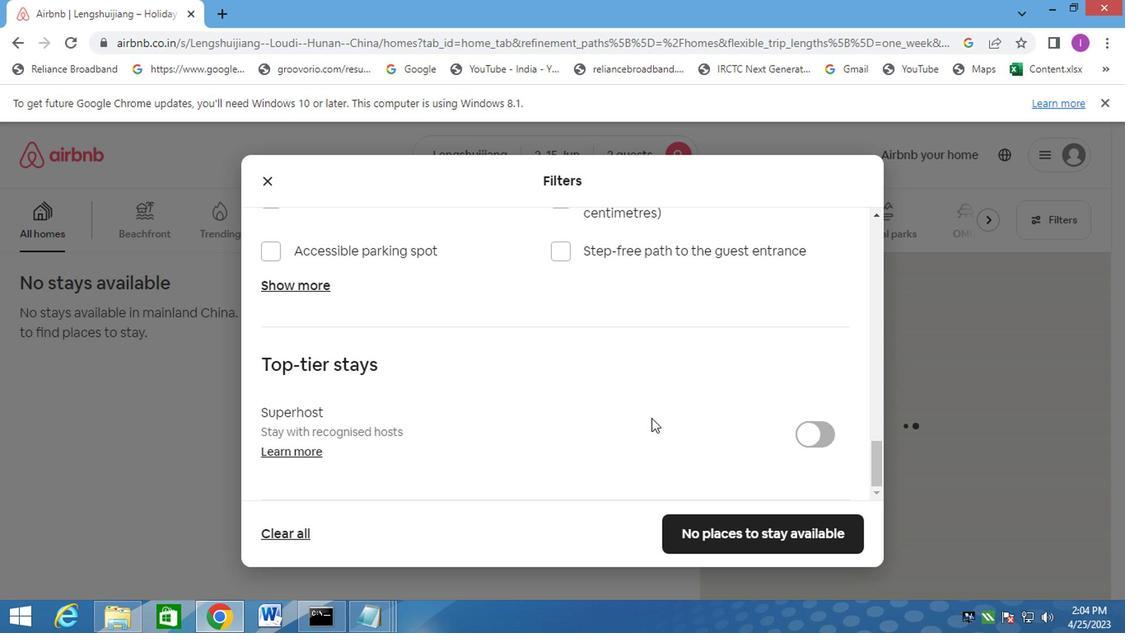 
Action: Mouse moved to (648, 417)
Screenshot: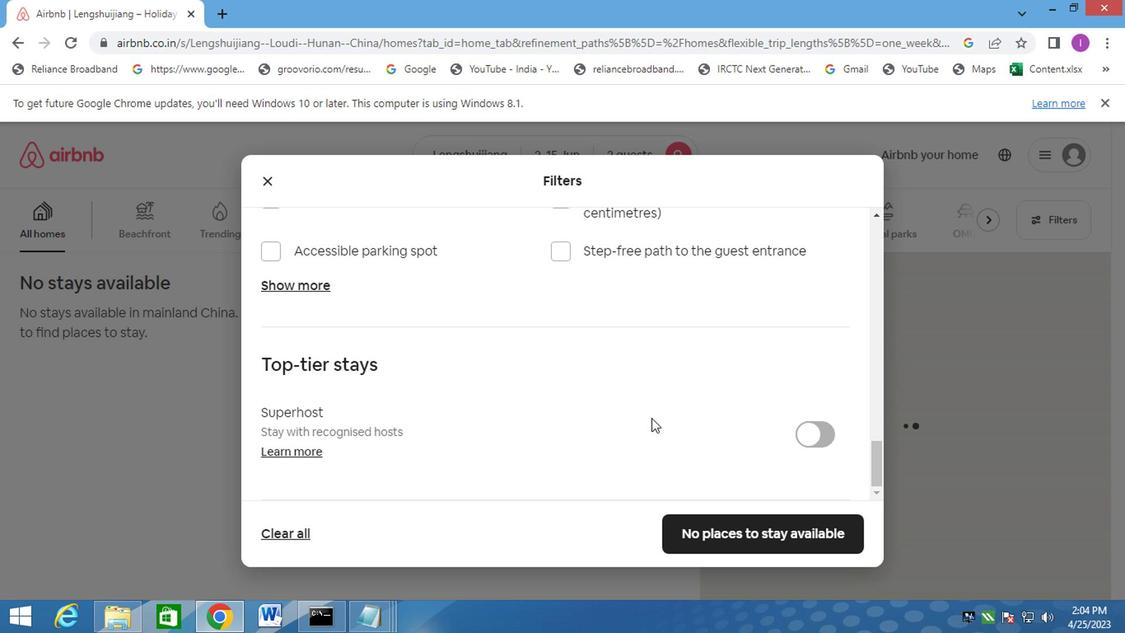 
Action: Mouse scrolled (648, 417) with delta (0, 0)
Screenshot: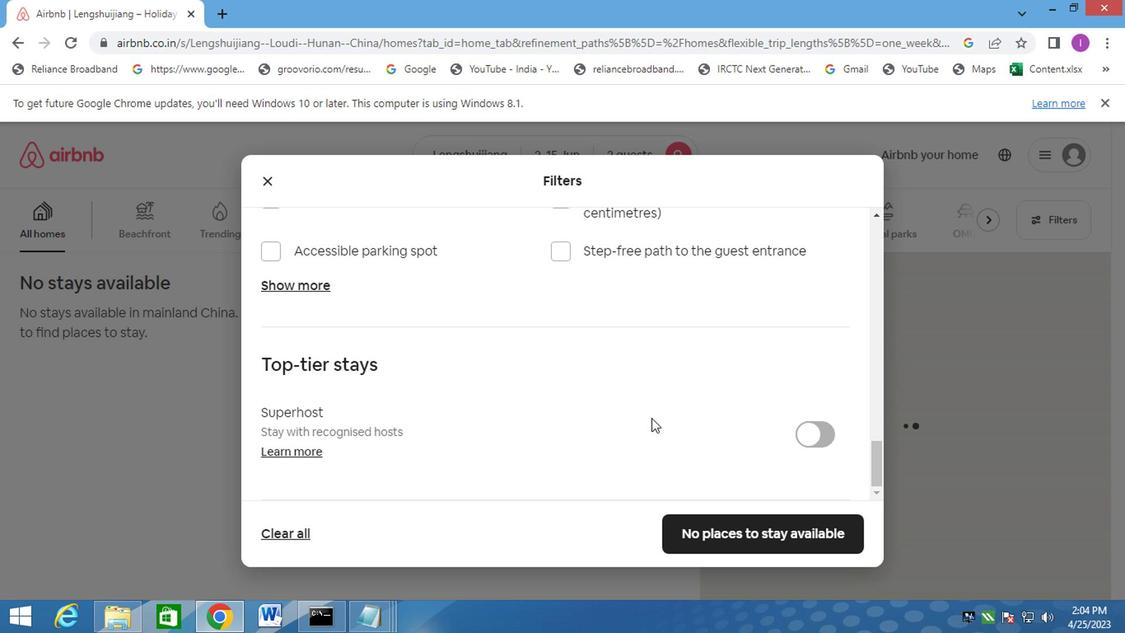 
Action: Mouse moved to (648, 420)
Screenshot: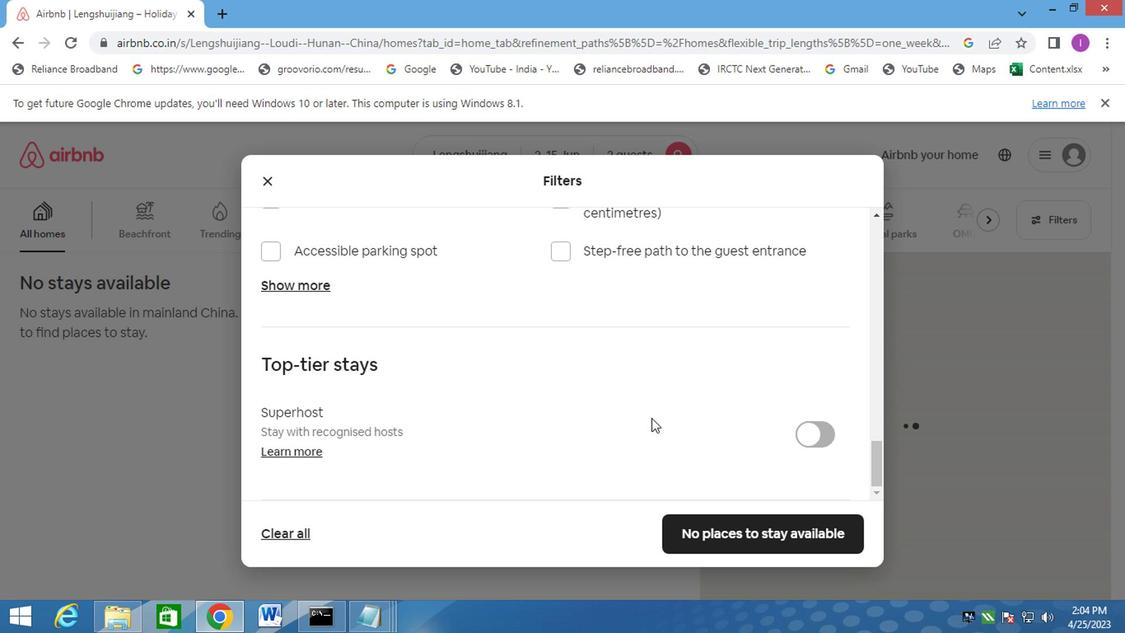 
Action: Mouse scrolled (648, 420) with delta (0, 0)
Screenshot: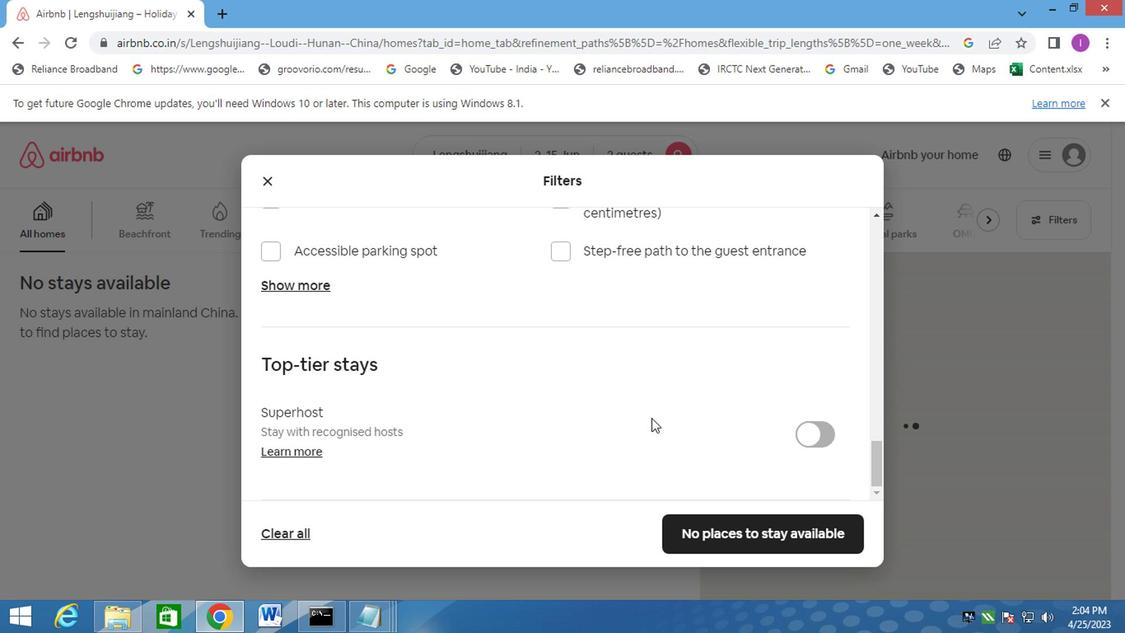 
Action: Mouse moved to (696, 531)
Screenshot: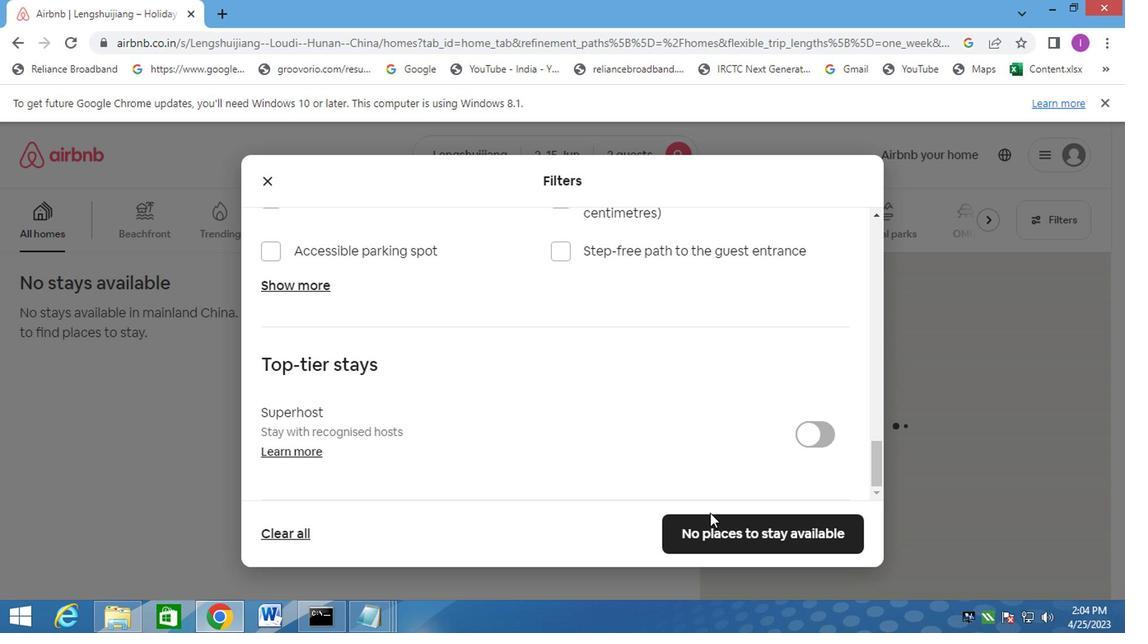 
Action: Mouse pressed left at (696, 531)
Screenshot: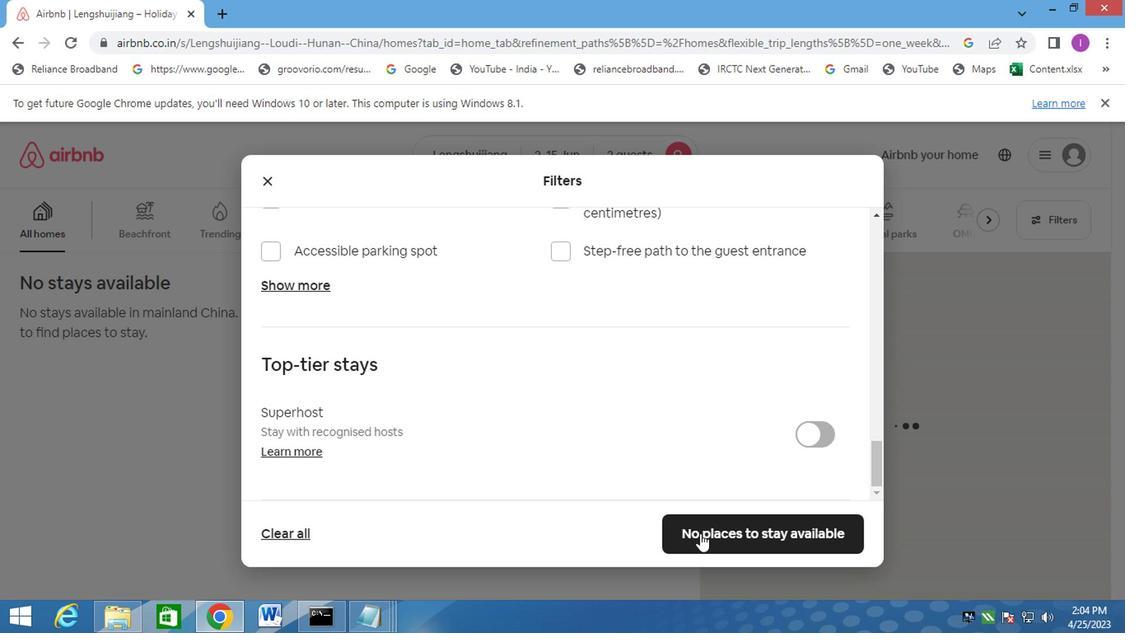 
Action: Mouse moved to (703, 474)
Screenshot: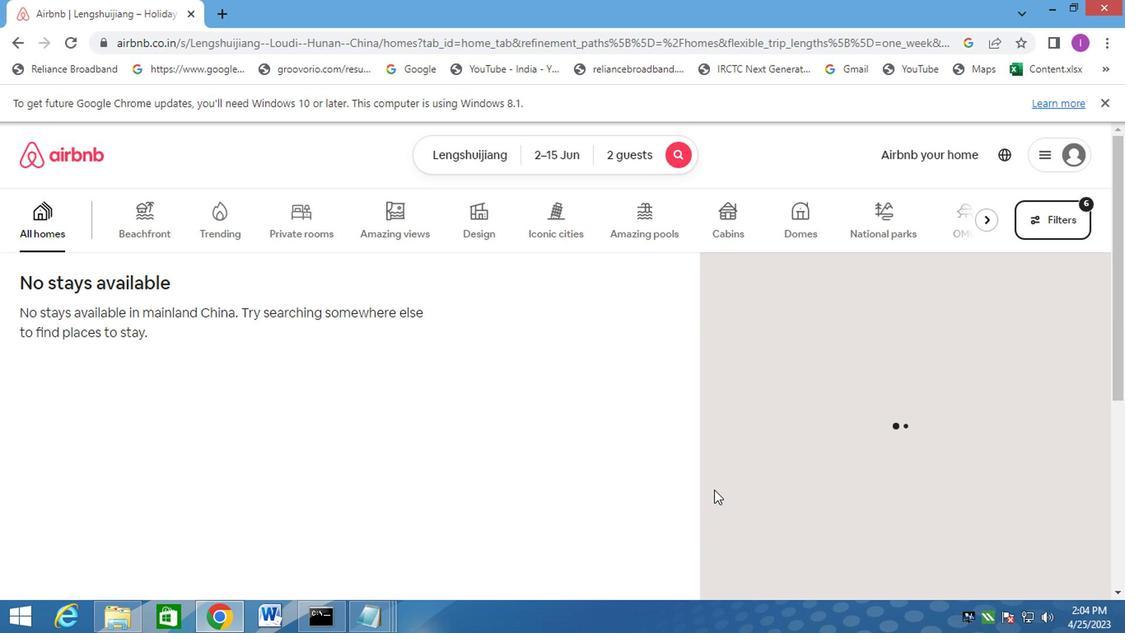 
